 Task: Look for space in San Miguel De Abona, Spain from 2nd June, 2023 to 15th June, 2023 for 2 adults and 1 pet in price range Rs.10000 to Rs.15000. Place can be entire place with 1  bedroom having 1 bed and 1 bathroom. Property type can be house, flat, guest house, hotel. Booking option can be shelf check-in. Required host language is English.
Action: Mouse moved to (328, 180)
Screenshot: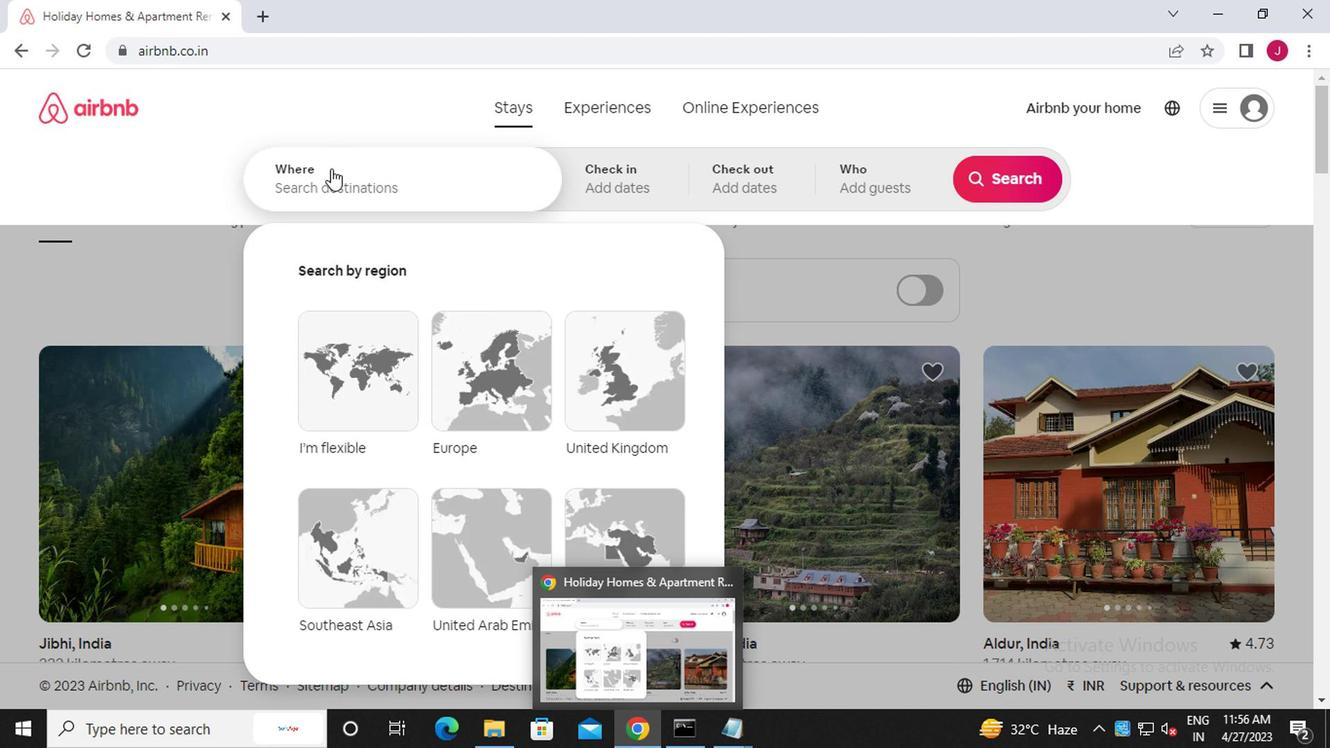 
Action: Mouse pressed left at (328, 180)
Screenshot: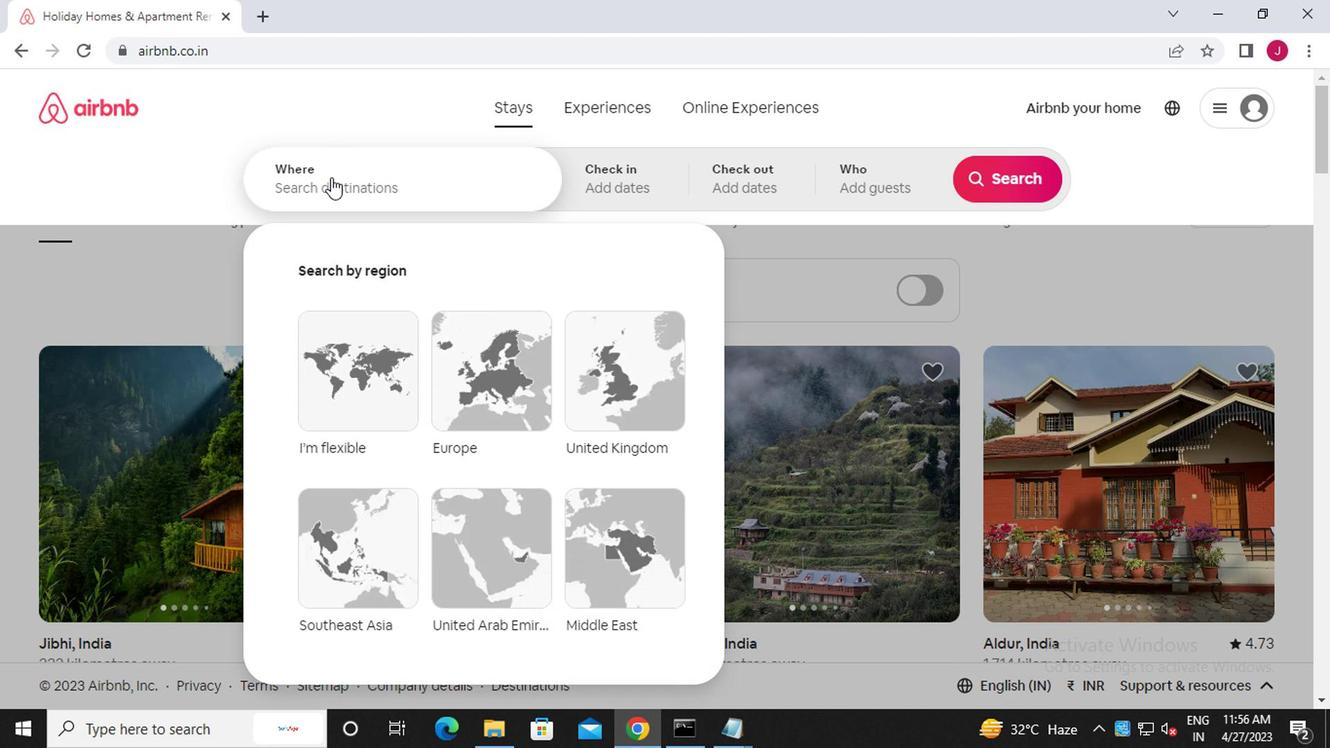 
Action: Key pressed s<Key.caps_lock>an<Key.space>miguel
Screenshot: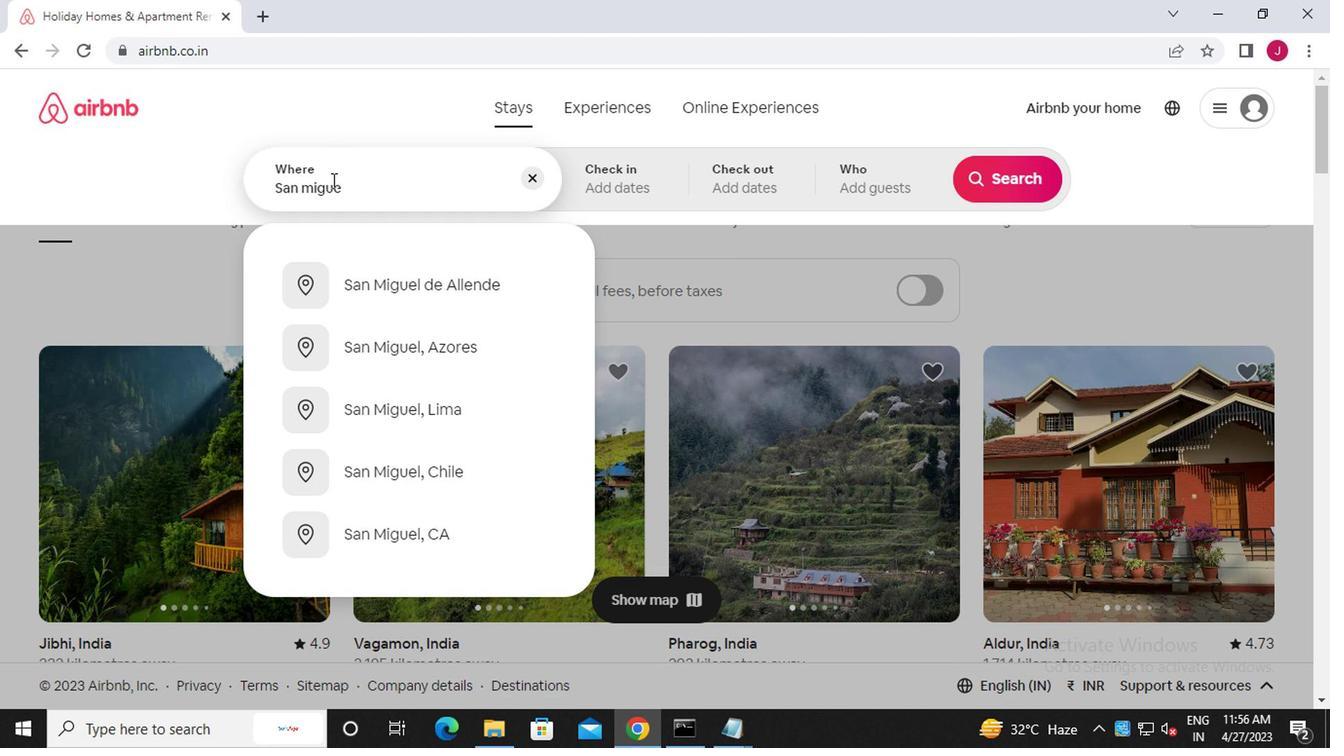 
Action: Mouse moved to (433, 283)
Screenshot: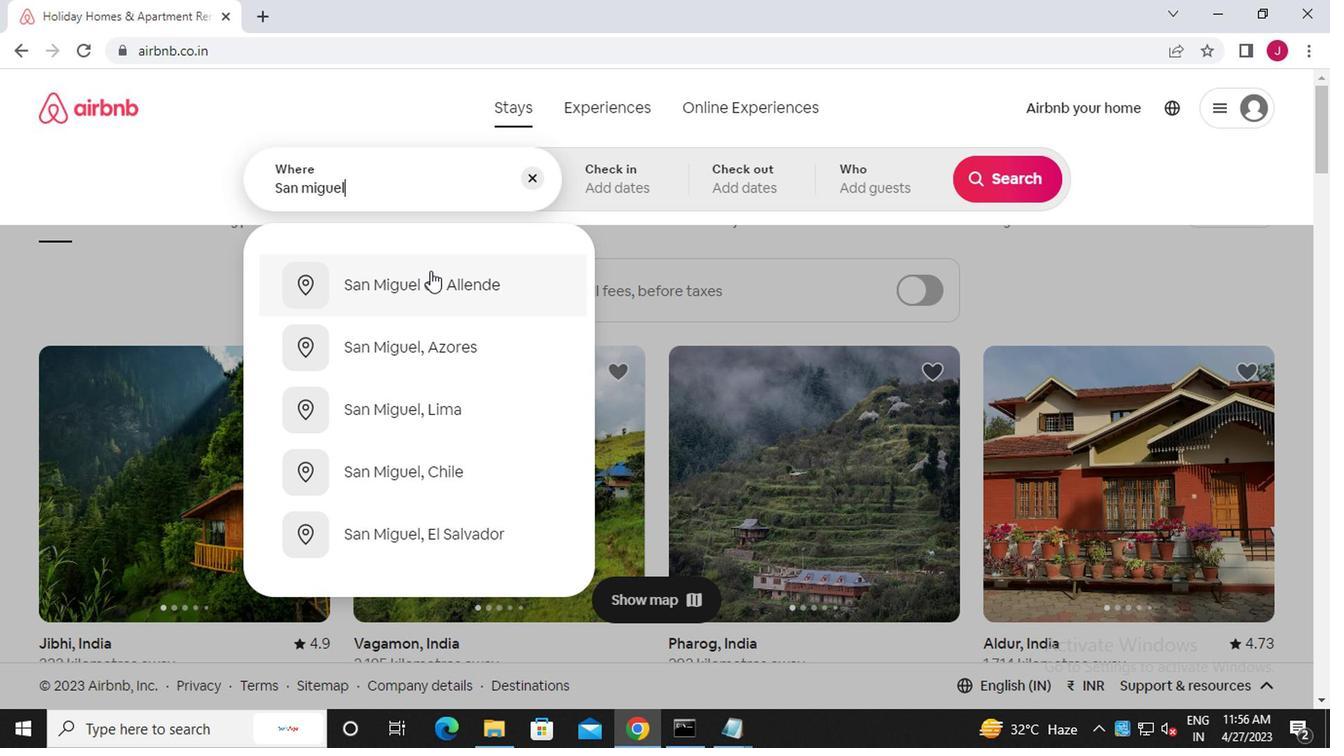 
Action: Mouse pressed left at (433, 283)
Screenshot: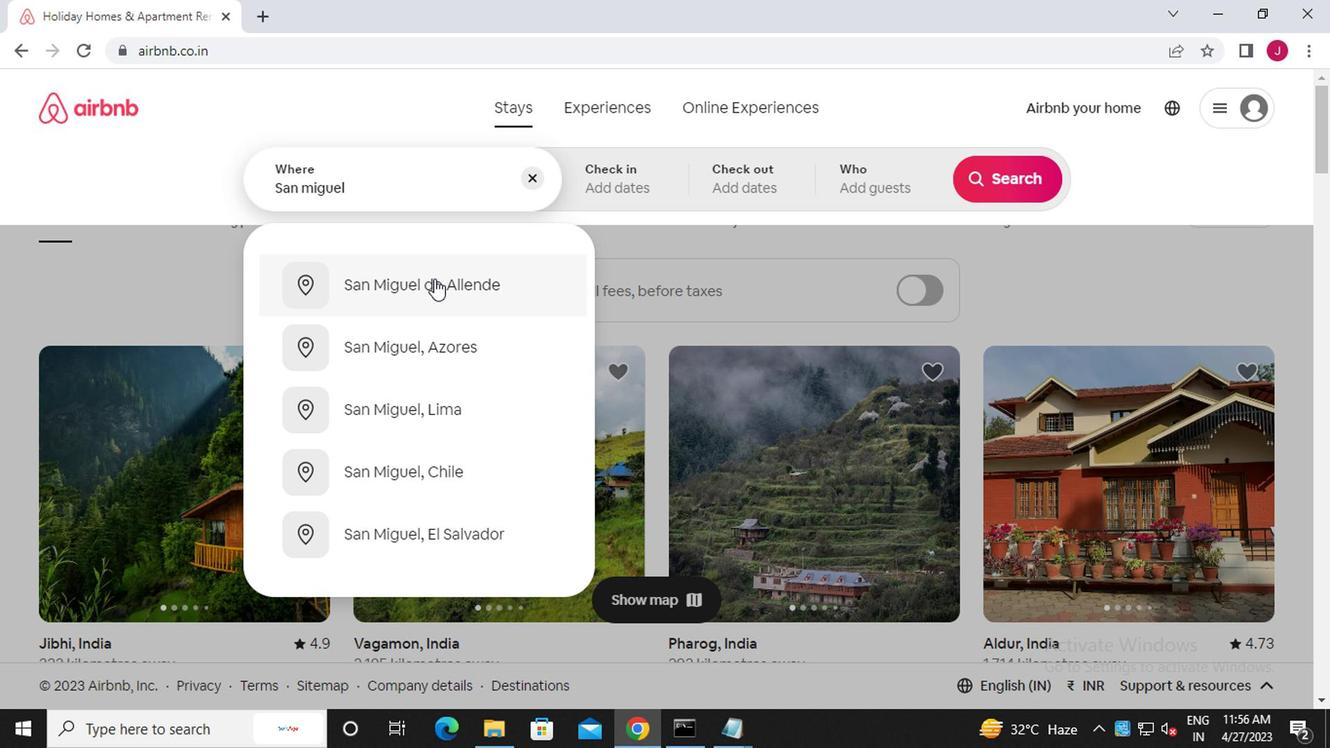 
Action: Mouse moved to (427, 192)
Screenshot: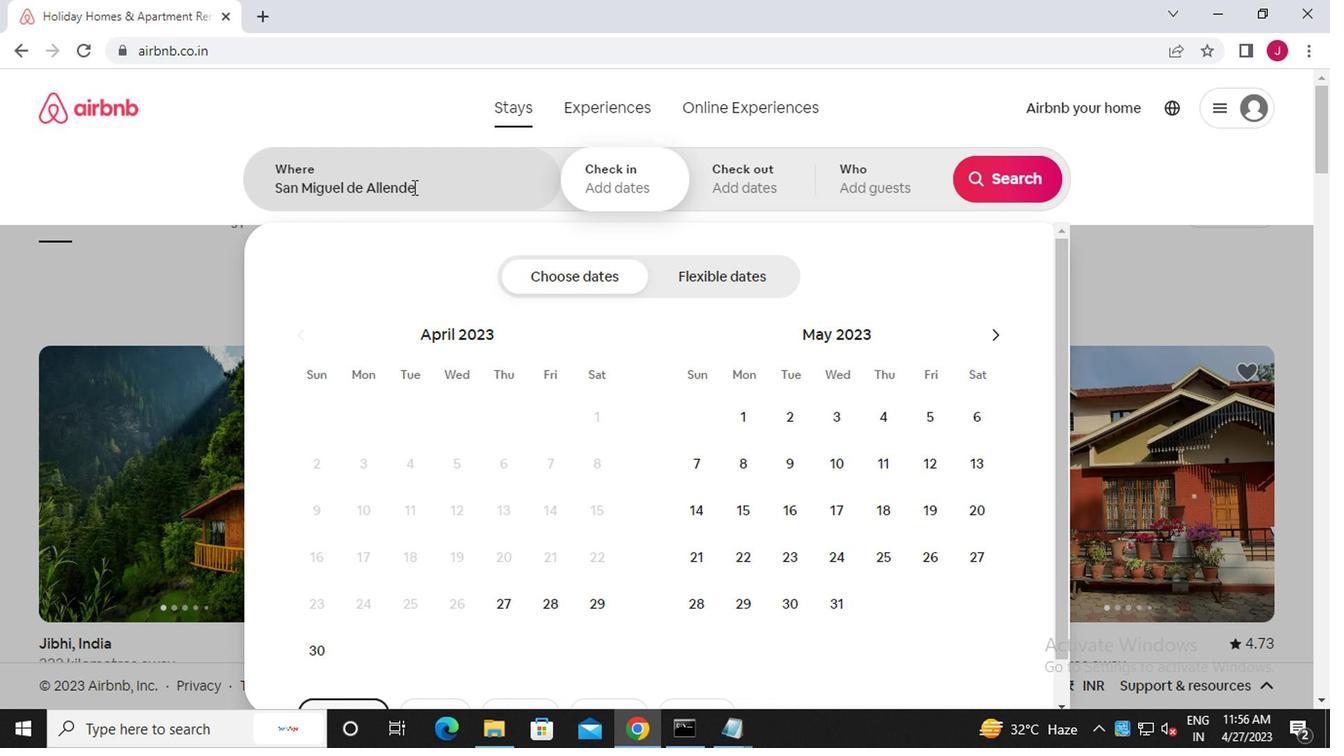 
Action: Mouse pressed left at (427, 192)
Screenshot: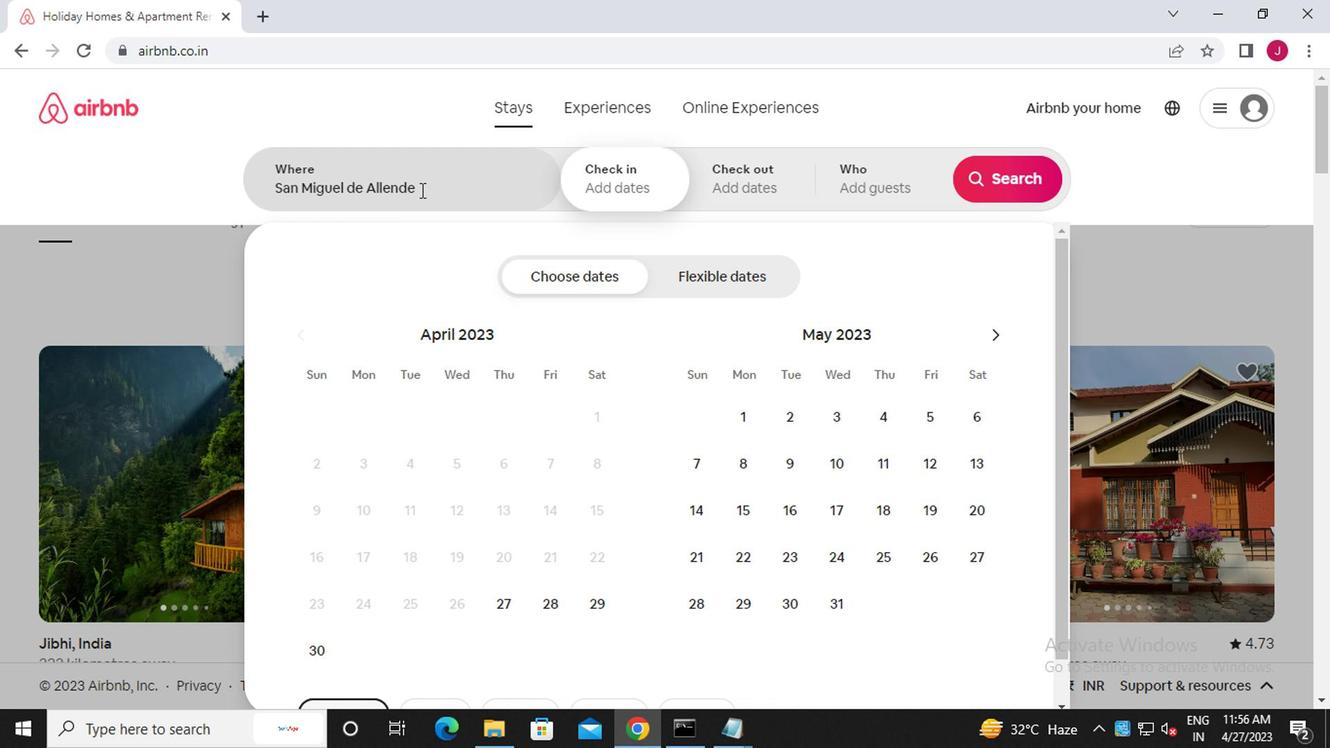 
Action: Mouse moved to (429, 193)
Screenshot: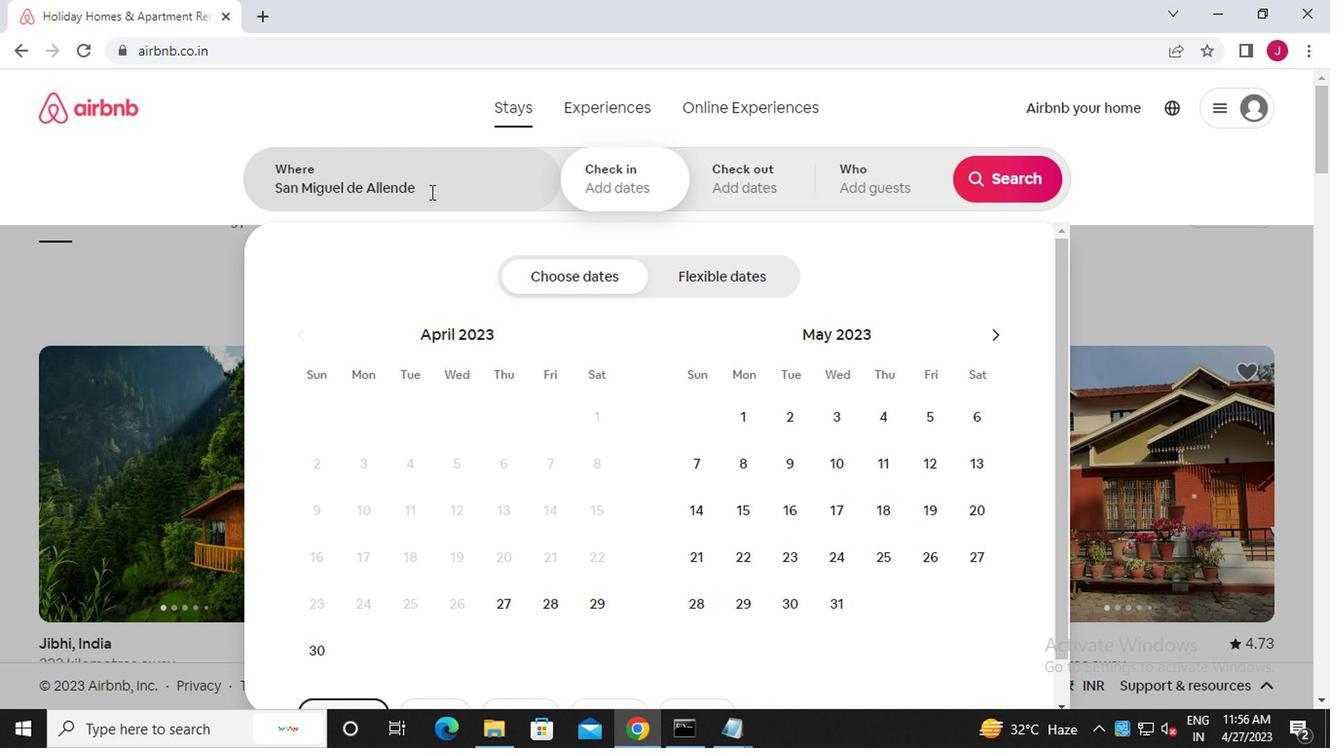 
Action: Key pressed <Key.backspace><Key.backspace><Key.backspace><Key.backspace><Key.backspace><Key.backspace><Key.backspace><Key.space><Key.caps_lock>a<Key.caps_lock>bona,<Key.caps_lock>s<Key.caps_lock>pain
Screenshot: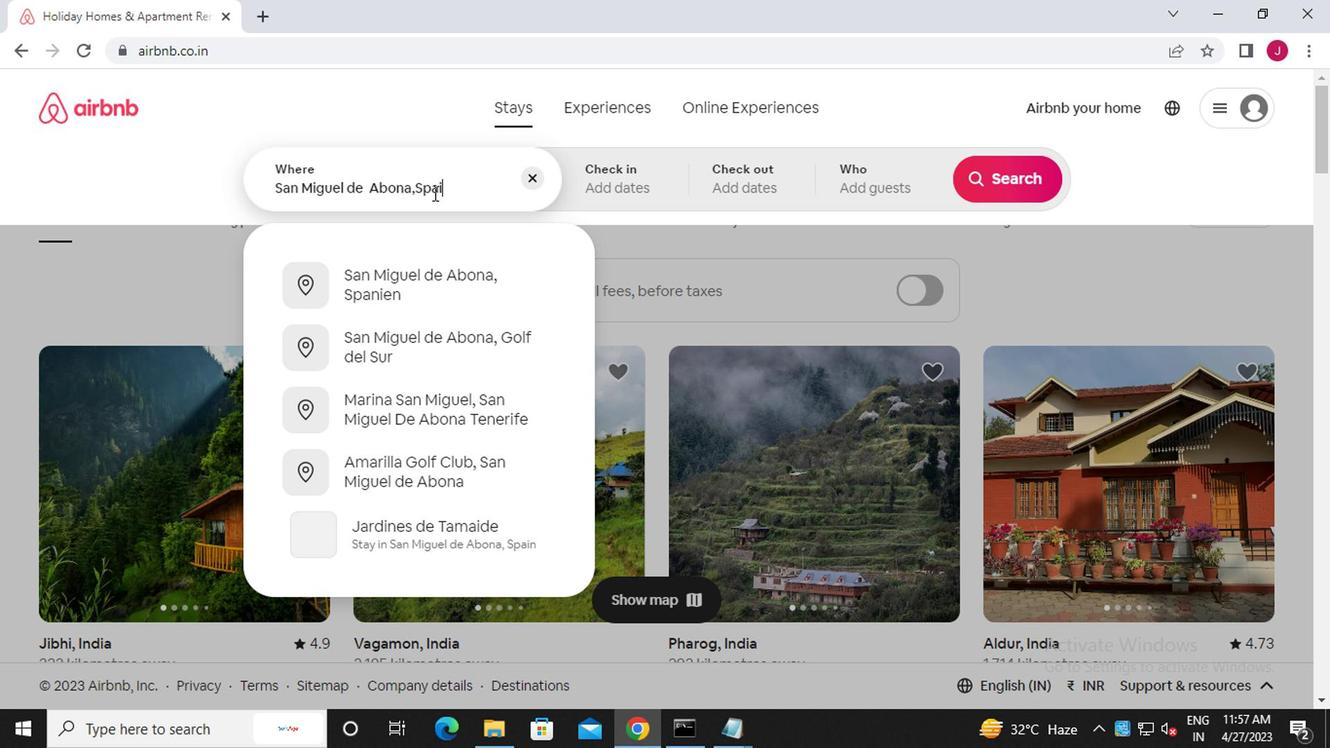 
Action: Mouse moved to (619, 177)
Screenshot: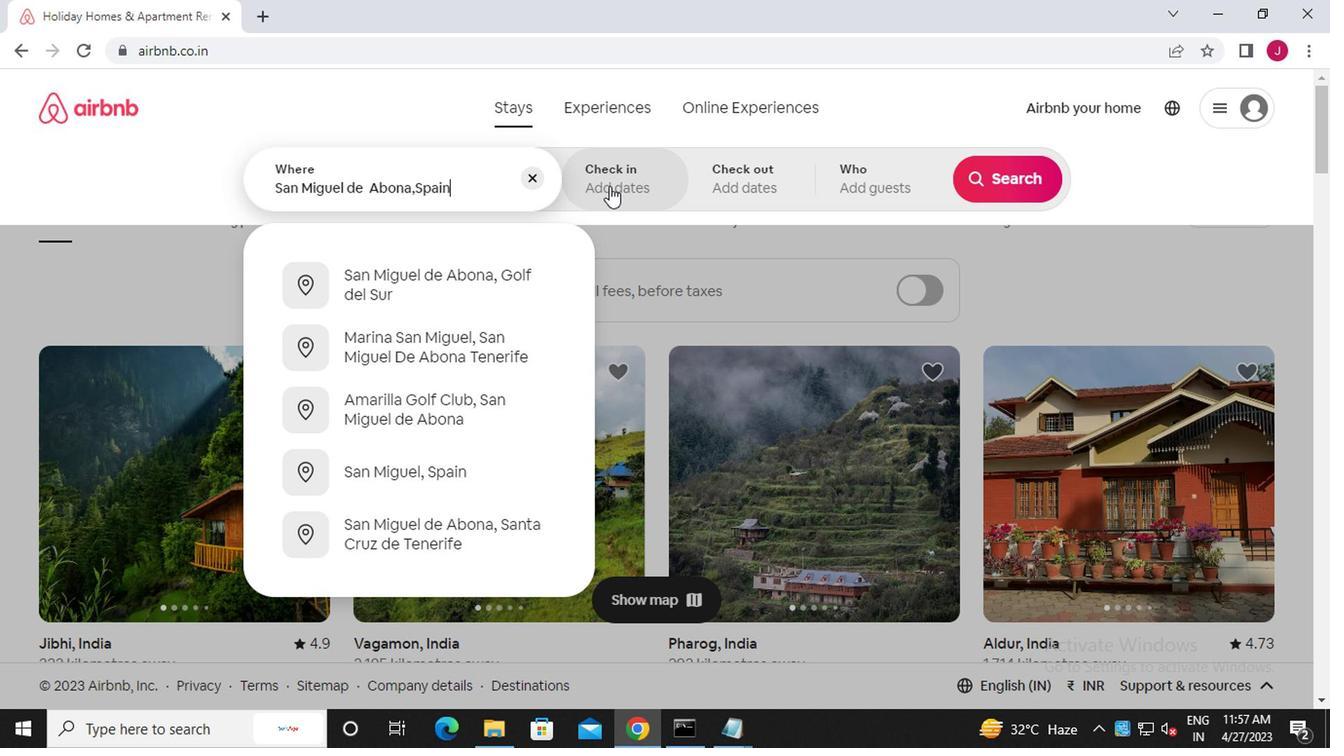 
Action: Mouse pressed left at (619, 177)
Screenshot: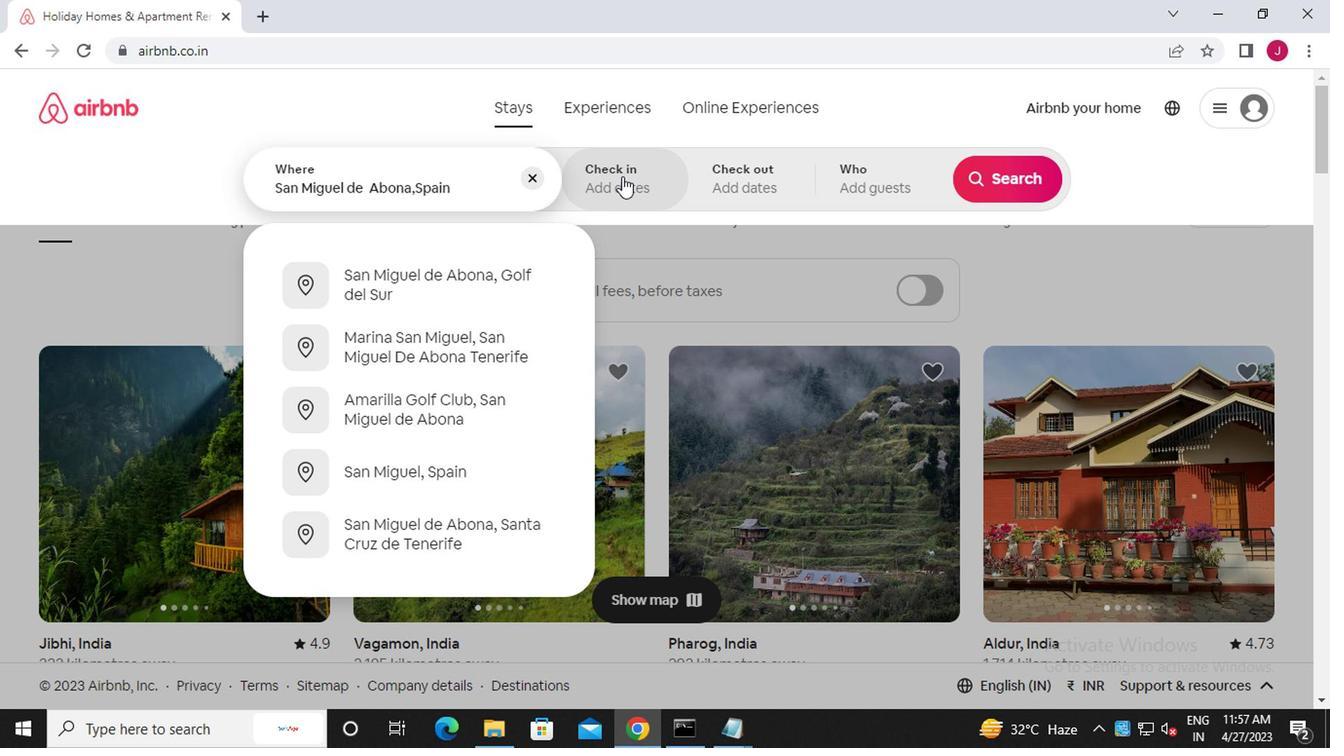 
Action: Mouse moved to (971, 338)
Screenshot: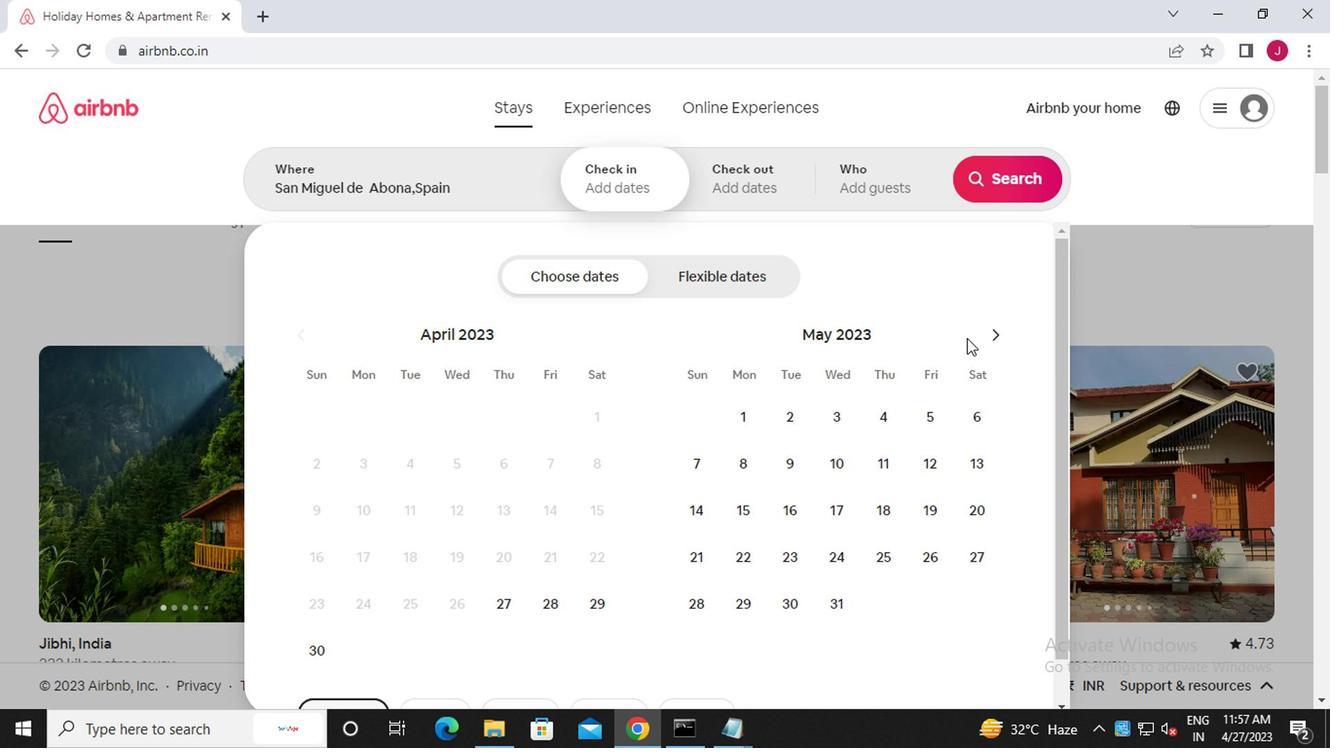 
Action: Mouse pressed left at (971, 338)
Screenshot: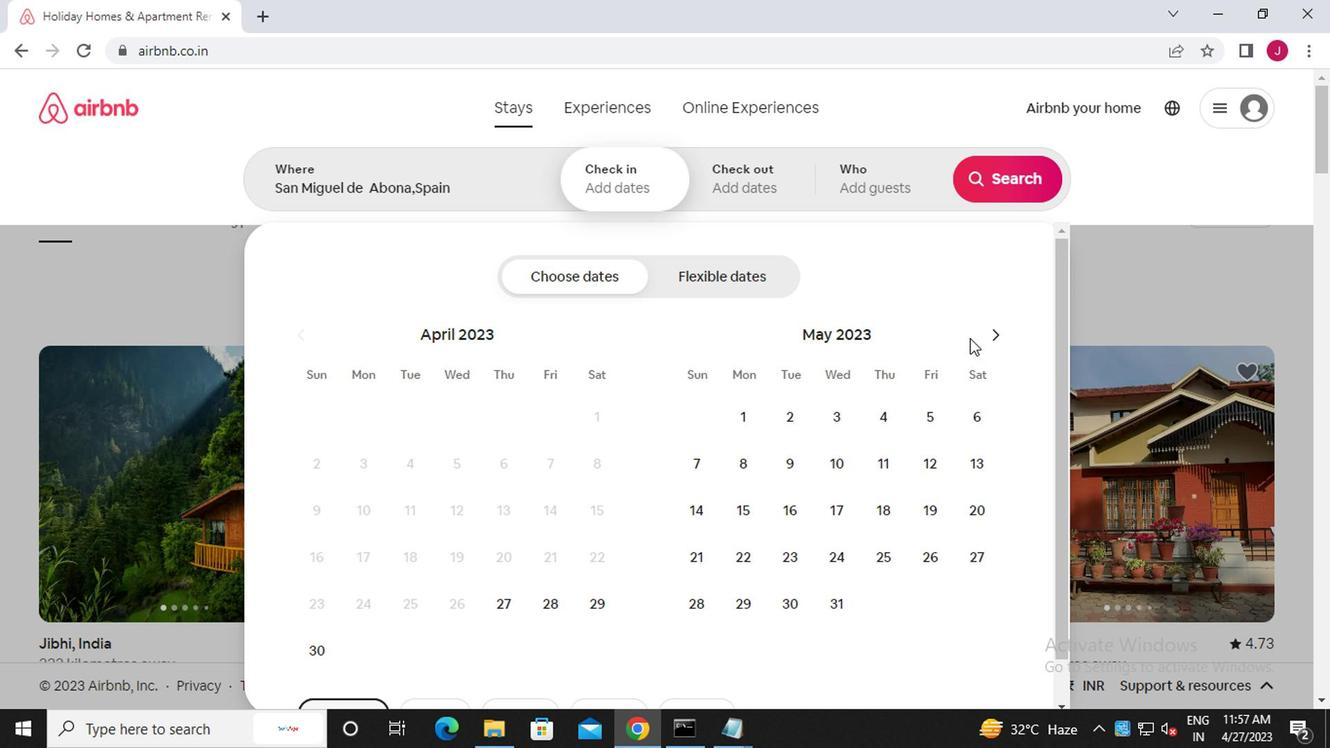 
Action: Mouse moved to (995, 343)
Screenshot: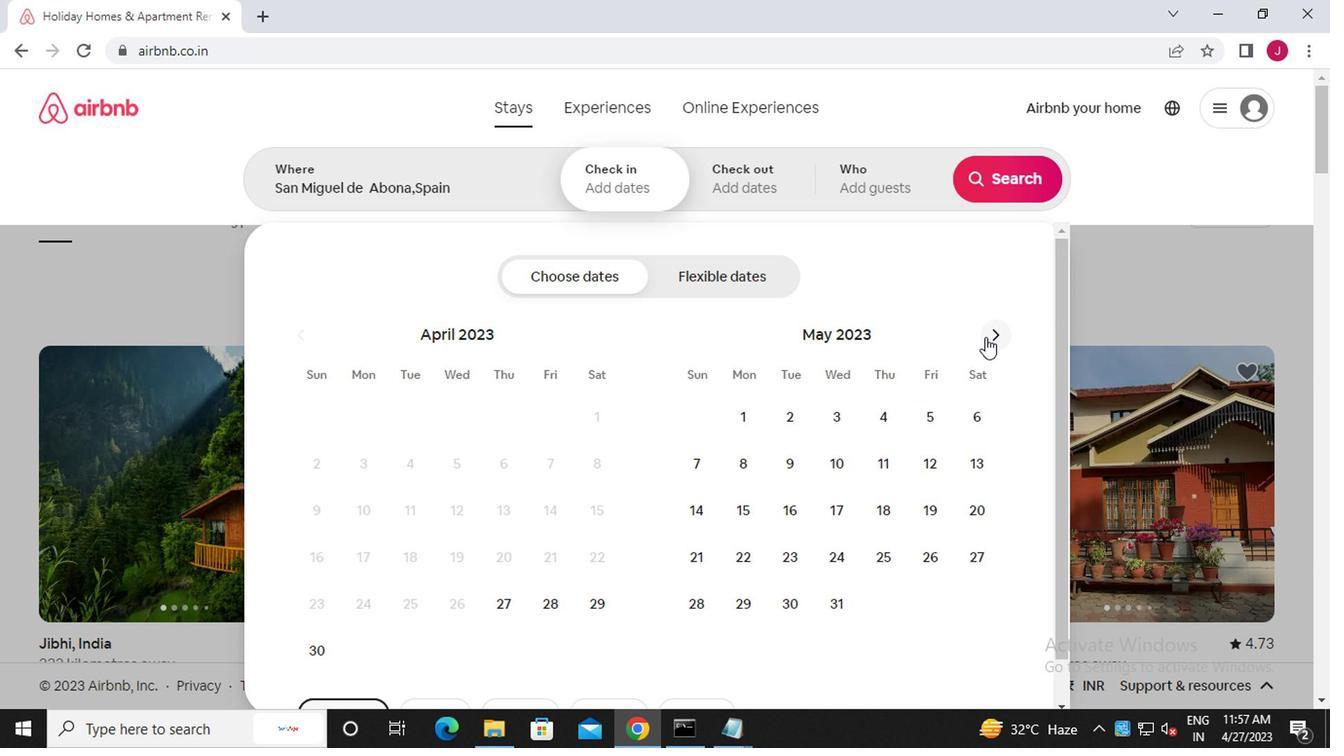 
Action: Mouse pressed left at (995, 343)
Screenshot: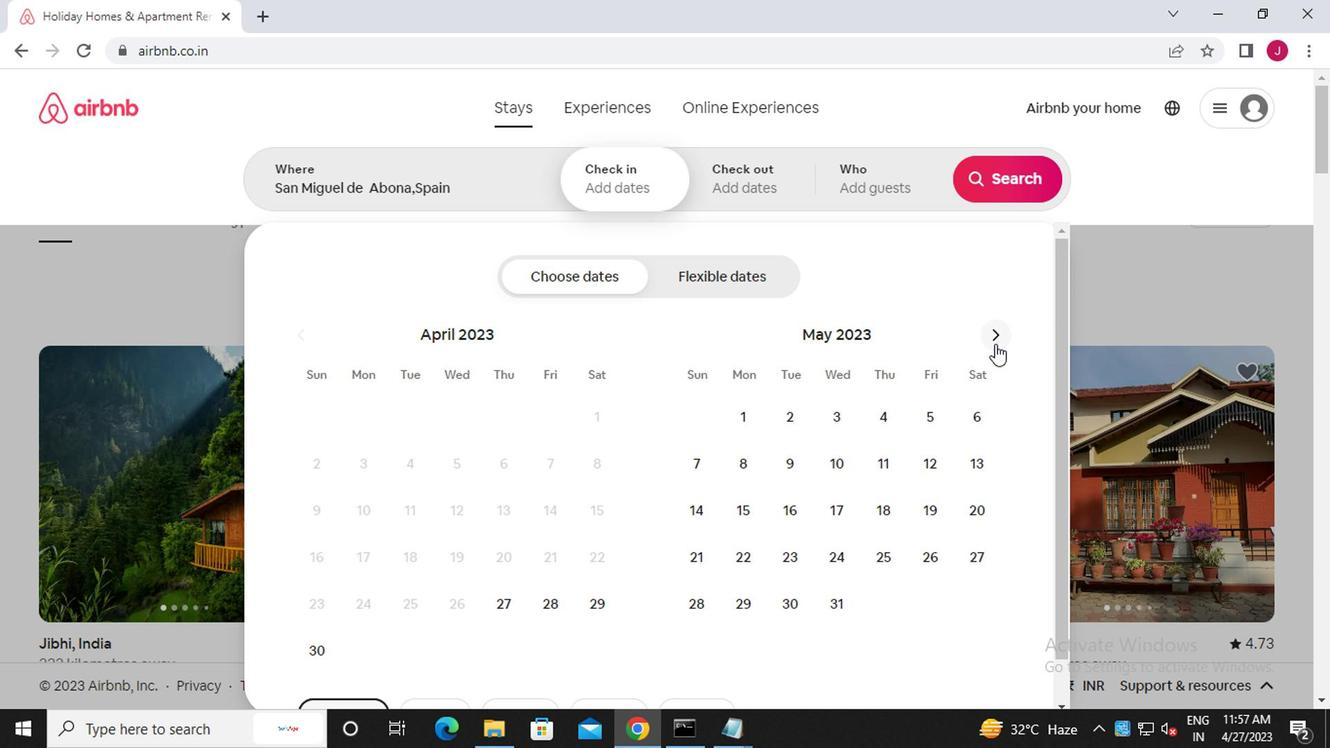 
Action: Mouse moved to (928, 418)
Screenshot: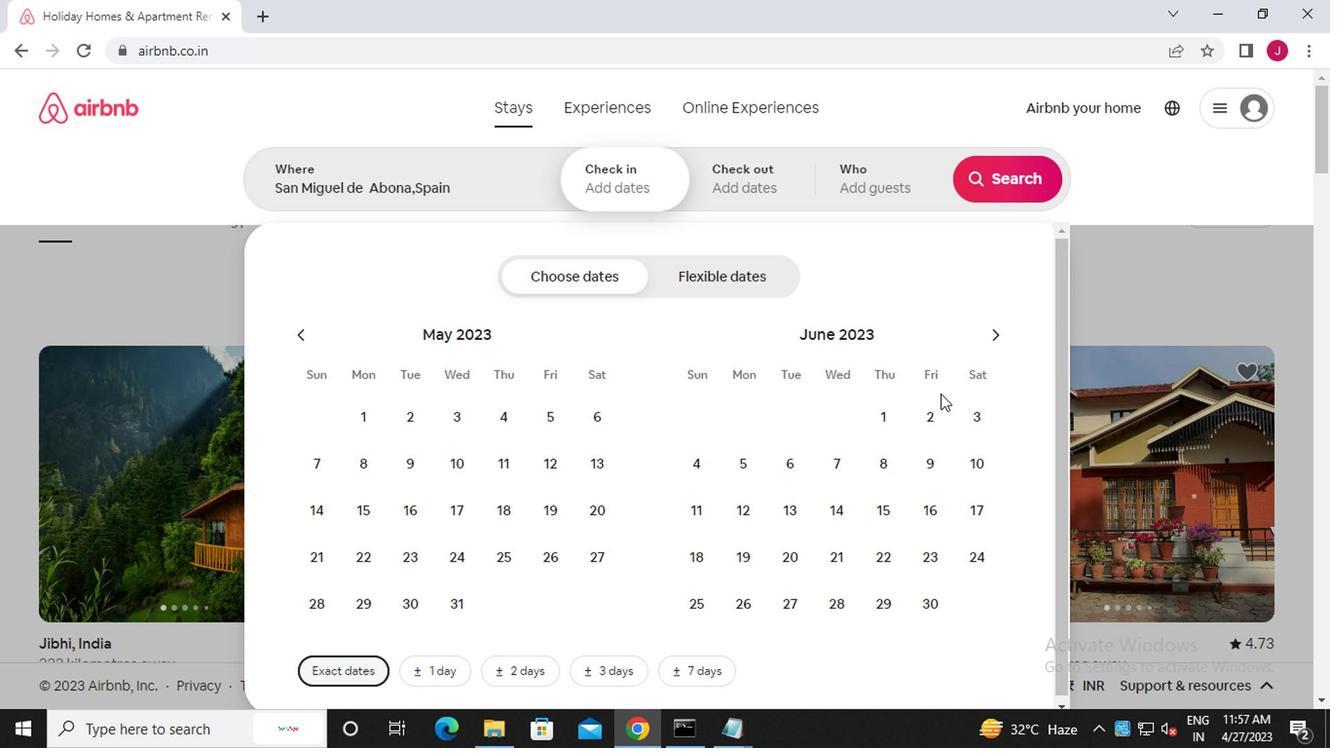 
Action: Mouse pressed left at (928, 418)
Screenshot: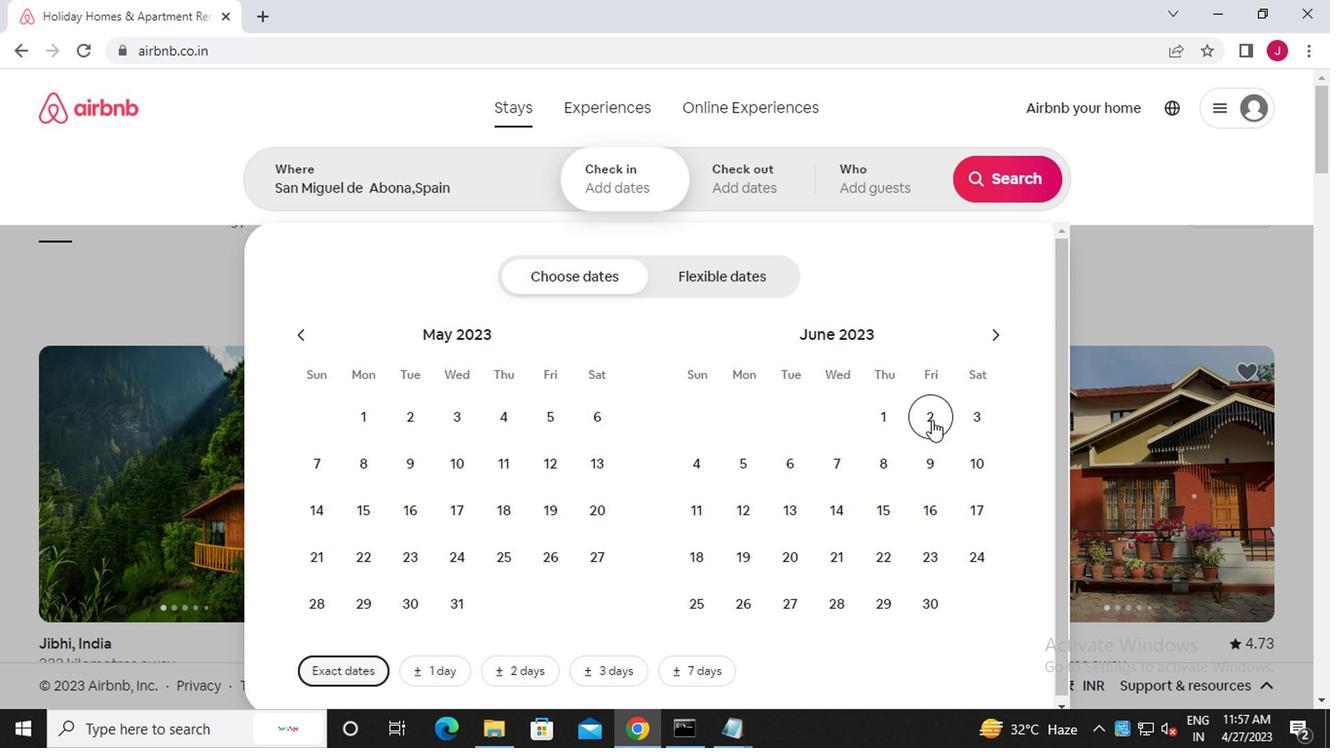 
Action: Mouse moved to (874, 506)
Screenshot: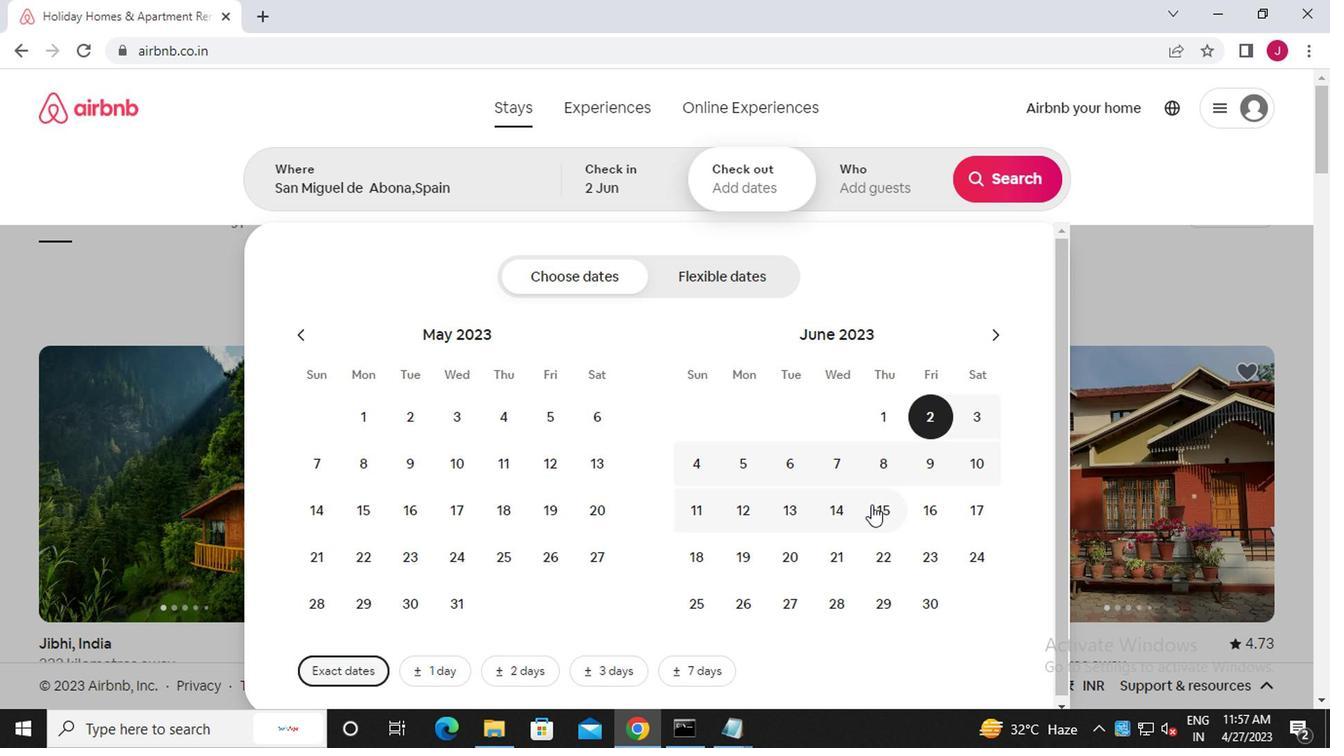 
Action: Mouse pressed left at (874, 506)
Screenshot: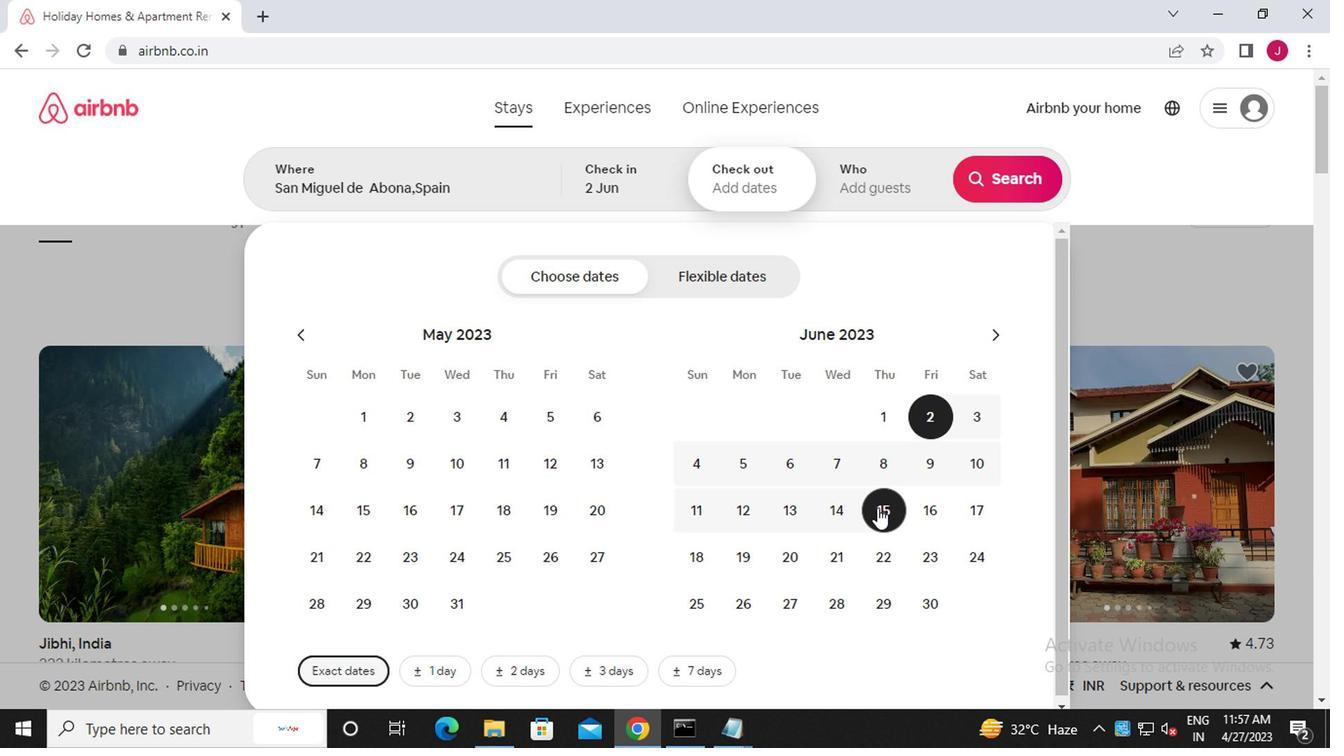 
Action: Mouse moved to (887, 188)
Screenshot: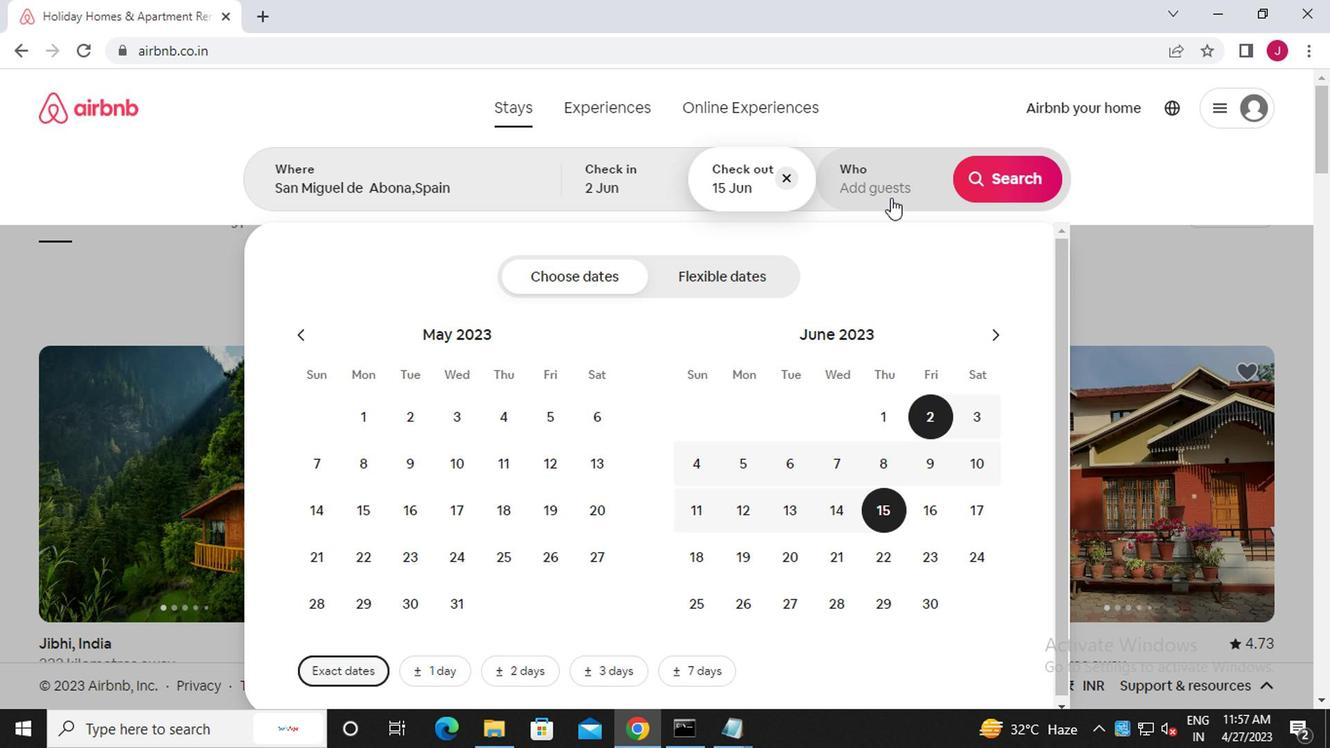 
Action: Mouse pressed left at (887, 188)
Screenshot: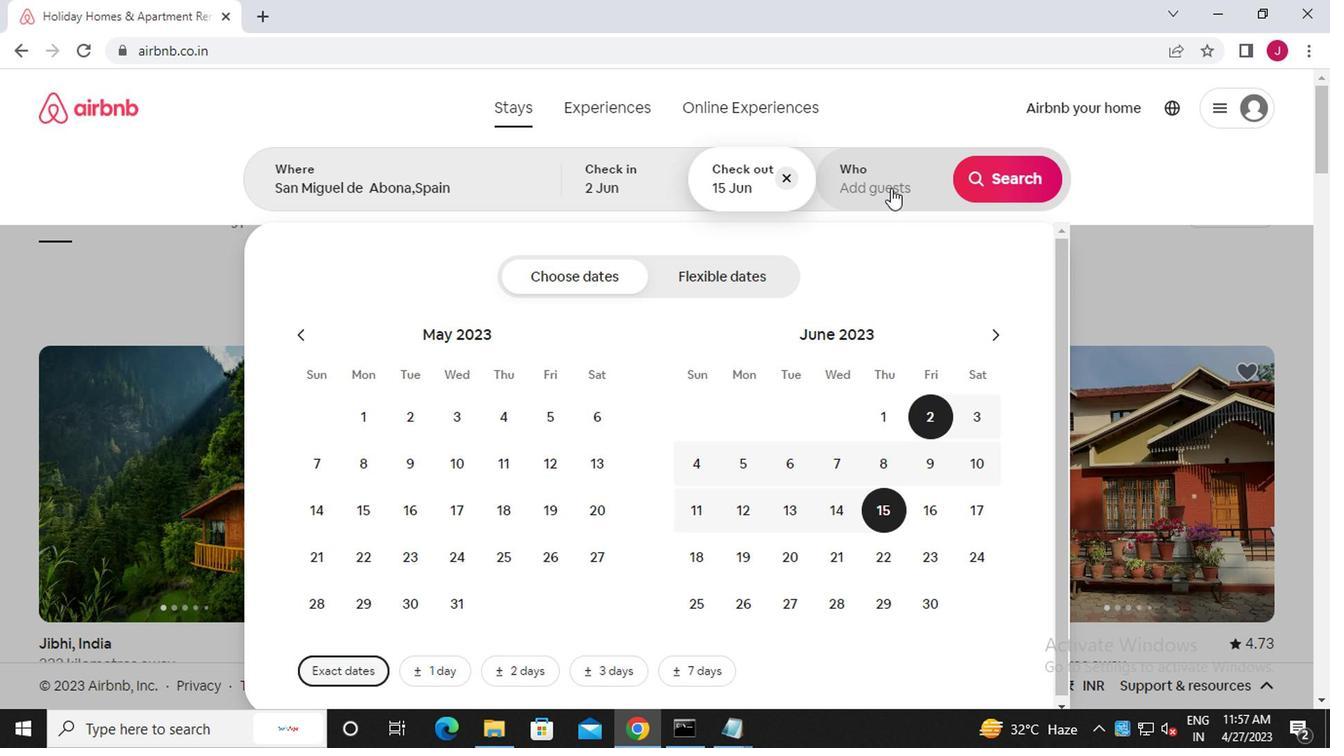 
Action: Mouse moved to (1017, 285)
Screenshot: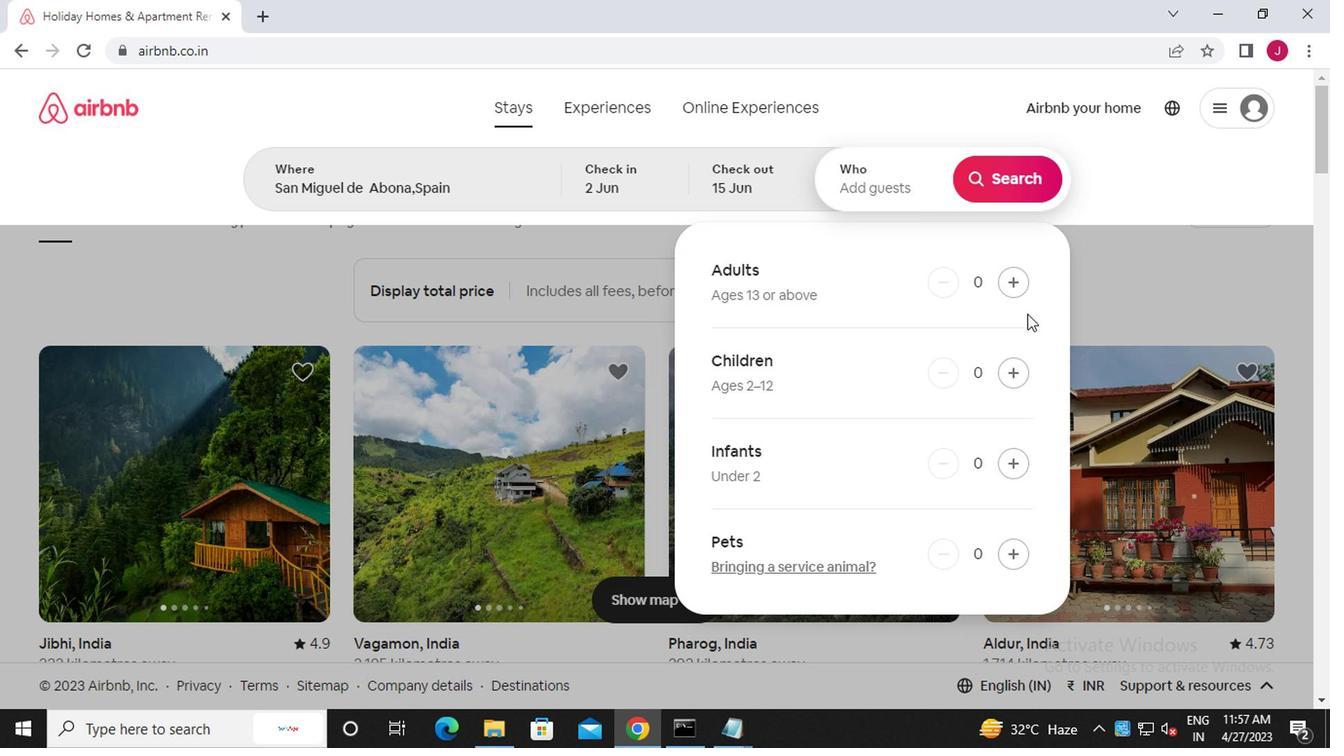 
Action: Mouse pressed left at (1017, 285)
Screenshot: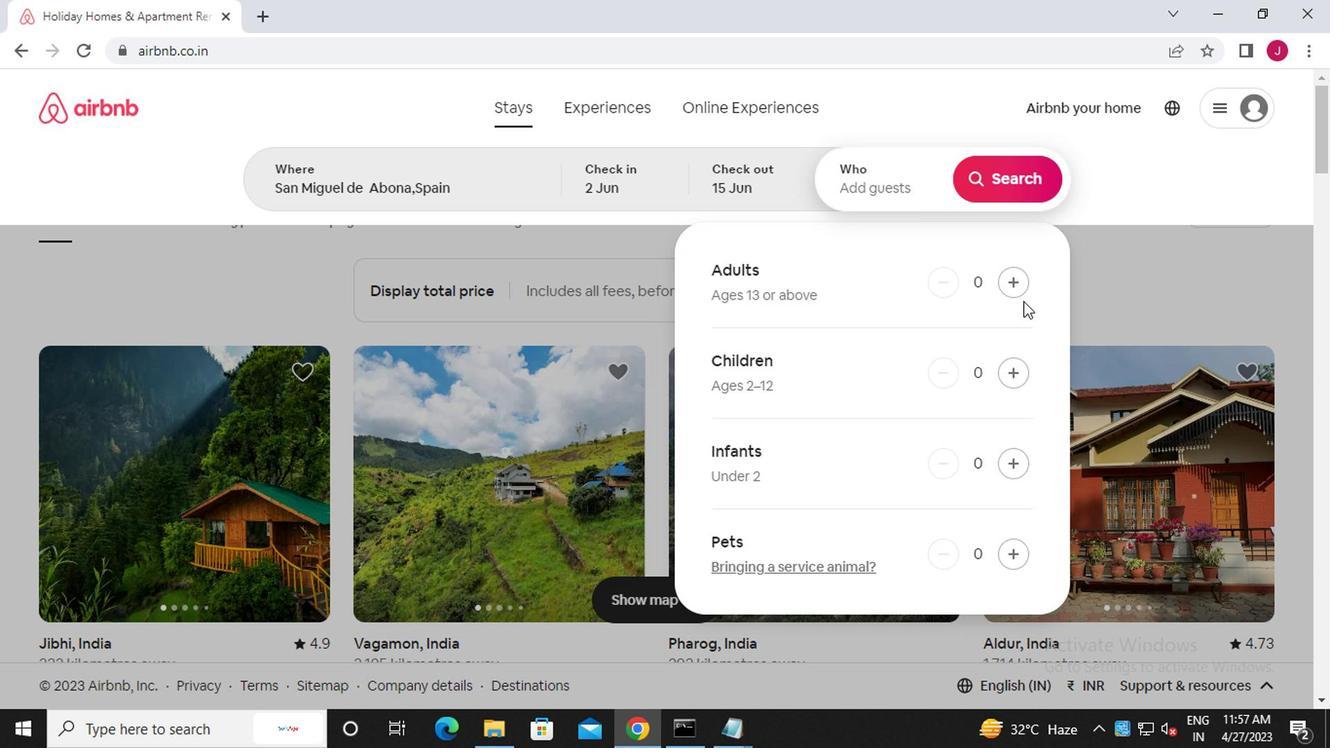 
Action: Mouse pressed left at (1017, 285)
Screenshot: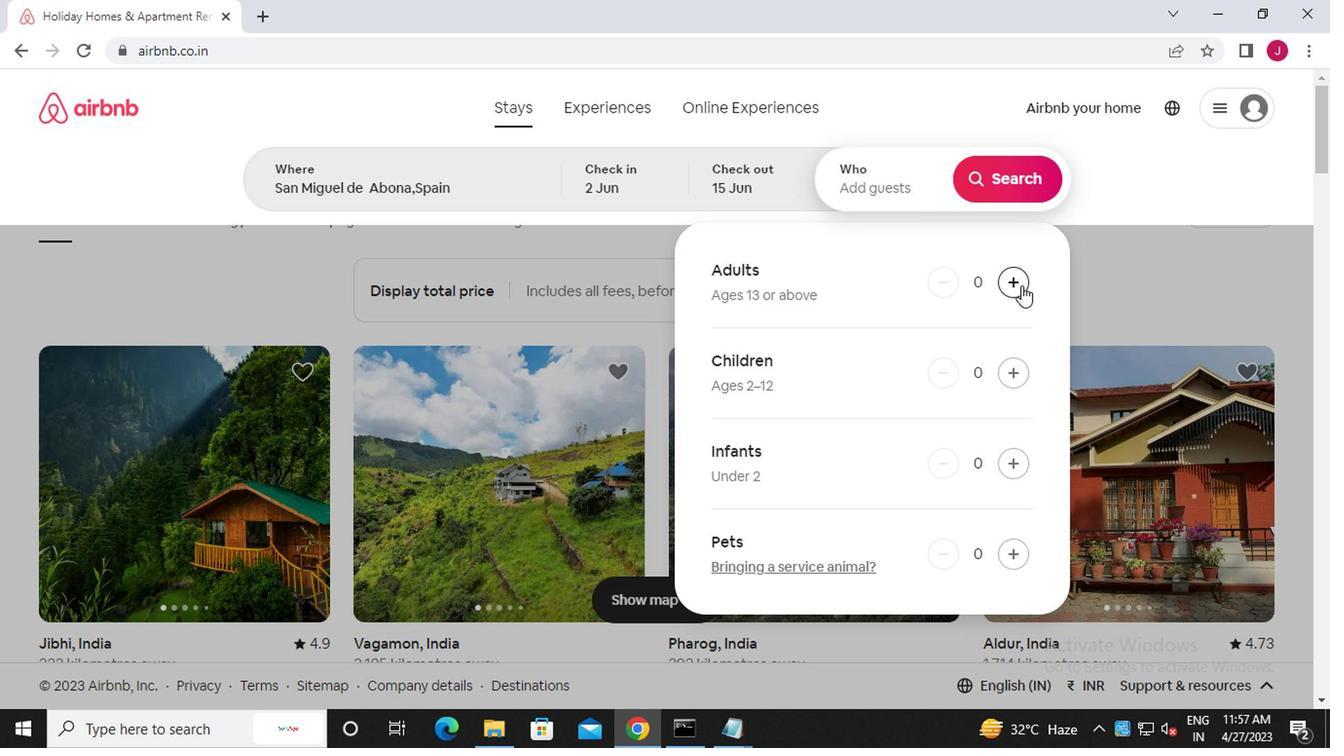 
Action: Mouse moved to (1002, 560)
Screenshot: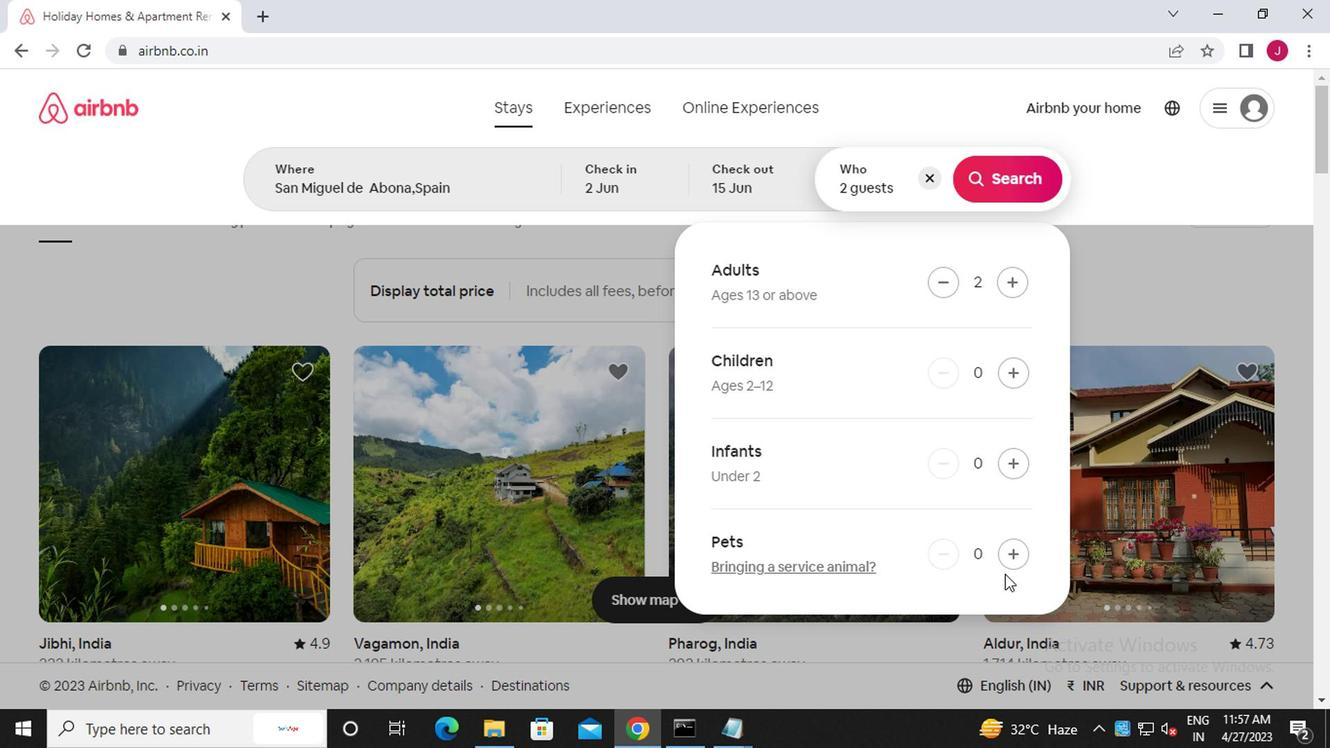 
Action: Mouse pressed left at (1002, 560)
Screenshot: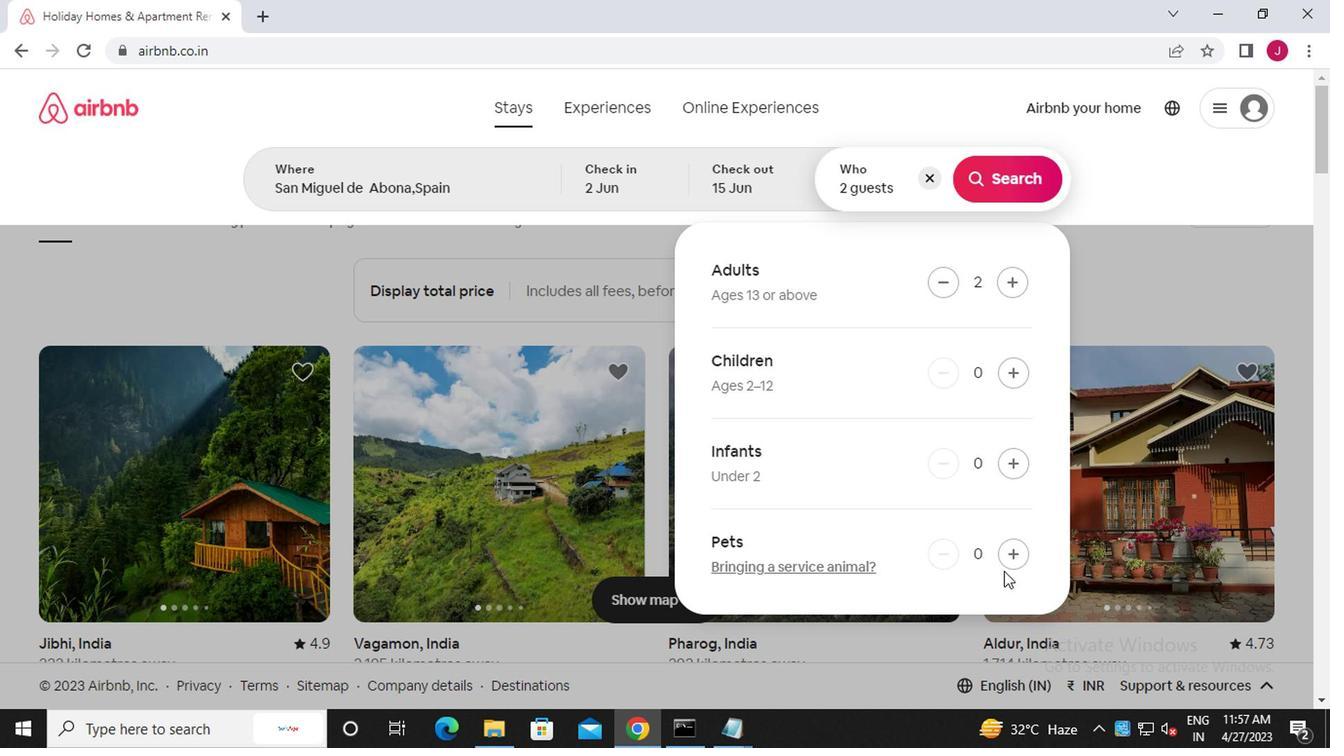 
Action: Mouse moved to (1011, 192)
Screenshot: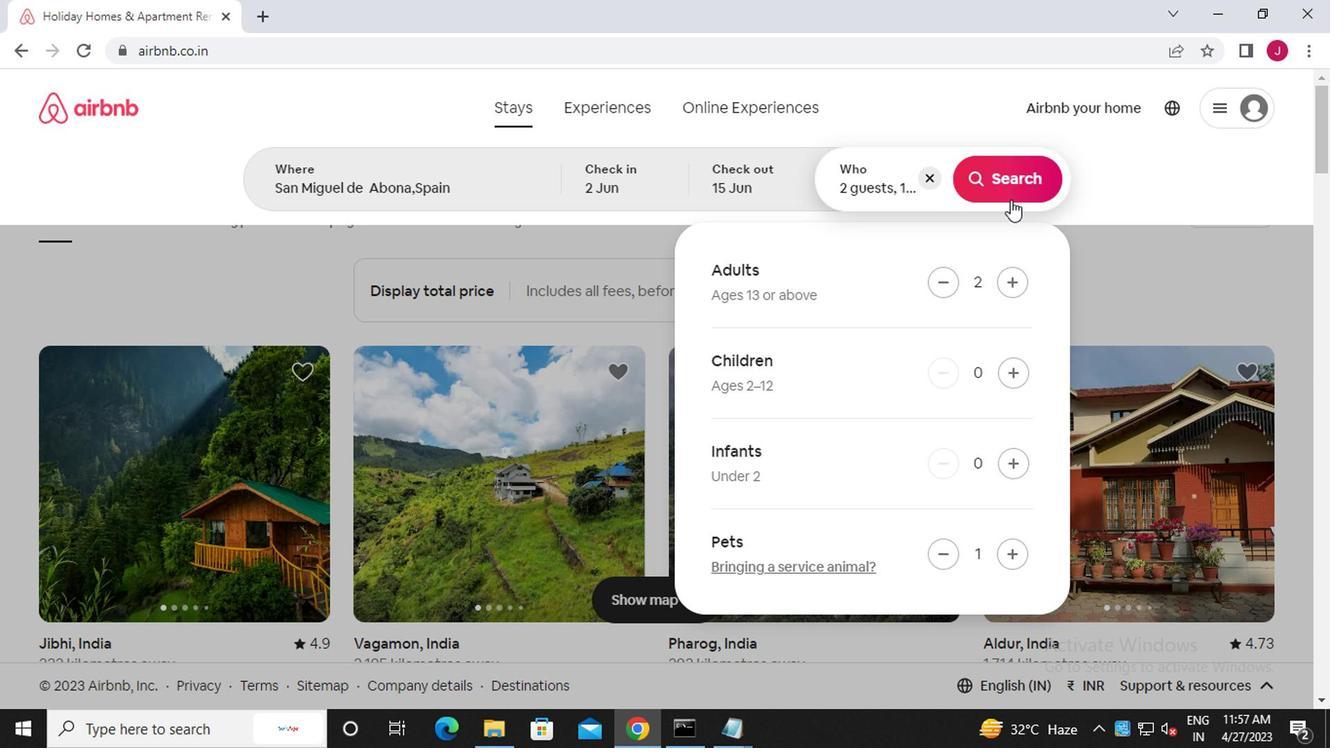 
Action: Mouse pressed left at (1011, 192)
Screenshot: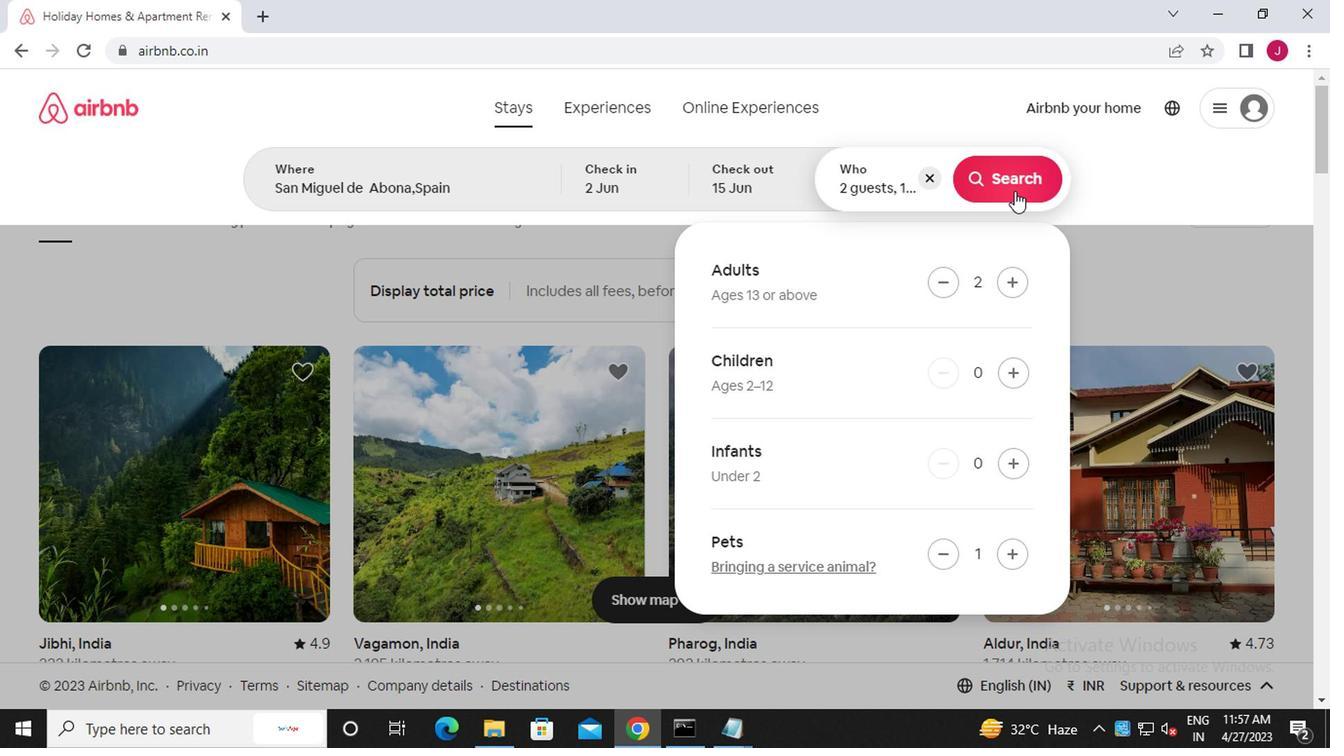 
Action: Mouse moved to (1242, 192)
Screenshot: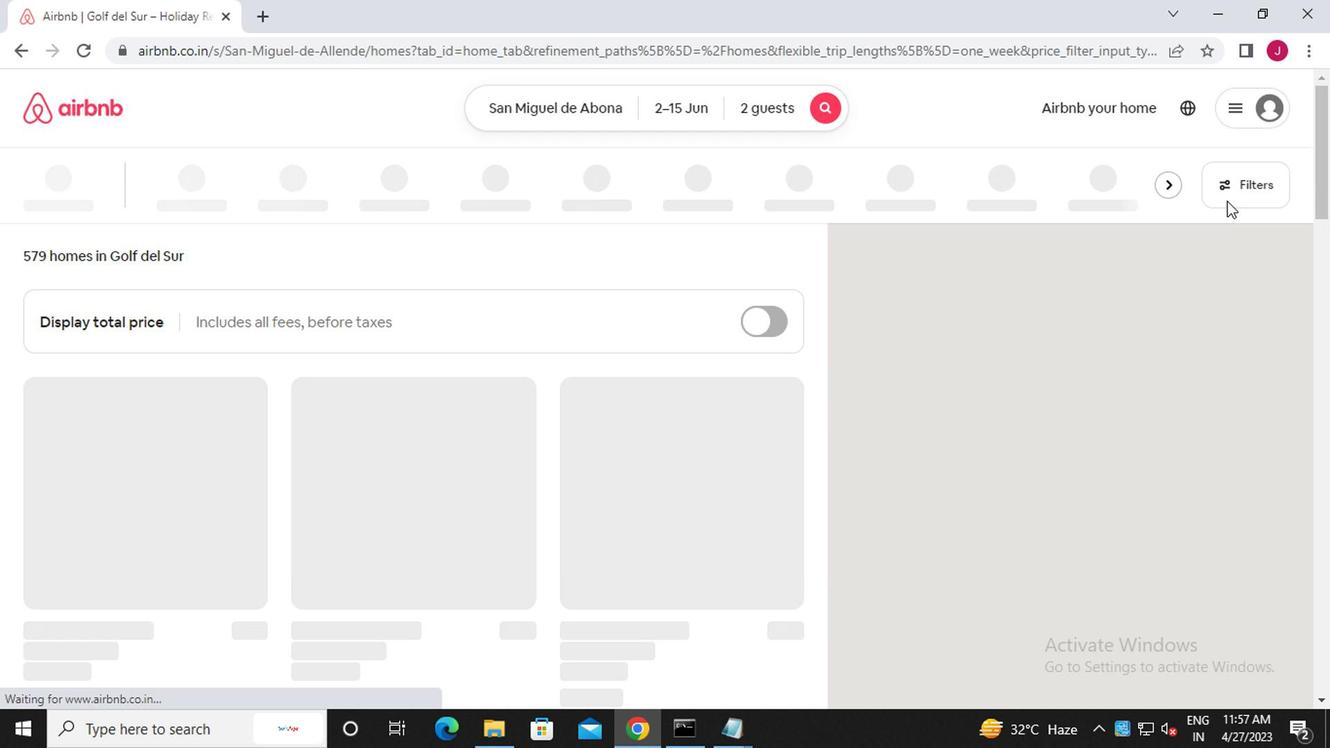 
Action: Mouse pressed left at (1242, 192)
Screenshot: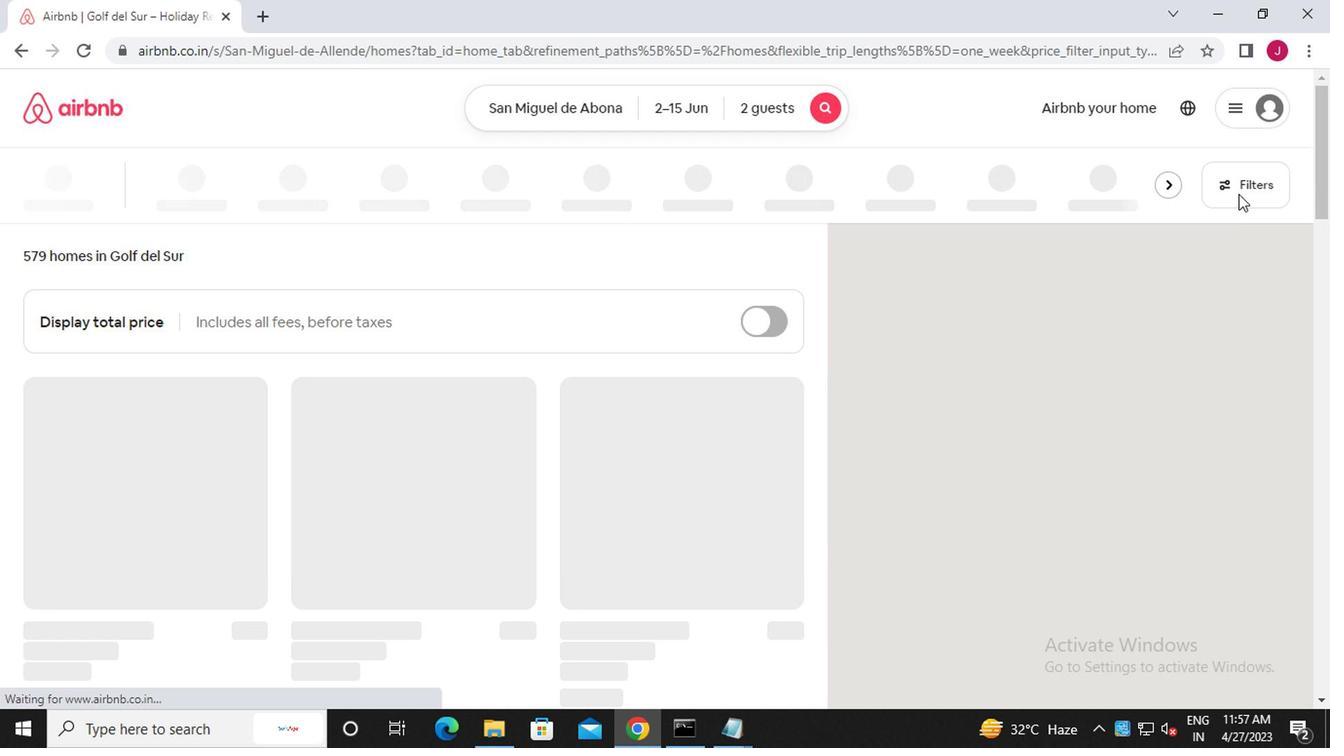 
Action: Mouse moved to (460, 435)
Screenshot: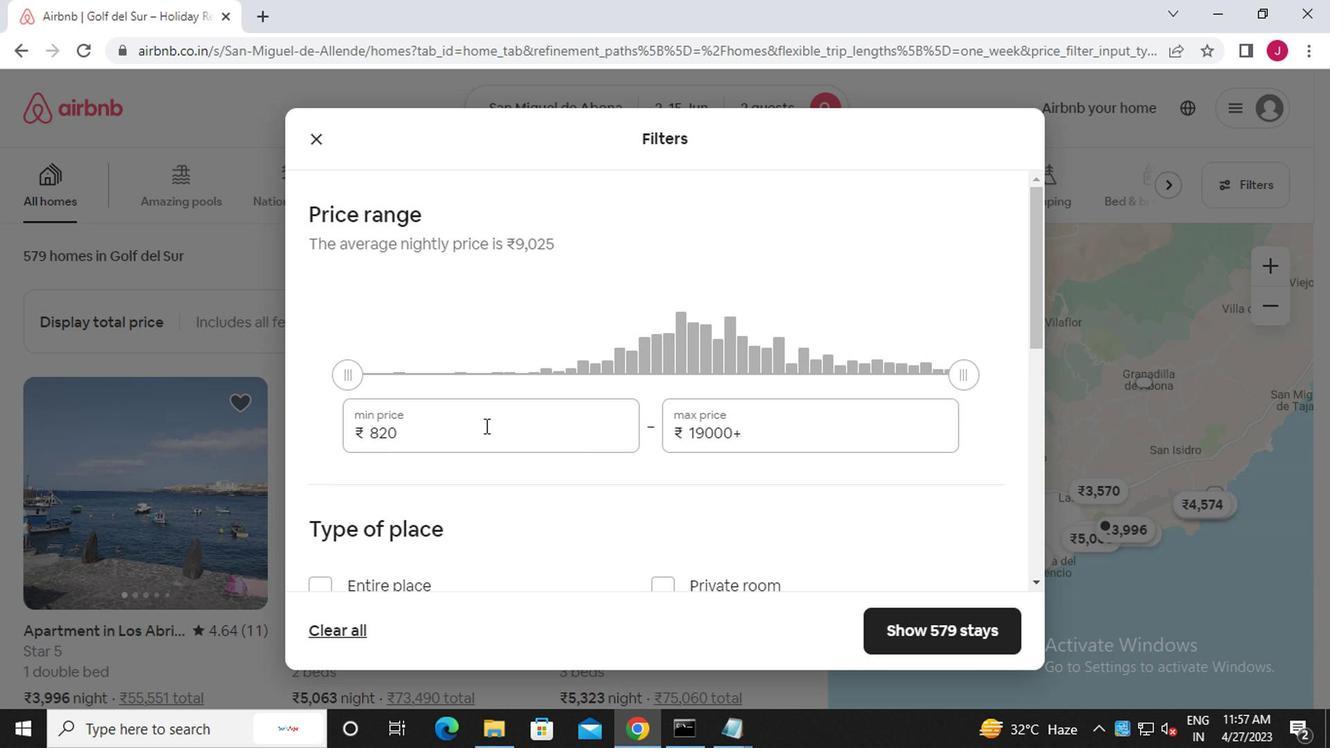 
Action: Mouse pressed left at (460, 435)
Screenshot: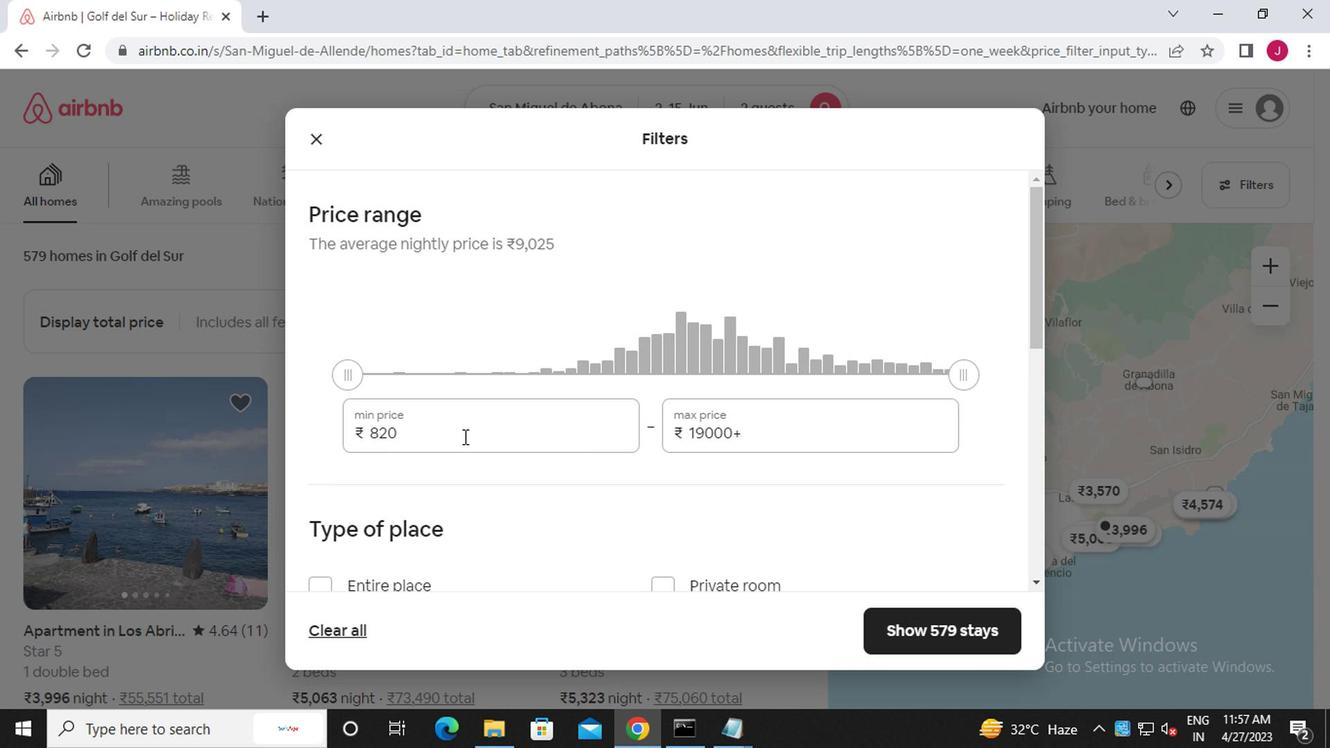 
Action: Key pressed <Key.backspace><Key.backspace><Key.backspace><<97>><<96>><<96>><<96>><<96>>
Screenshot: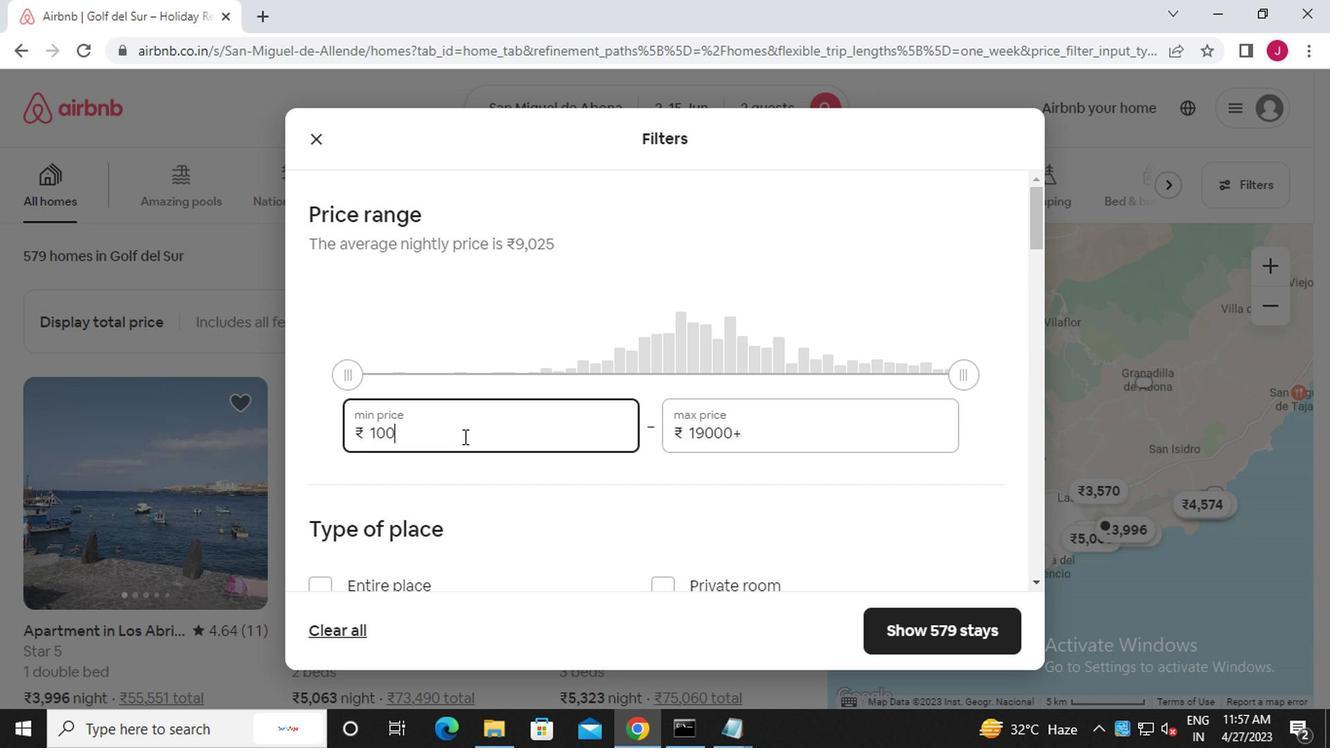
Action: Mouse moved to (756, 431)
Screenshot: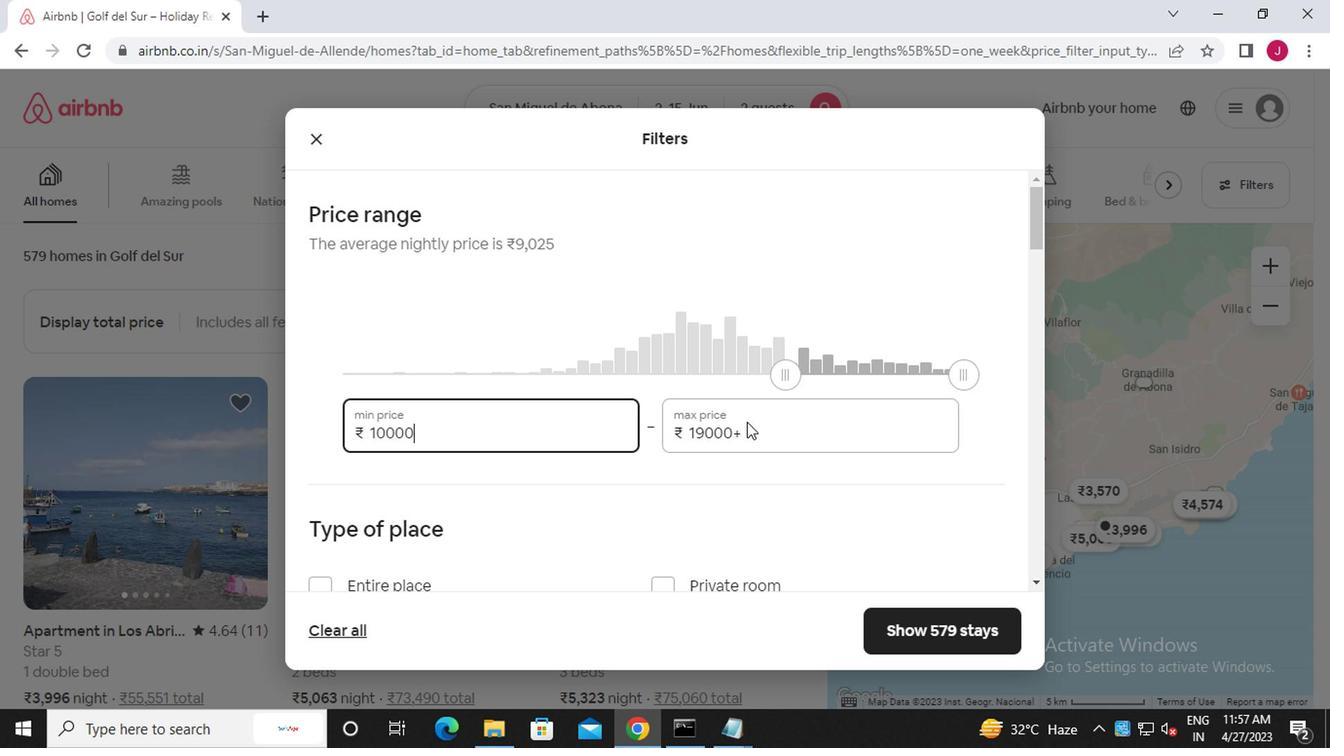 
Action: Mouse pressed left at (756, 431)
Screenshot: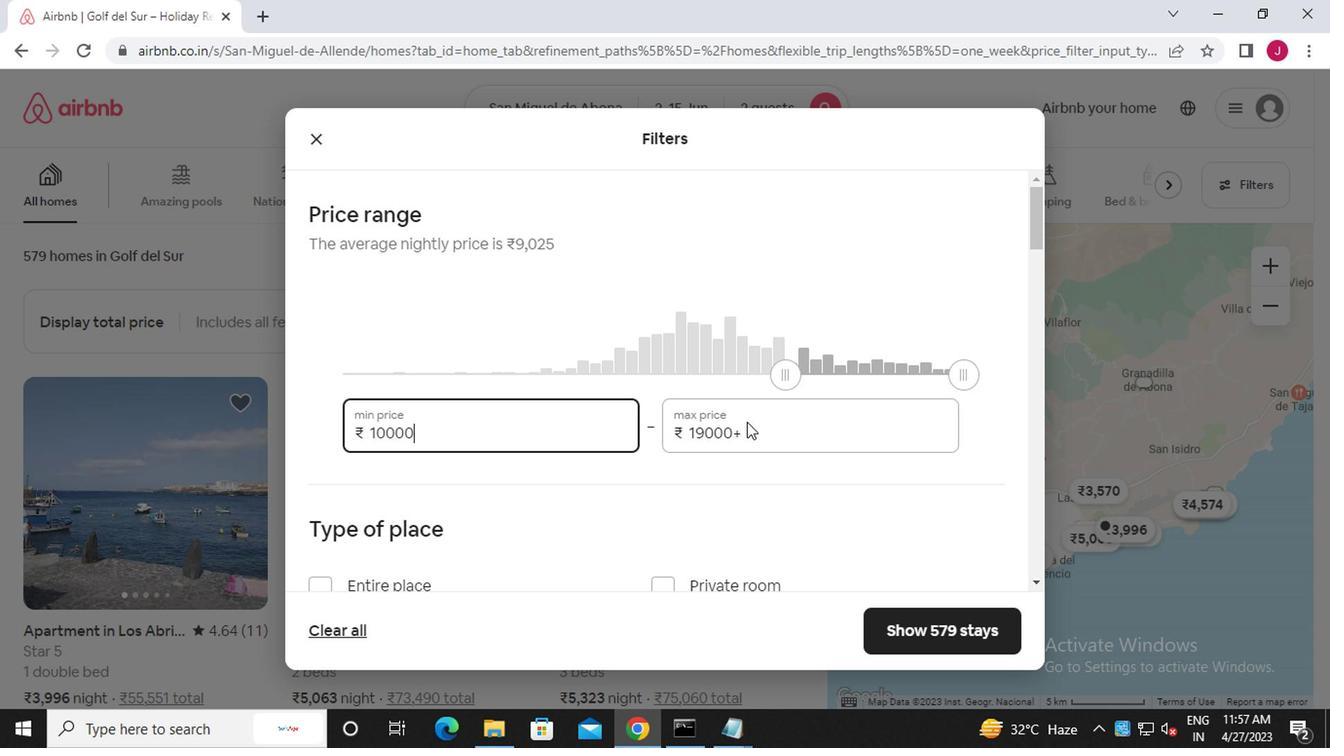 
Action: Mouse moved to (756, 431)
Screenshot: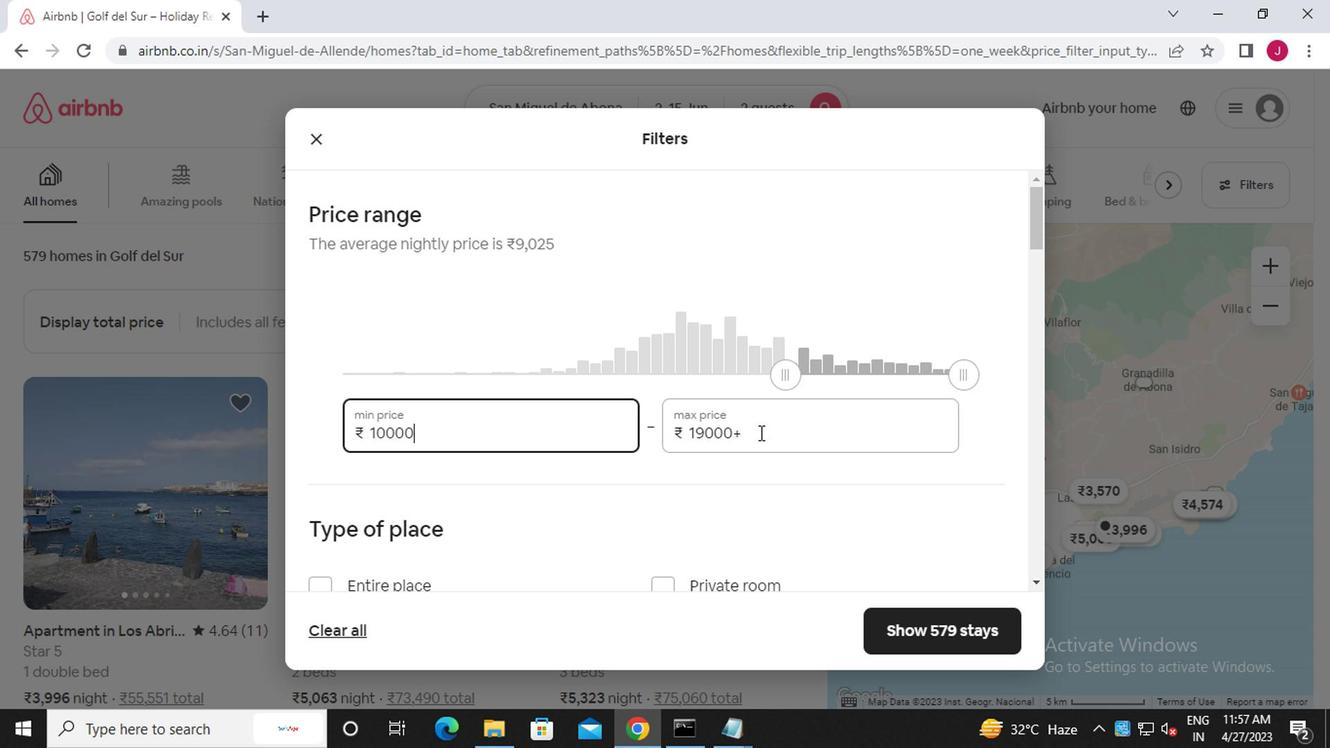 
Action: Key pressed <Key.backspace><Key.backspace><Key.backspace><Key.backspace><Key.backspace><Key.backspace><Key.backspace><Key.backspace><Key.backspace><Key.backspace><<97>><<101>><<96>><<96>><<96>>
Screenshot: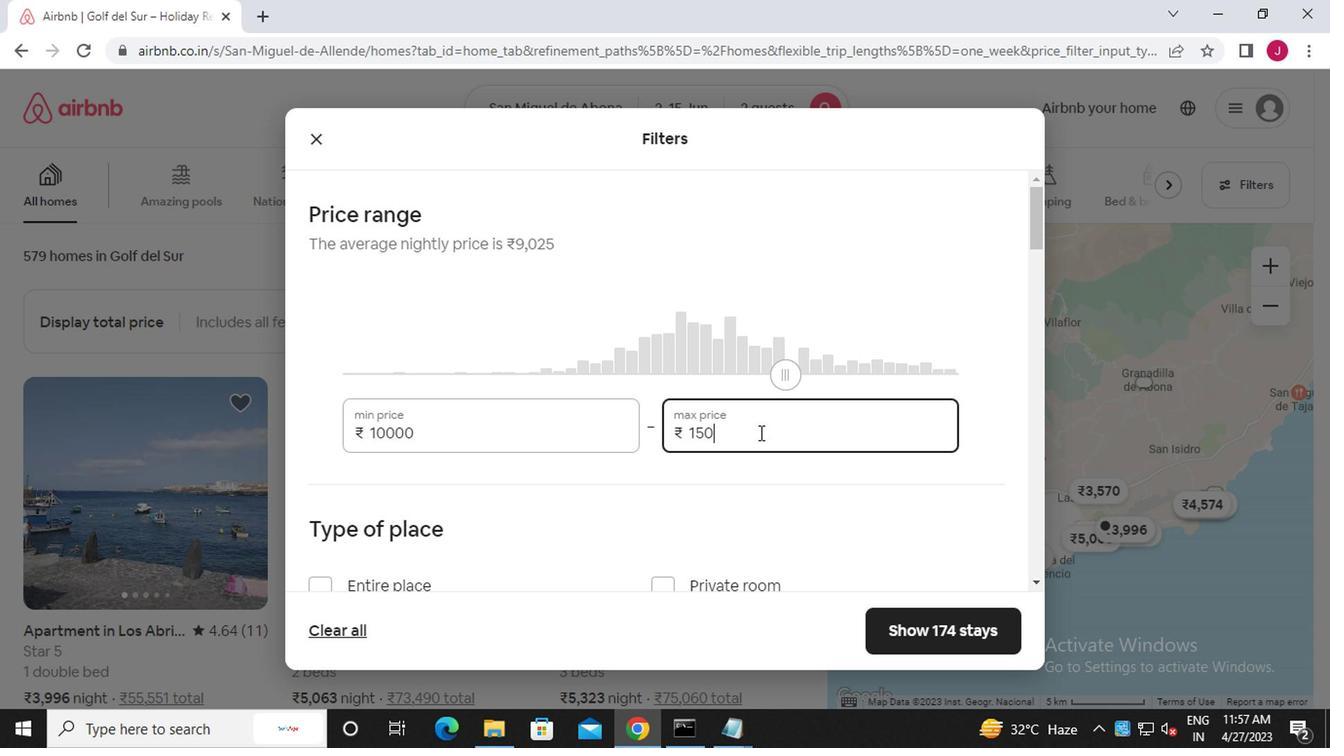 
Action: Mouse scrolled (756, 430) with delta (0, 0)
Screenshot: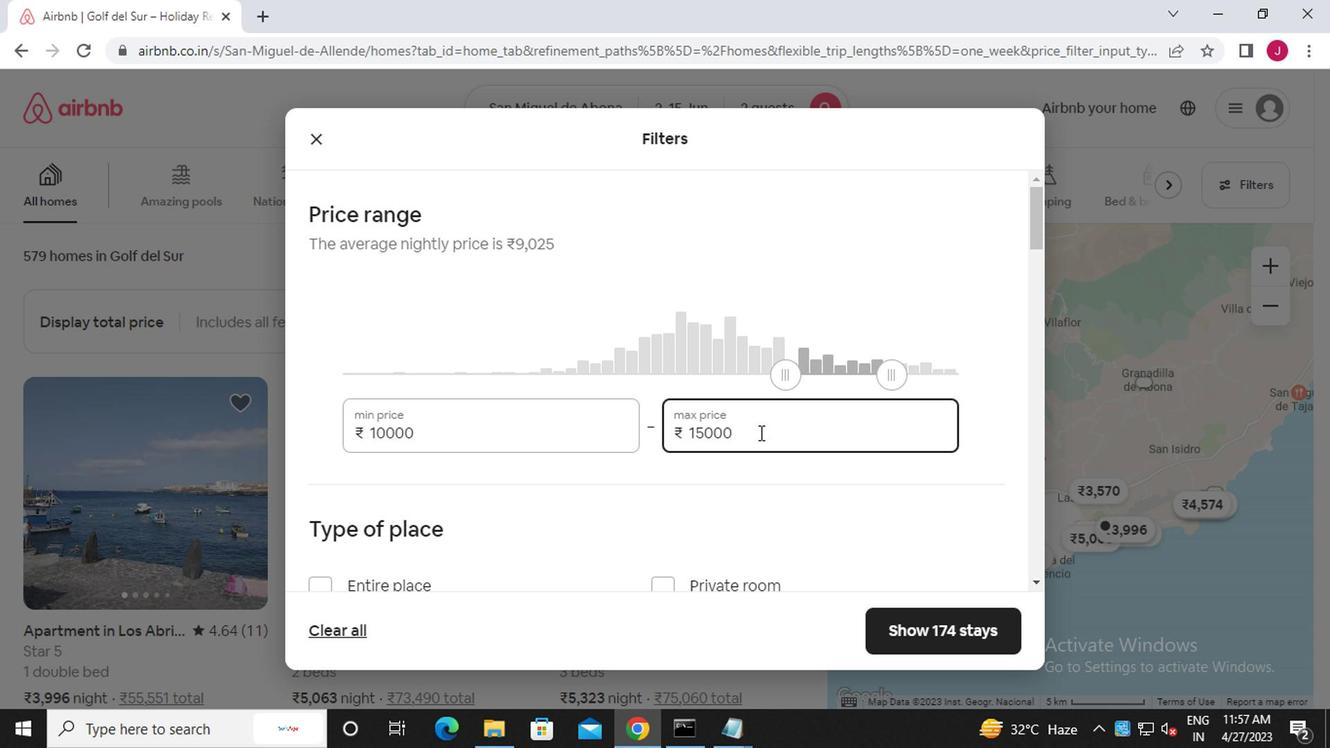 
Action: Mouse scrolled (756, 430) with delta (0, 0)
Screenshot: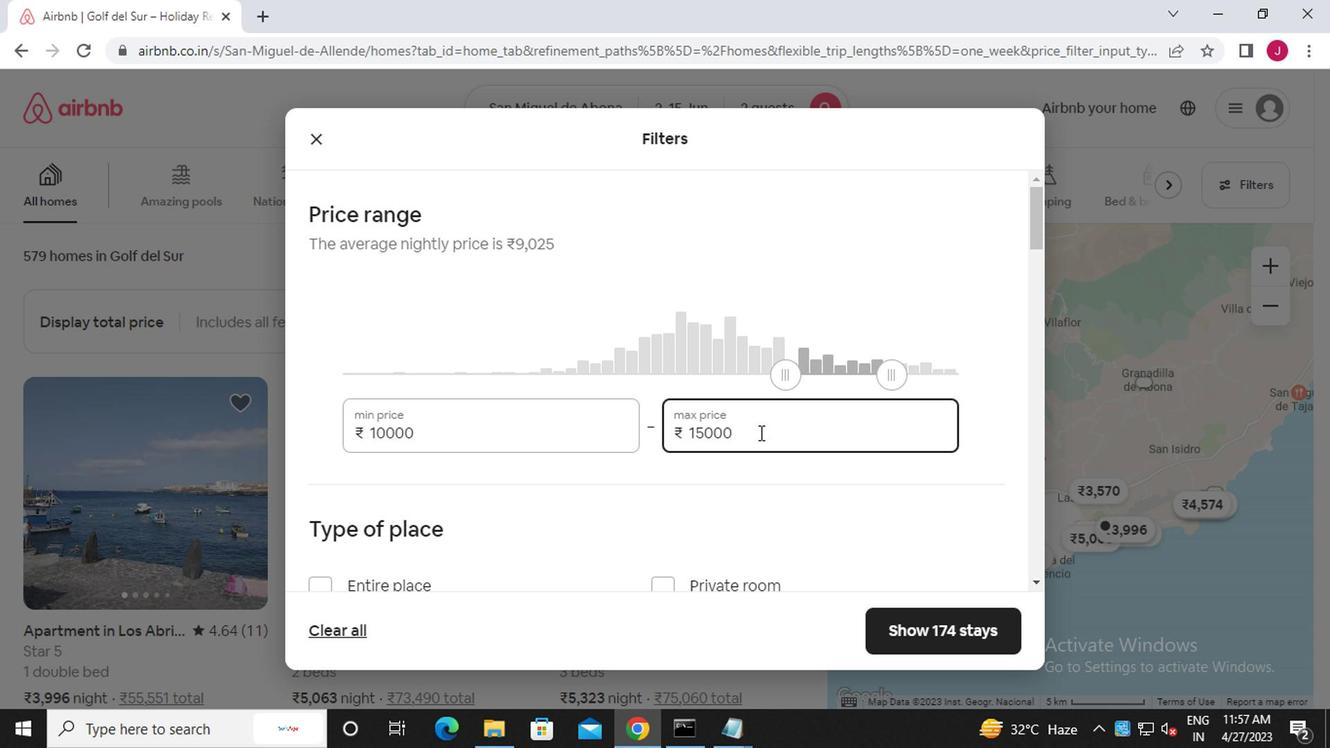 
Action: Mouse moved to (756, 432)
Screenshot: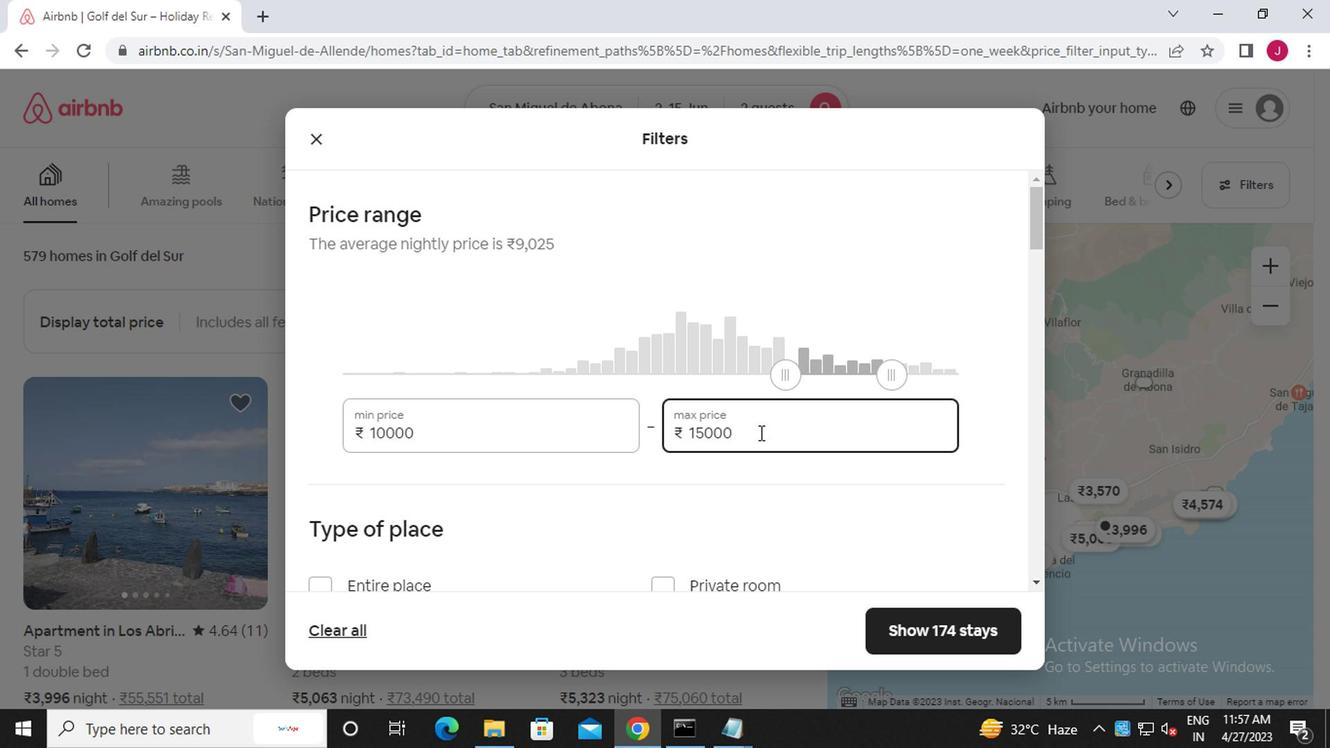 
Action: Mouse scrolled (756, 431) with delta (0, -1)
Screenshot: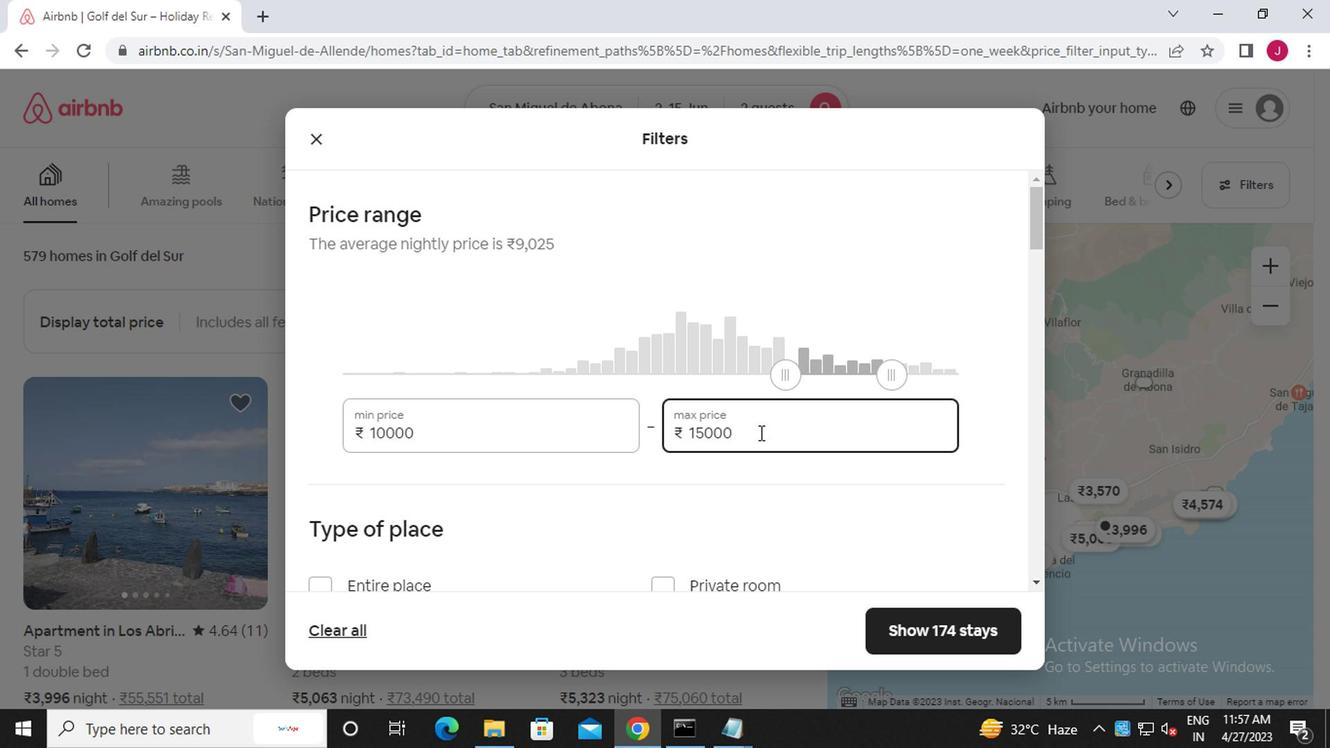 
Action: Mouse moved to (311, 302)
Screenshot: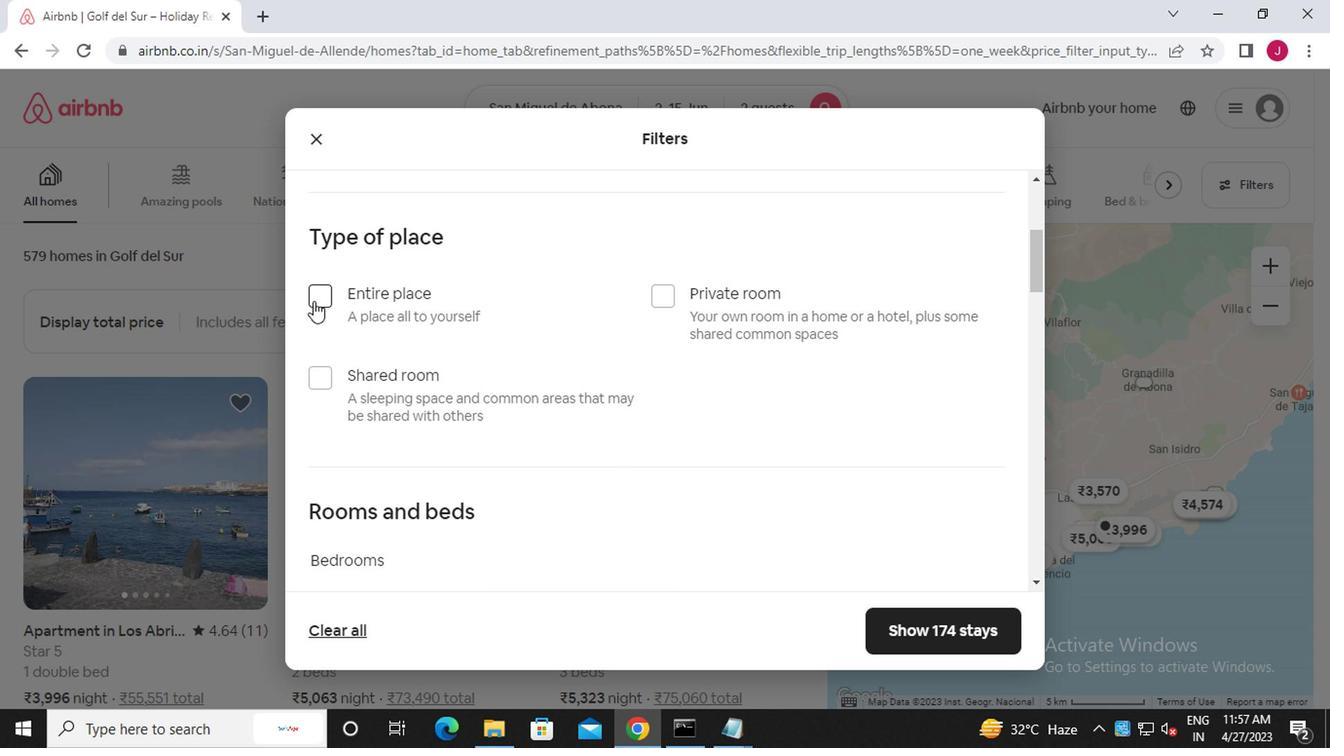 
Action: Mouse pressed left at (311, 302)
Screenshot: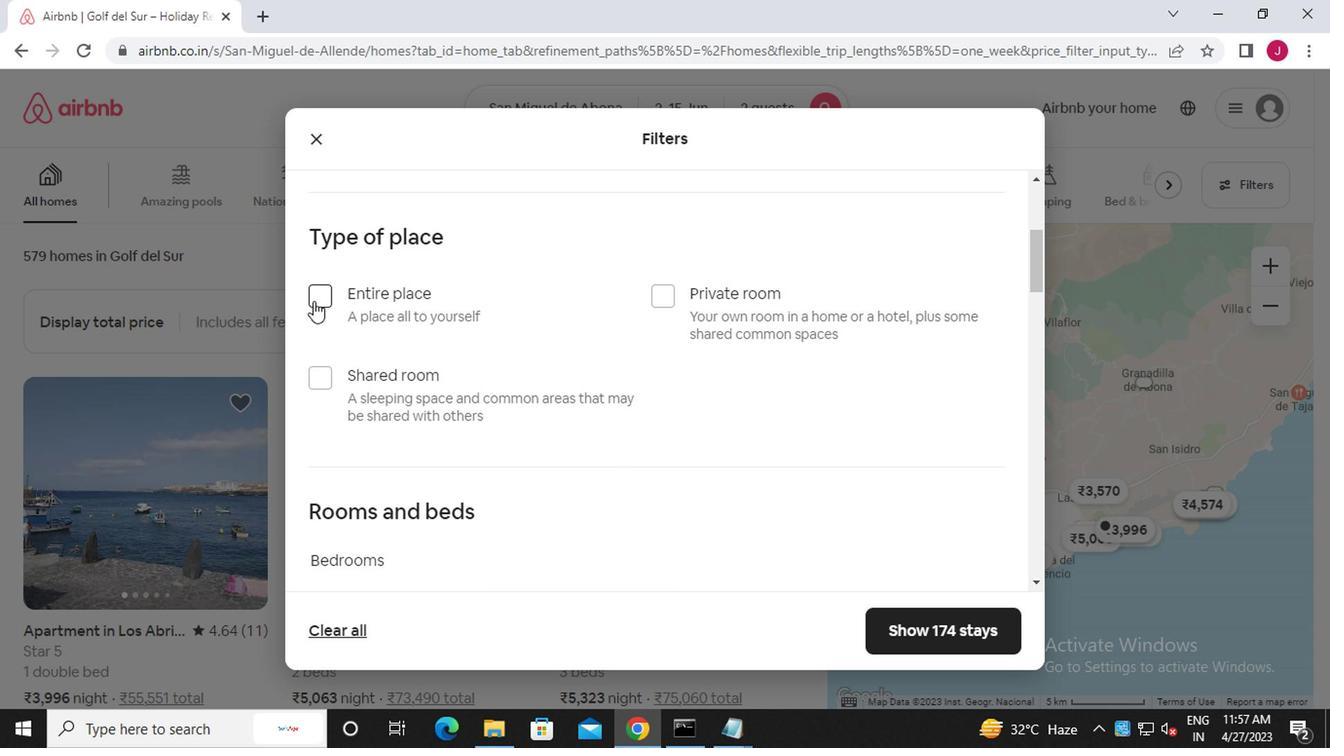 
Action: Mouse moved to (335, 343)
Screenshot: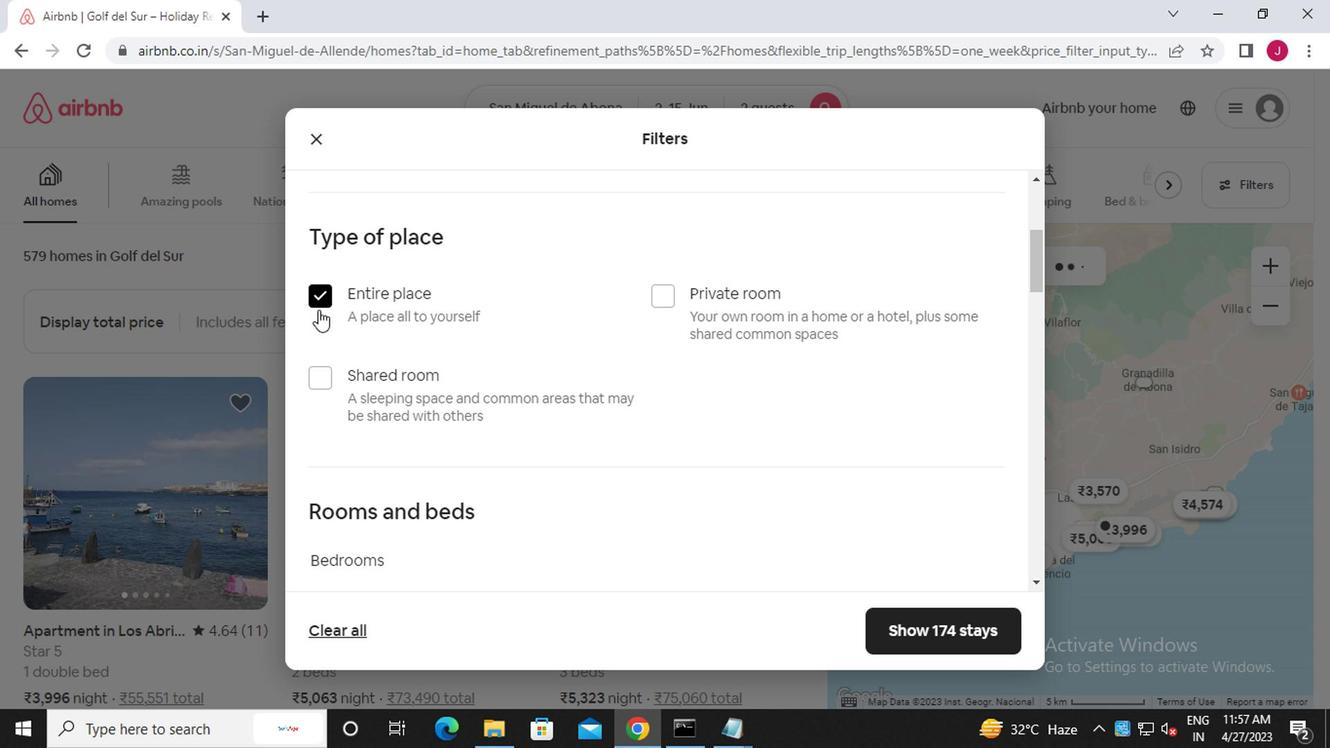 
Action: Mouse scrolled (335, 342) with delta (0, 0)
Screenshot: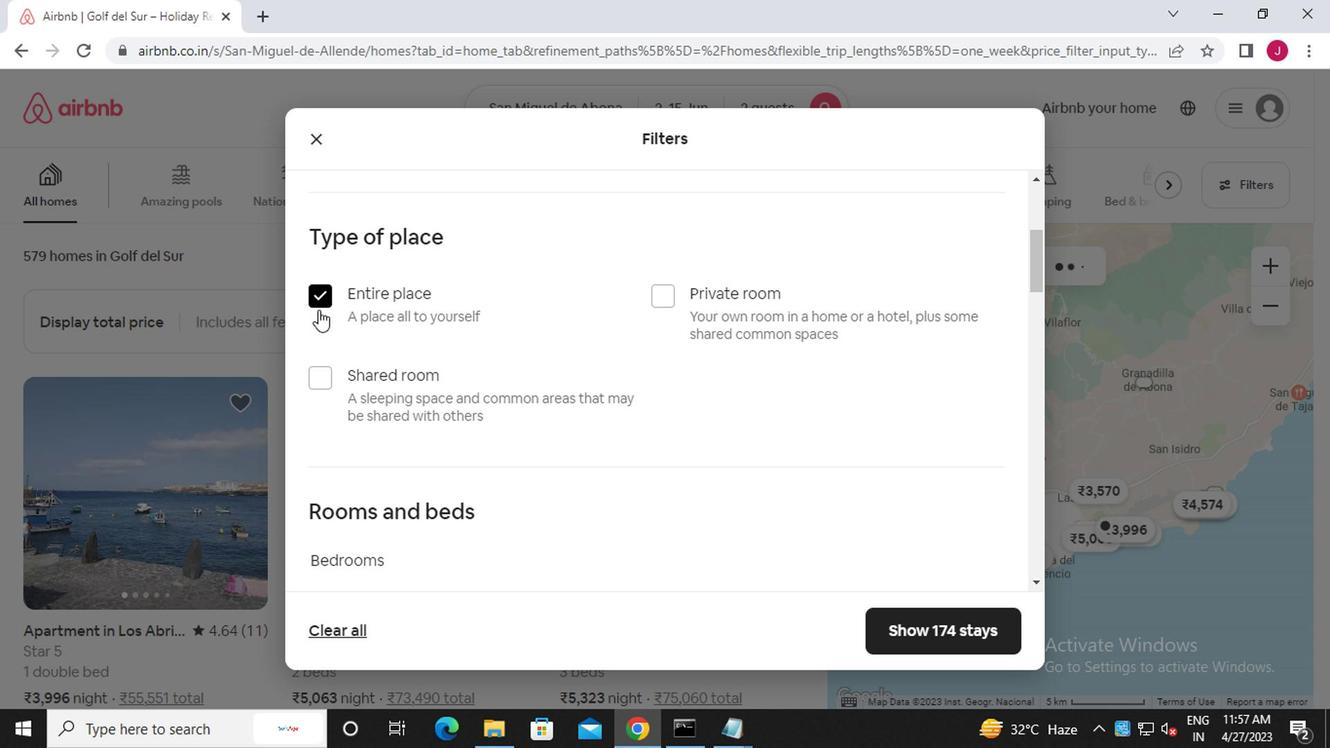 
Action: Mouse moved to (335, 344)
Screenshot: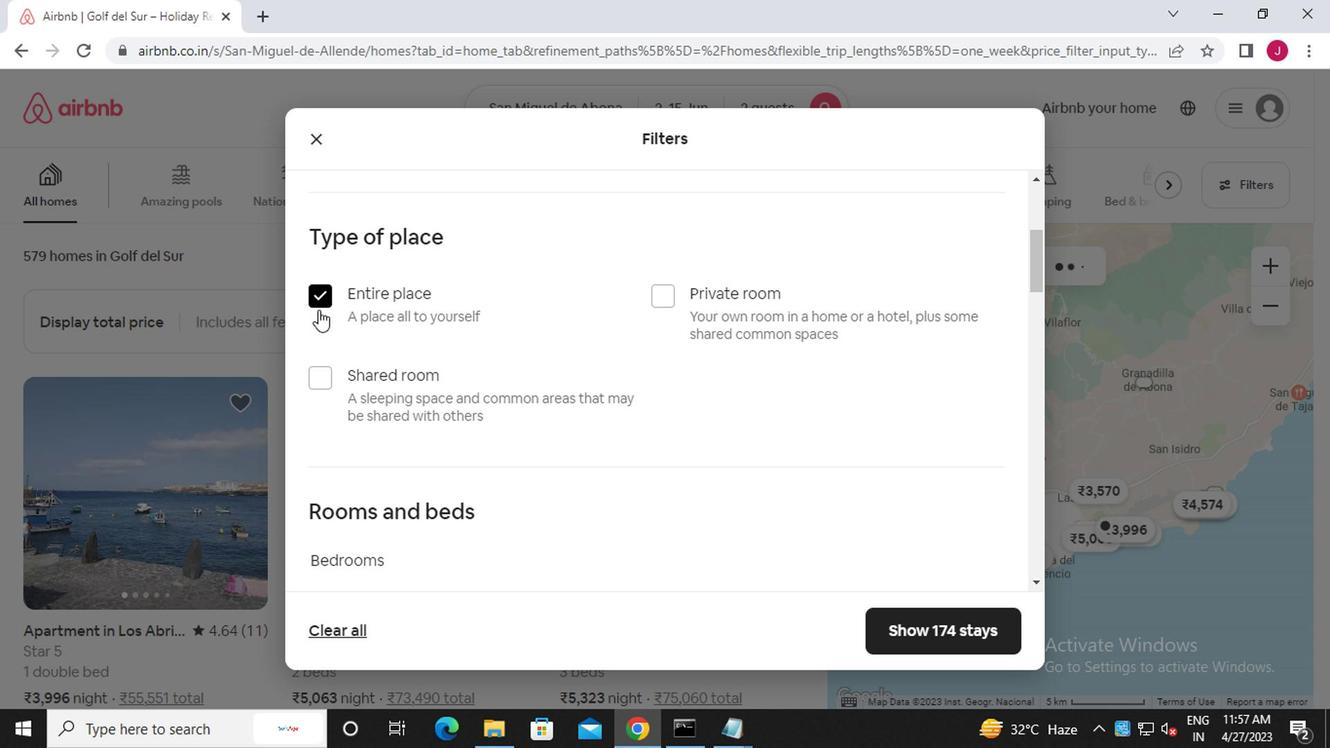 
Action: Mouse scrolled (335, 343) with delta (0, -1)
Screenshot: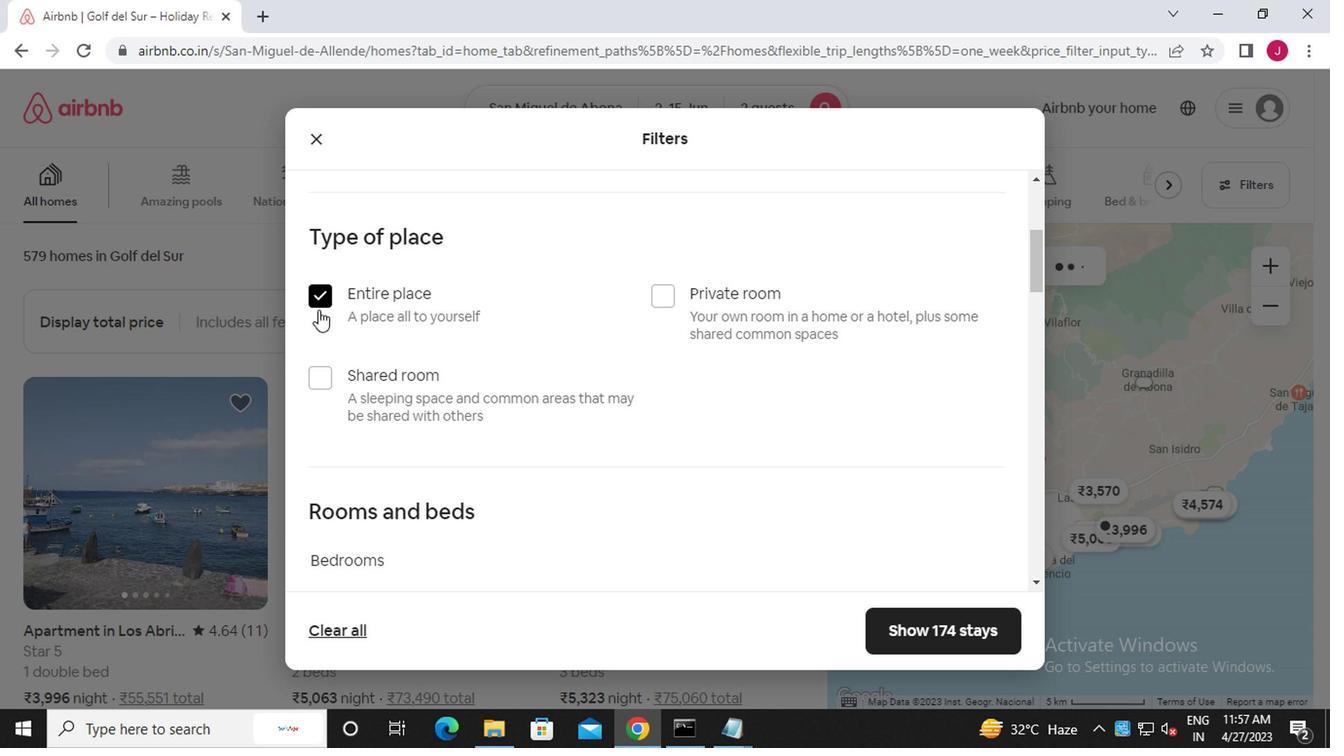 
Action: Mouse scrolled (335, 343) with delta (0, -1)
Screenshot: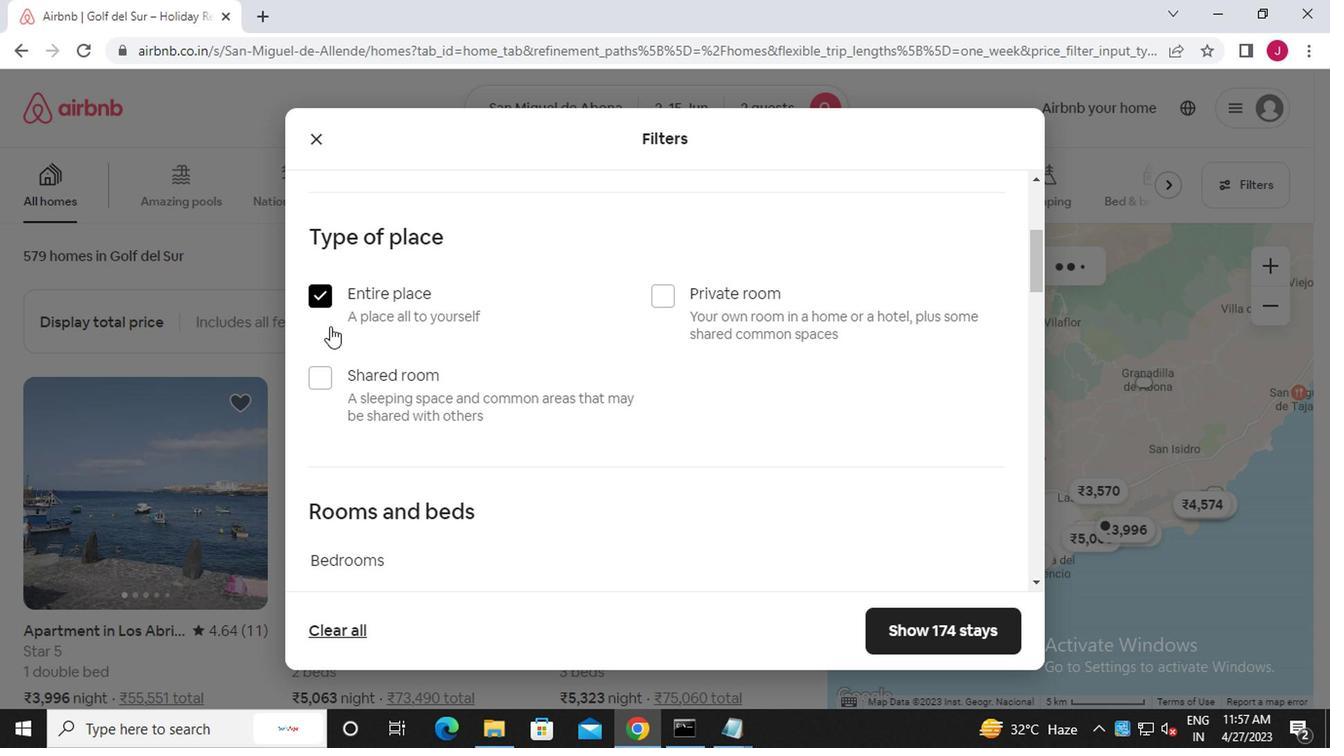 
Action: Mouse moved to (335, 347)
Screenshot: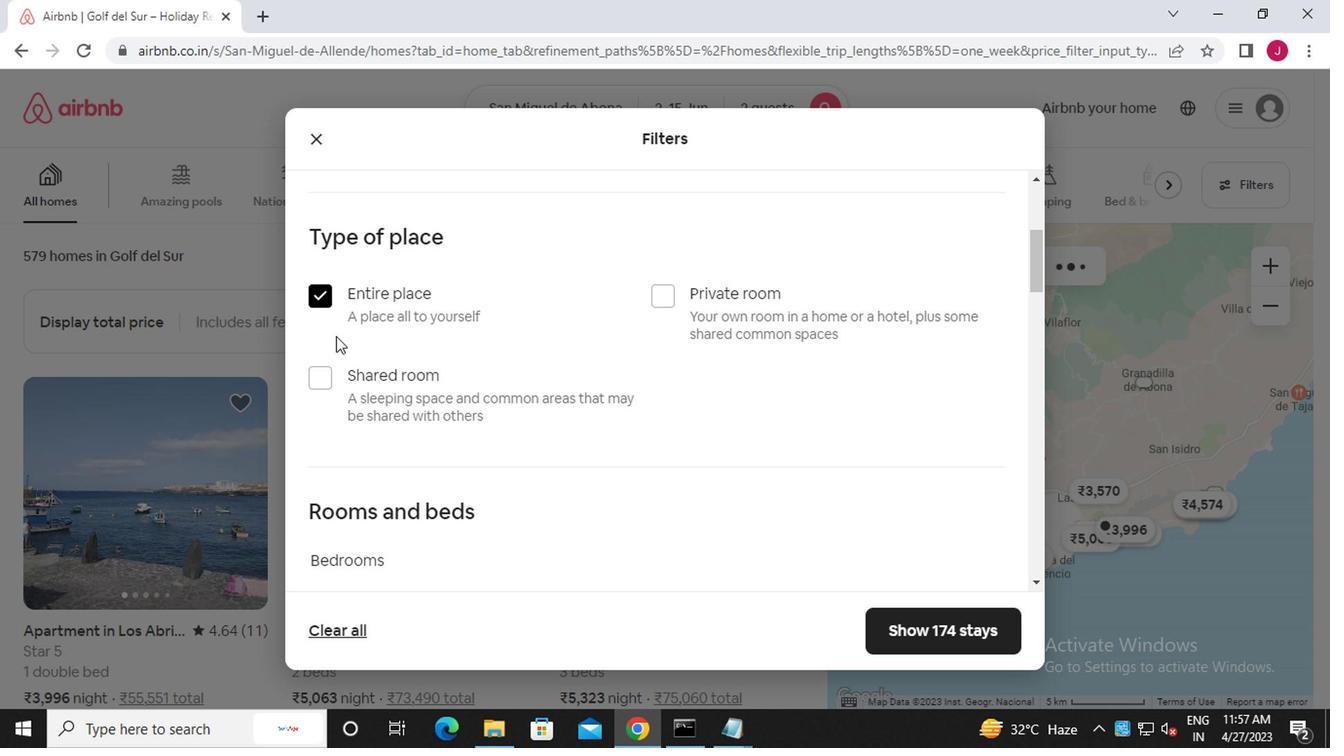 
Action: Mouse scrolled (335, 346) with delta (0, 0)
Screenshot: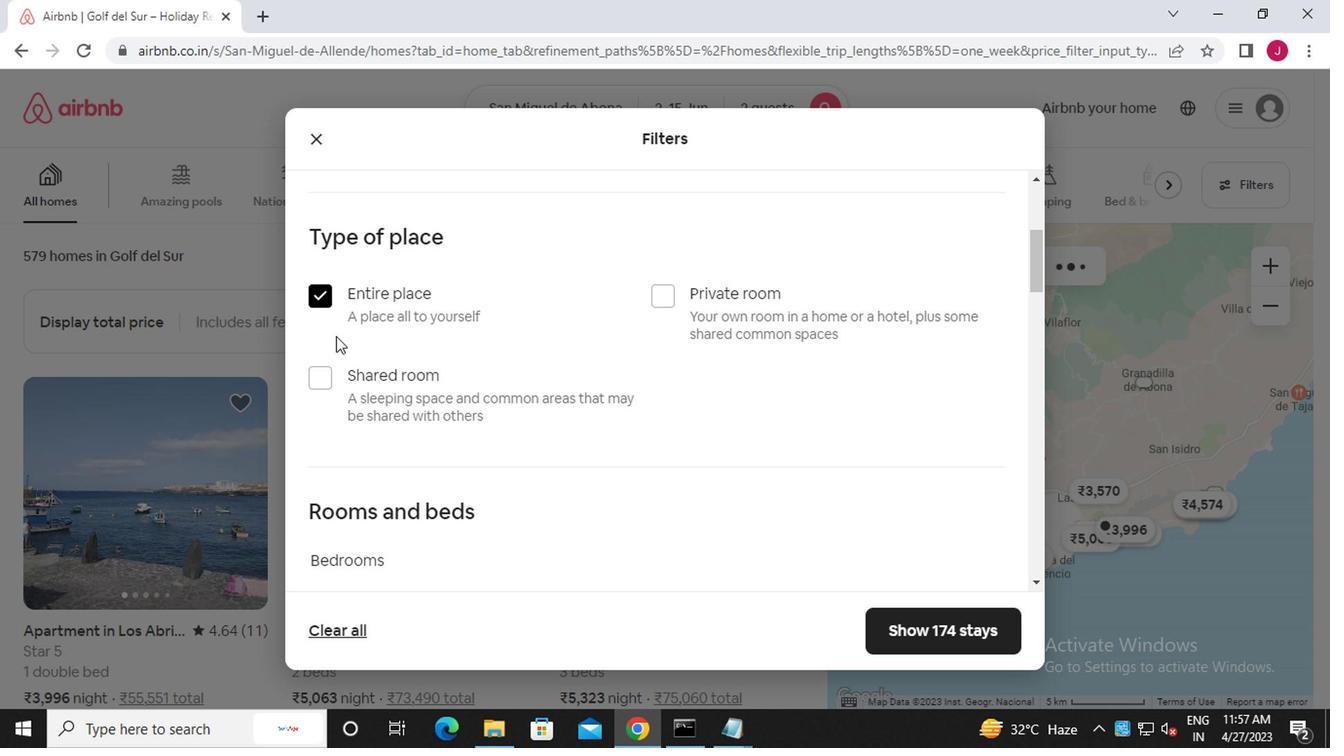 
Action: Mouse moved to (418, 232)
Screenshot: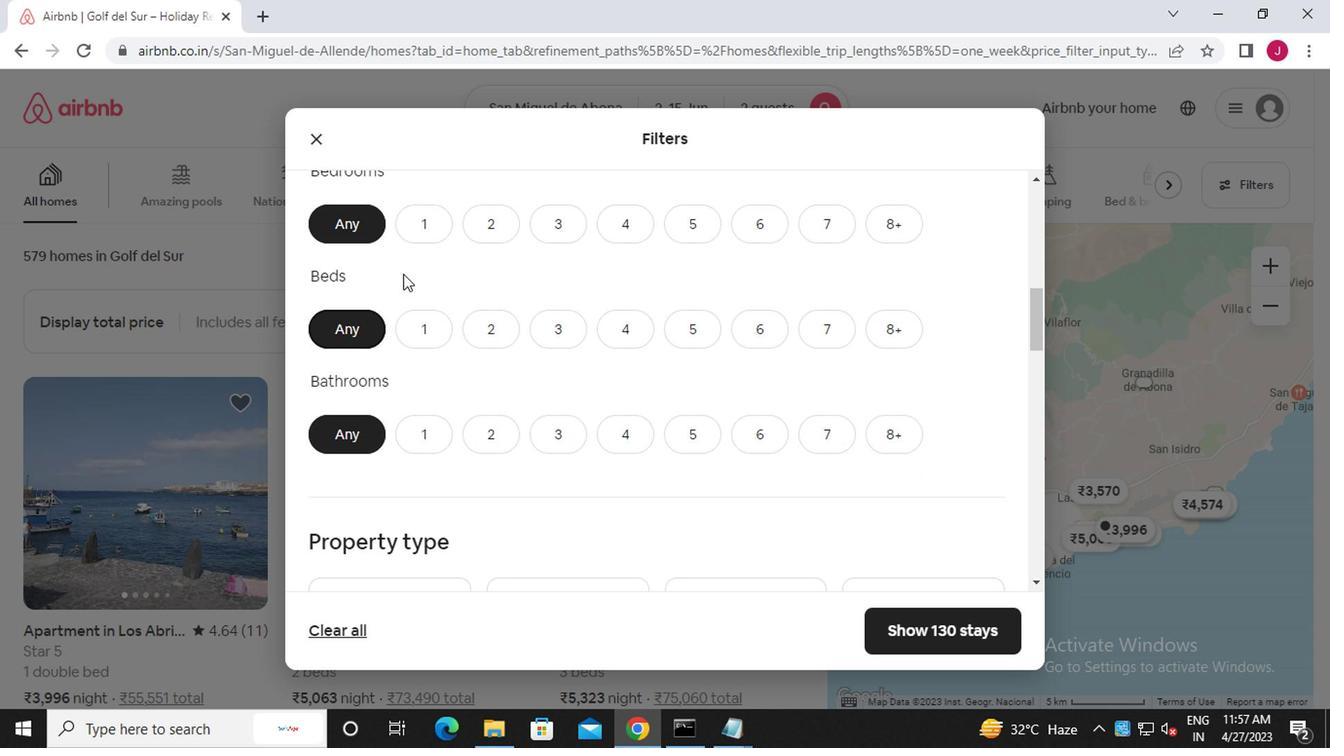
Action: Mouse pressed left at (418, 232)
Screenshot: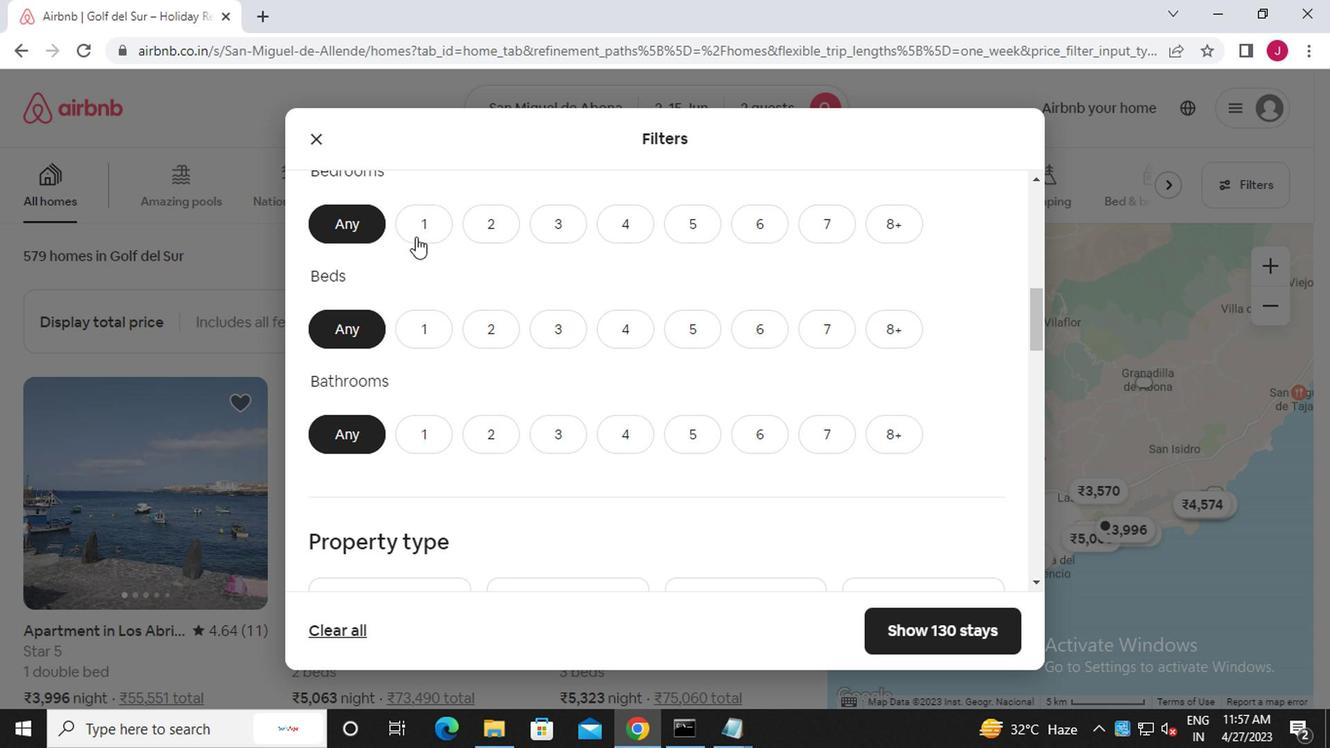 
Action: Mouse moved to (429, 322)
Screenshot: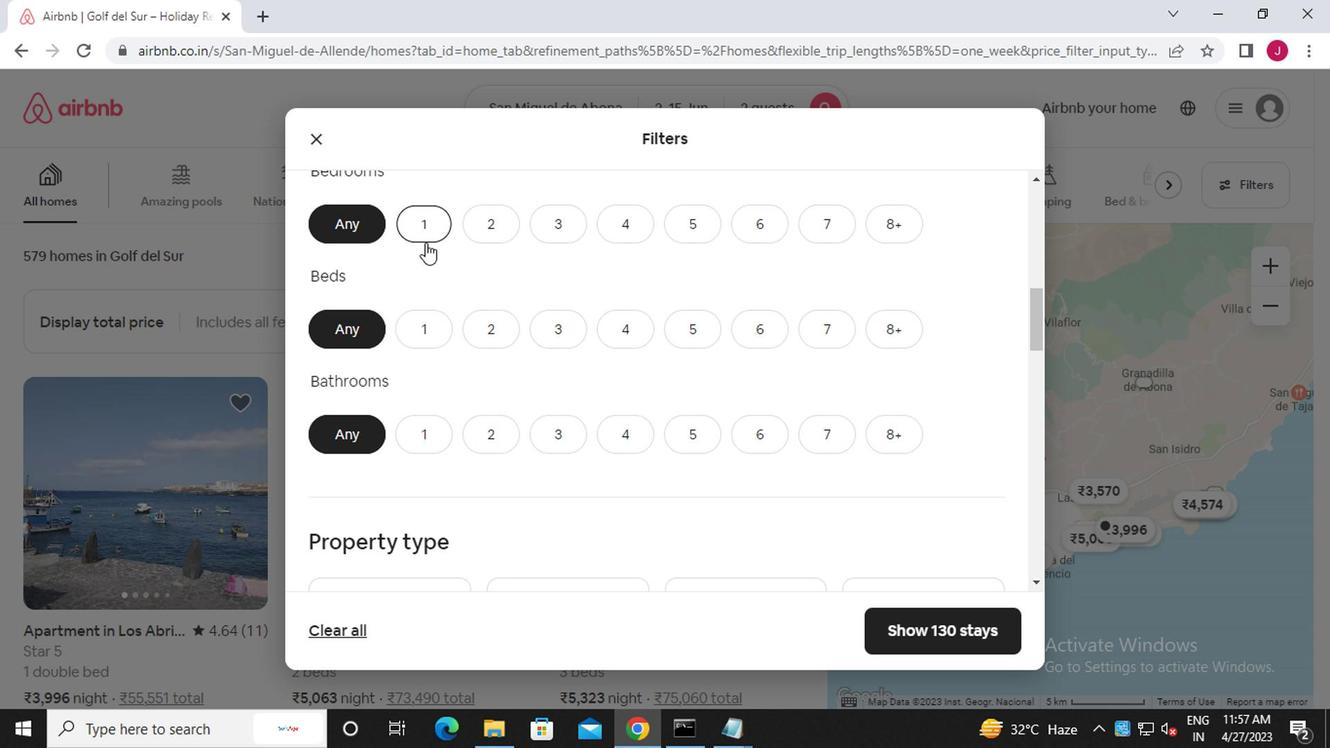 
Action: Mouse pressed left at (429, 322)
Screenshot: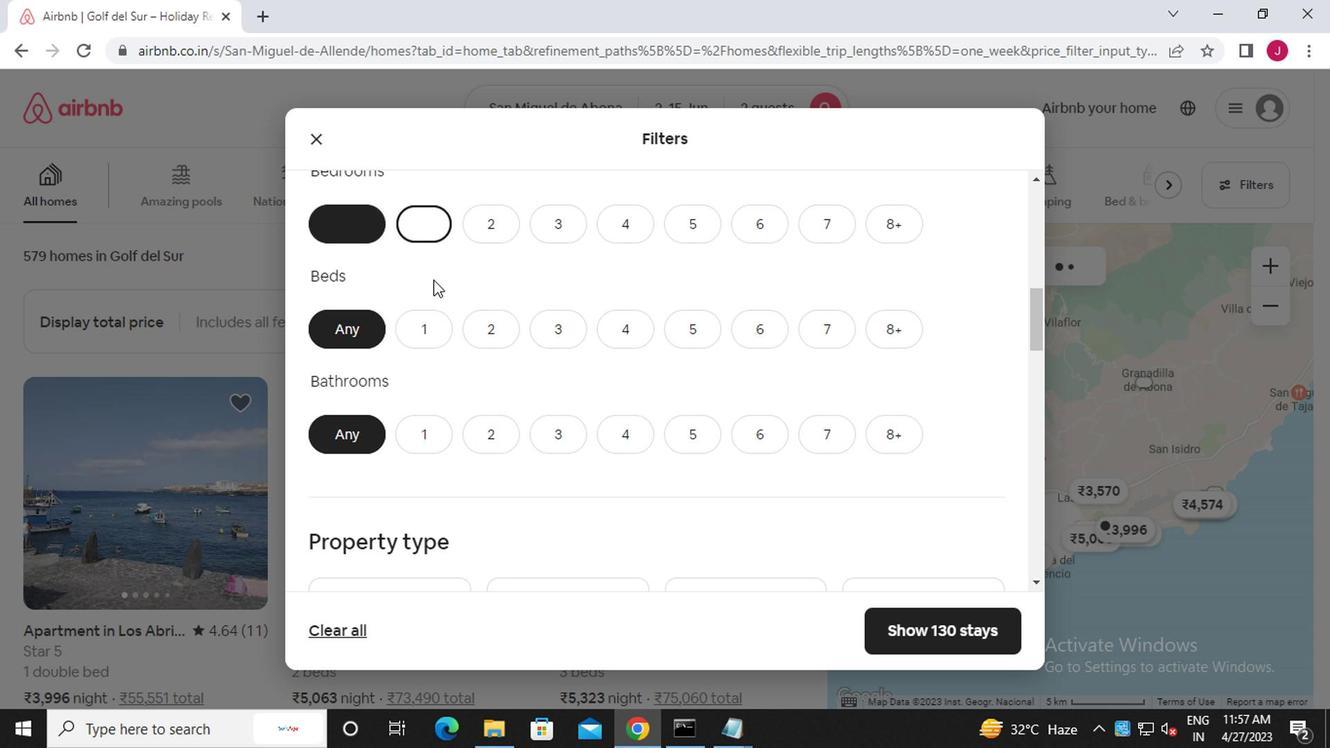 
Action: Mouse moved to (432, 433)
Screenshot: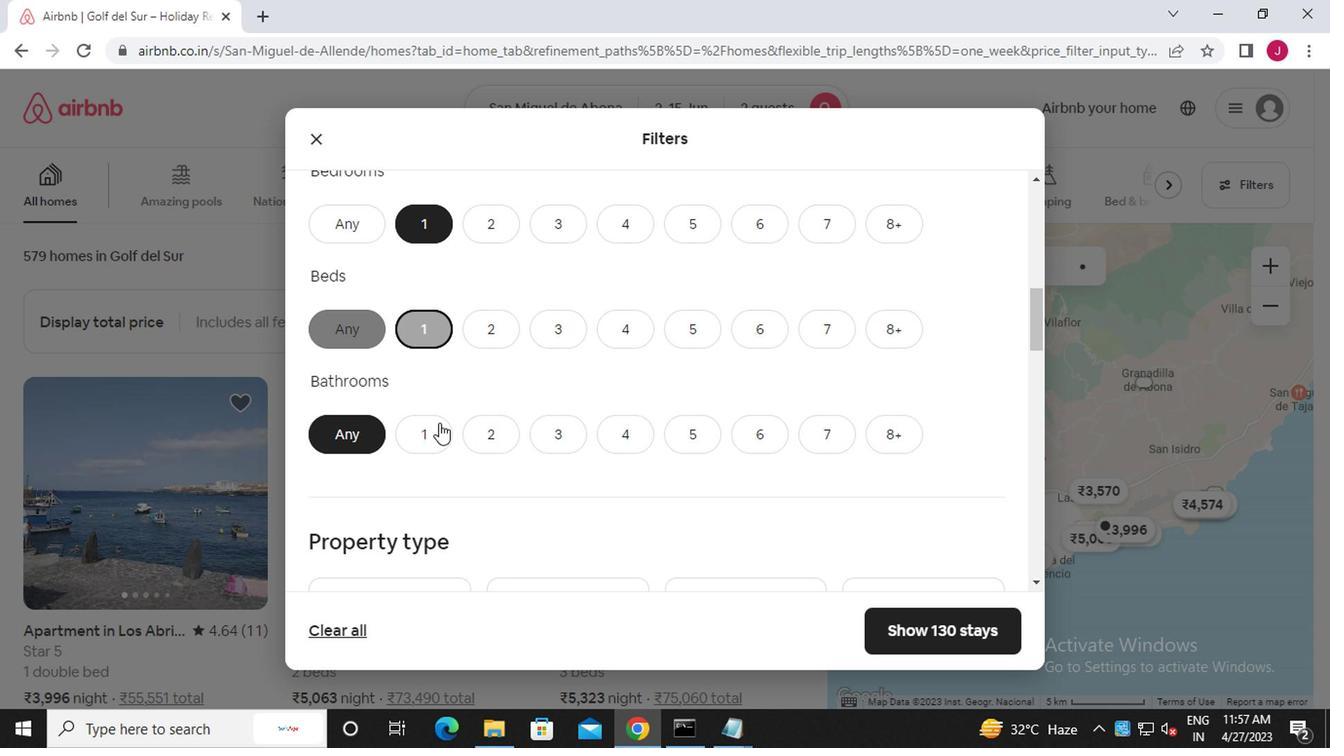 
Action: Mouse pressed left at (432, 433)
Screenshot: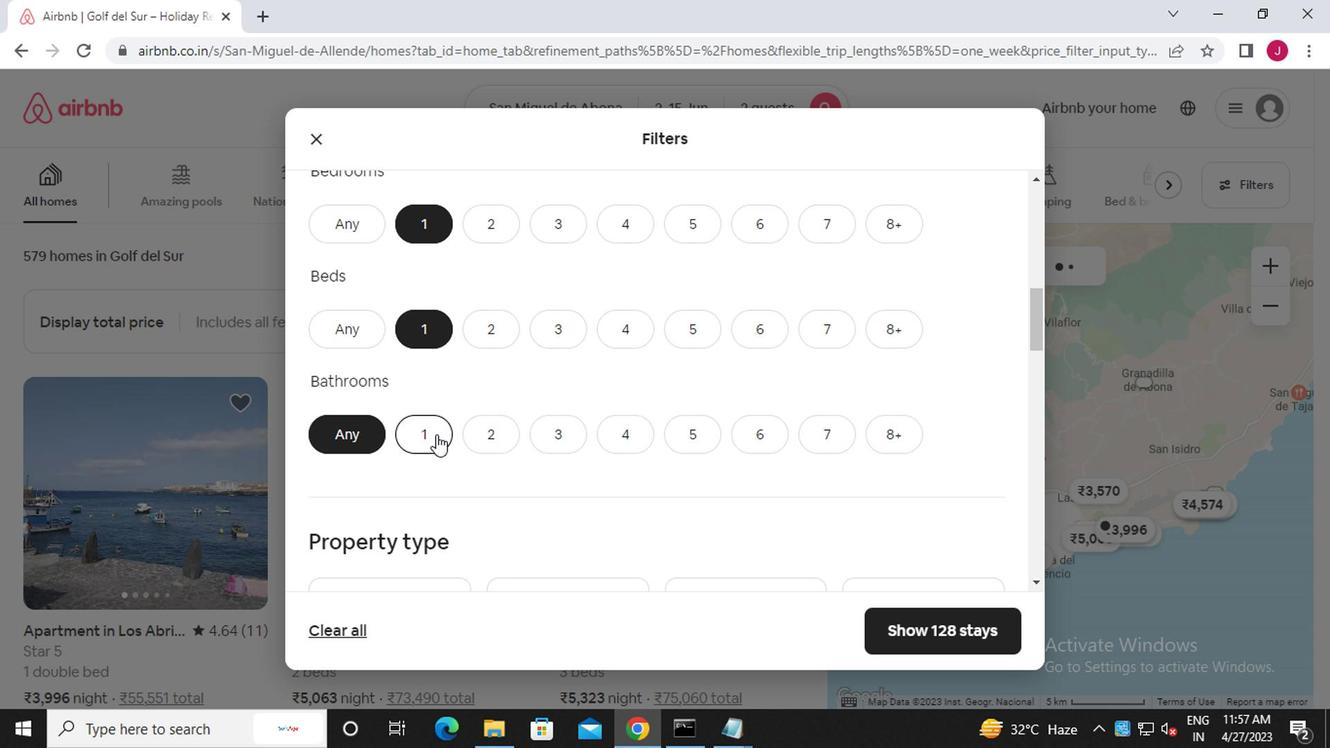 
Action: Mouse moved to (429, 433)
Screenshot: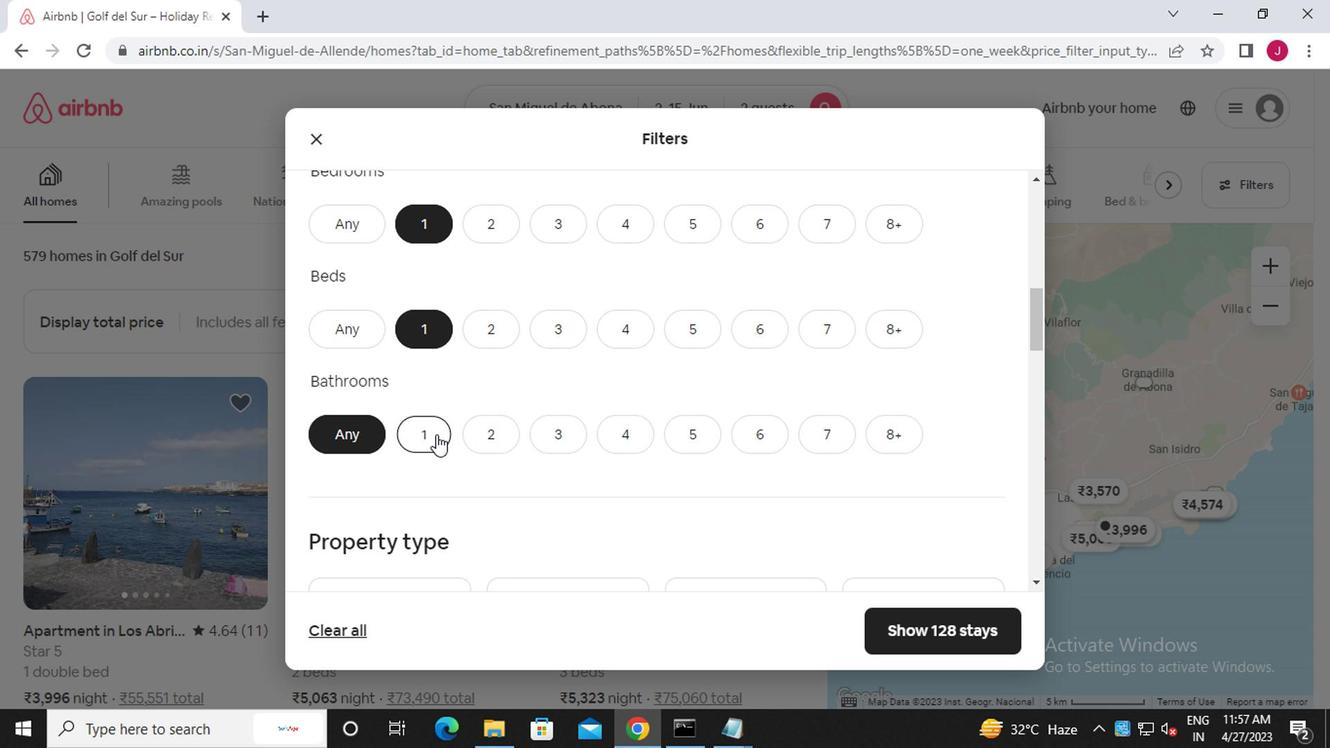 
Action: Mouse scrolled (429, 432) with delta (0, 0)
Screenshot: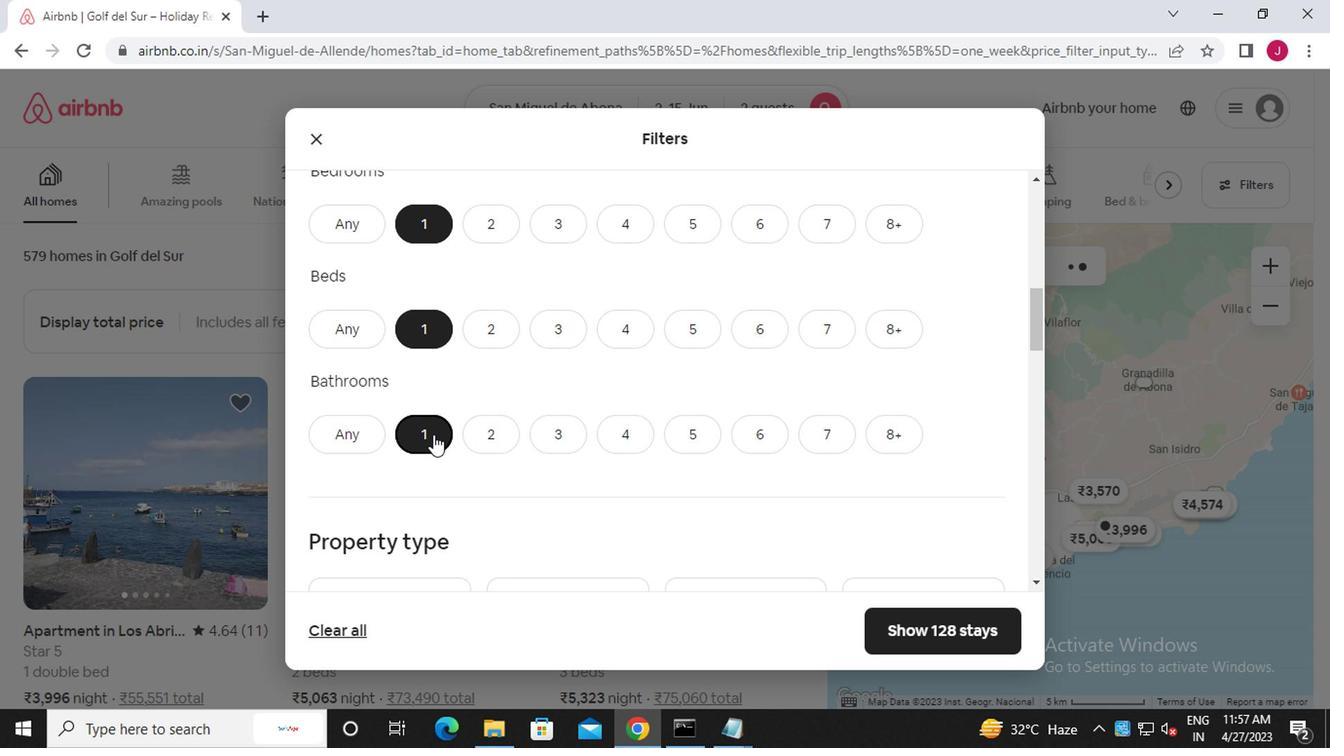 
Action: Mouse scrolled (429, 432) with delta (0, 0)
Screenshot: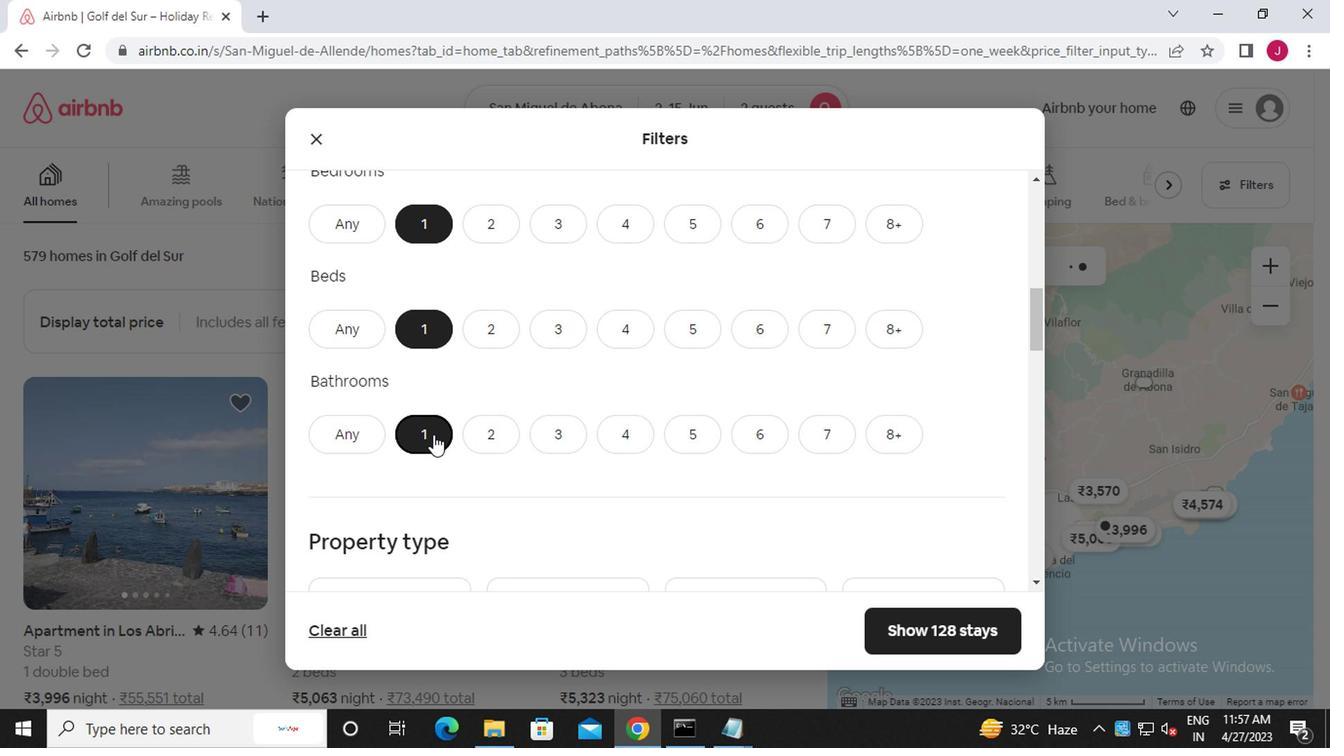 
Action: Mouse scrolled (429, 432) with delta (0, 0)
Screenshot: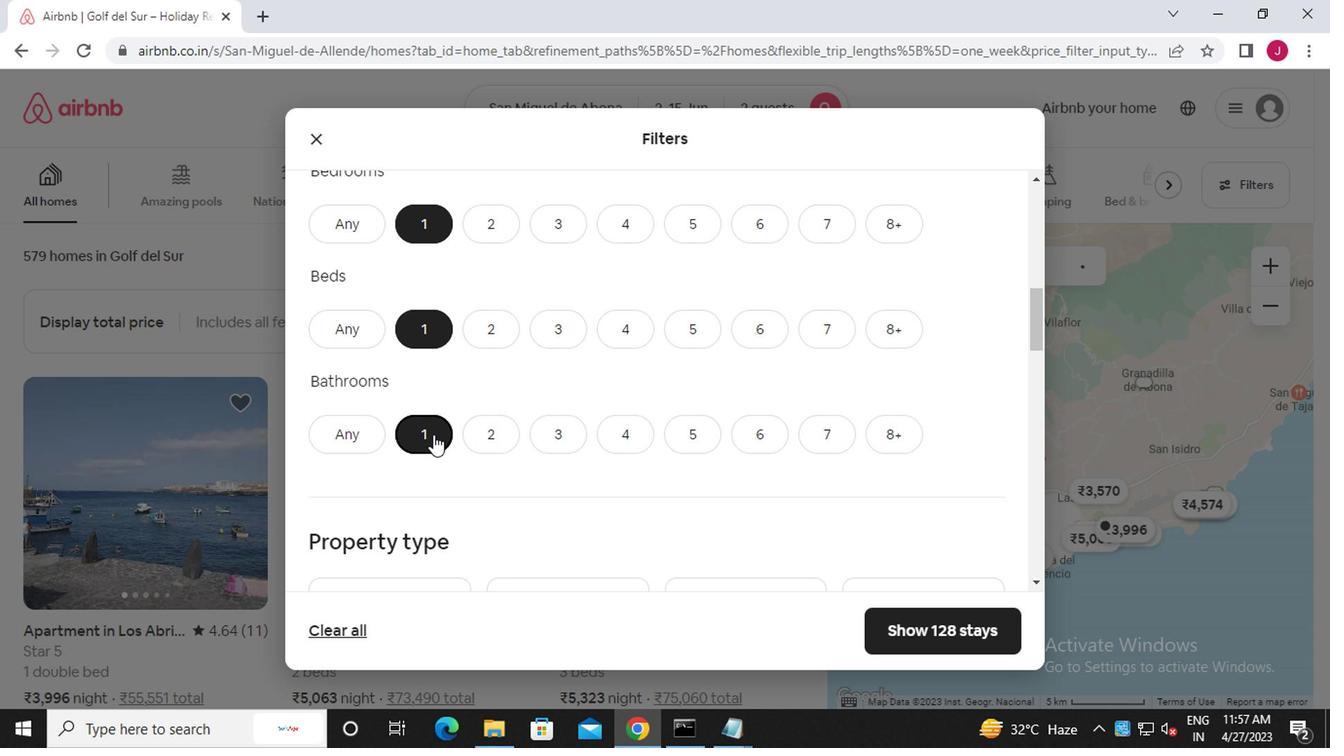 
Action: Mouse moved to (393, 357)
Screenshot: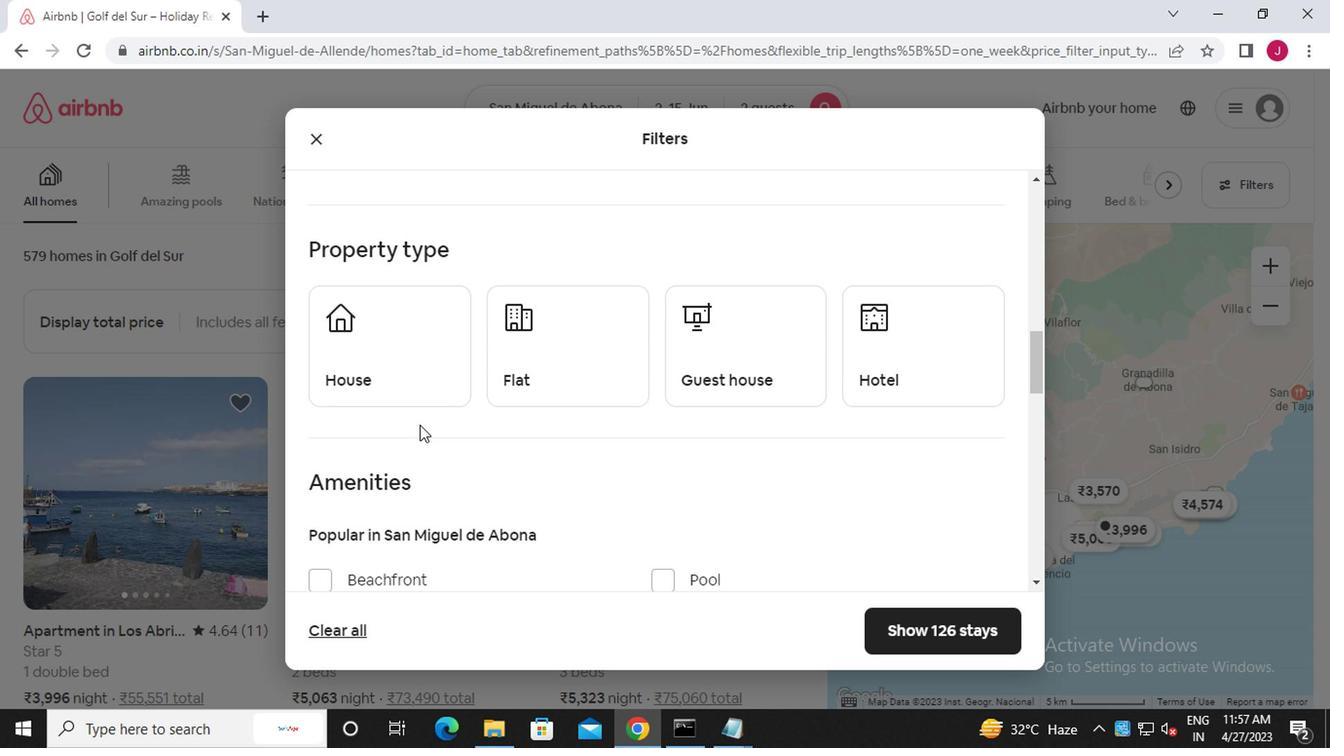 
Action: Mouse pressed left at (393, 357)
Screenshot: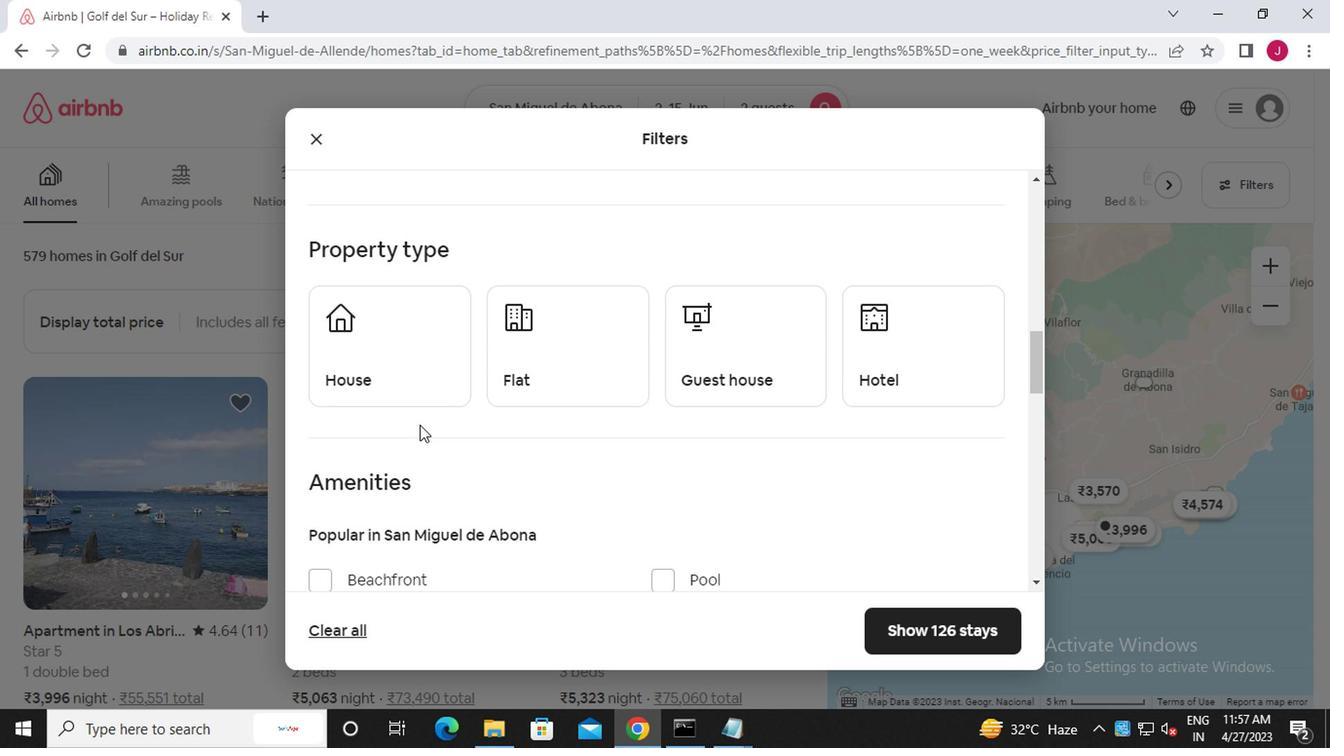 
Action: Mouse moved to (515, 377)
Screenshot: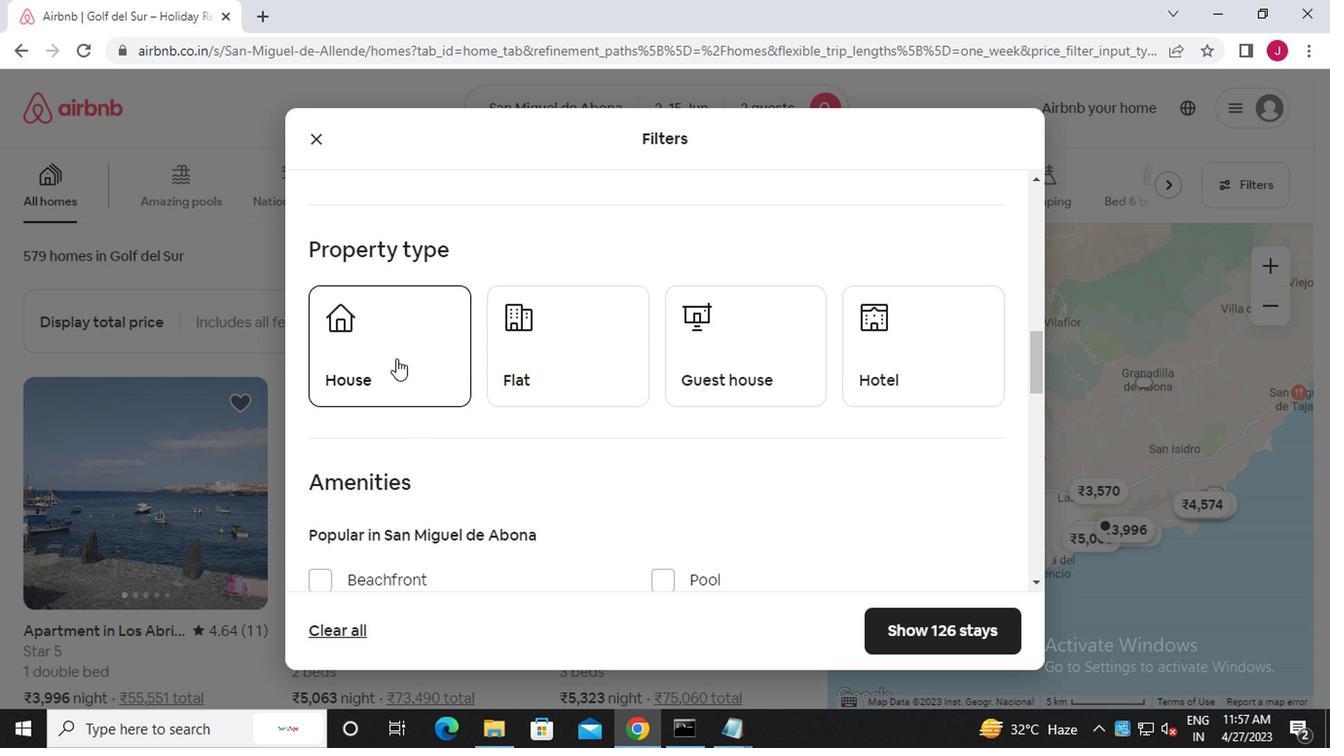 
Action: Mouse pressed left at (515, 377)
Screenshot: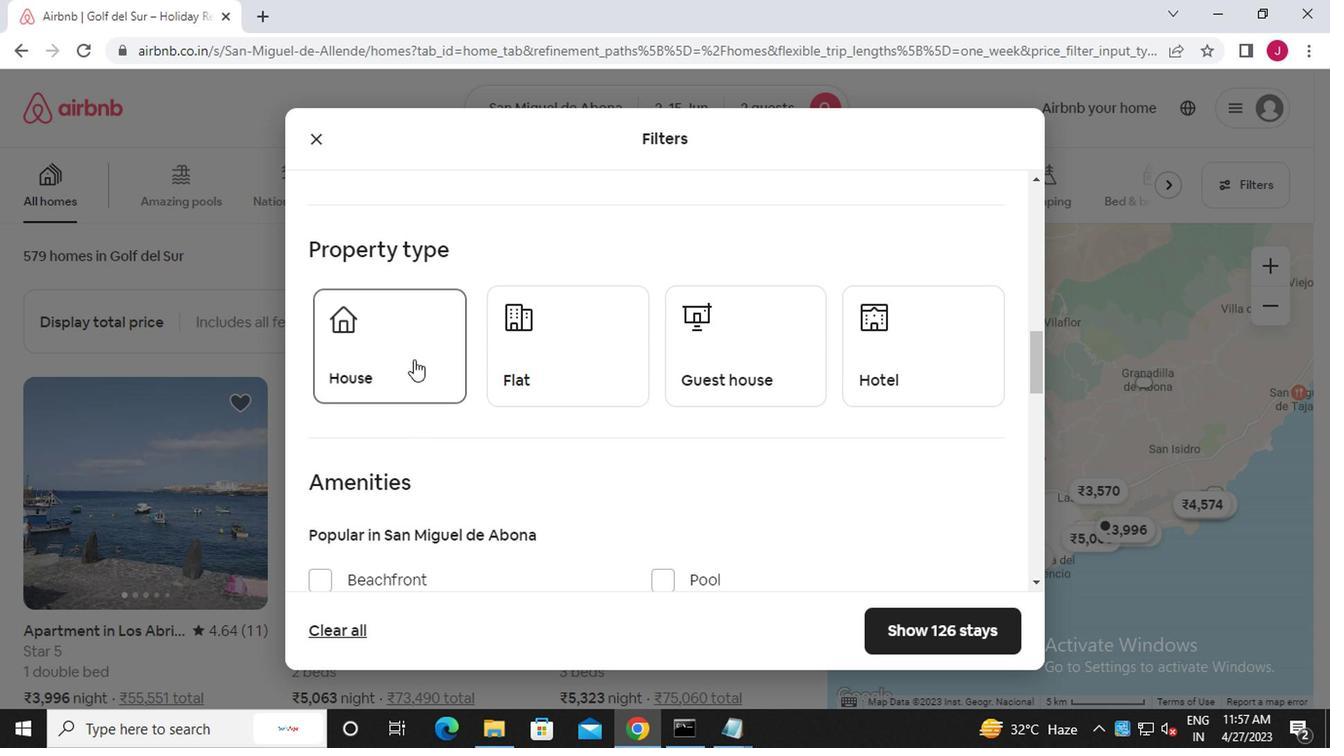 
Action: Mouse moved to (713, 372)
Screenshot: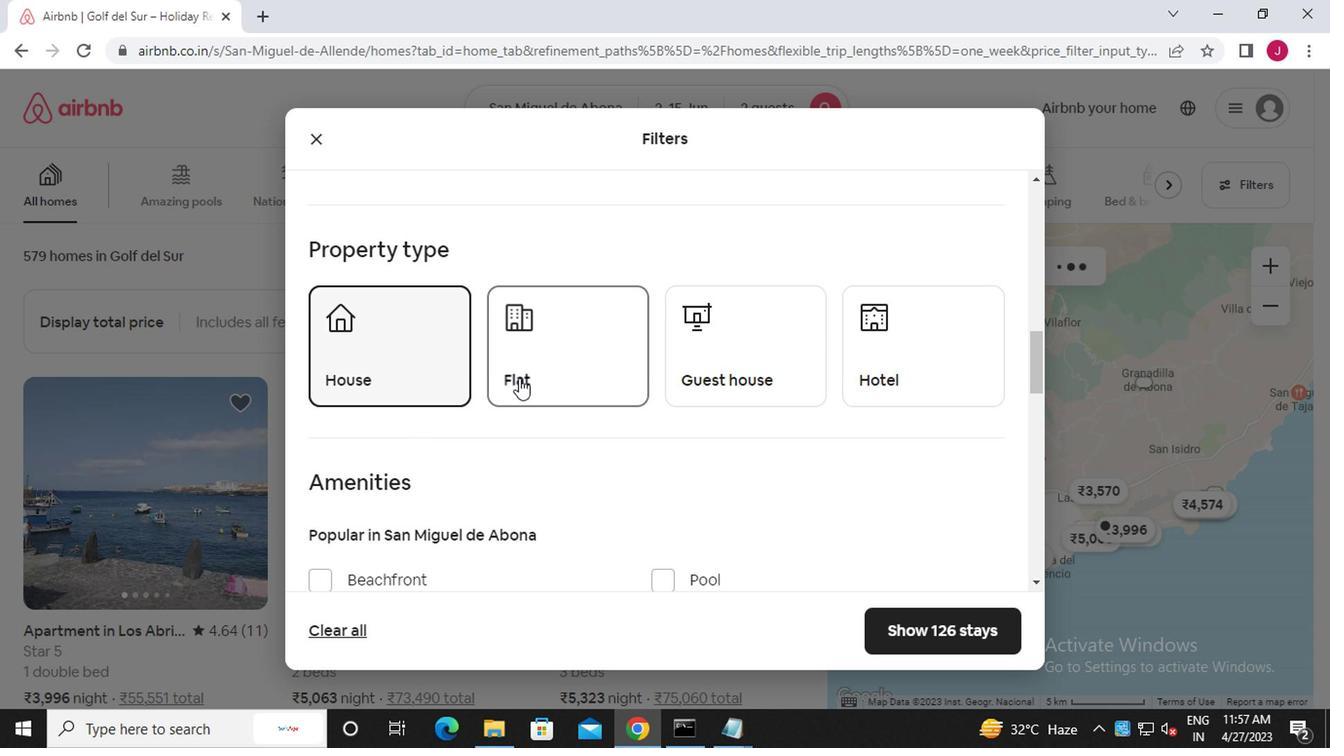 
Action: Mouse pressed left at (713, 372)
Screenshot: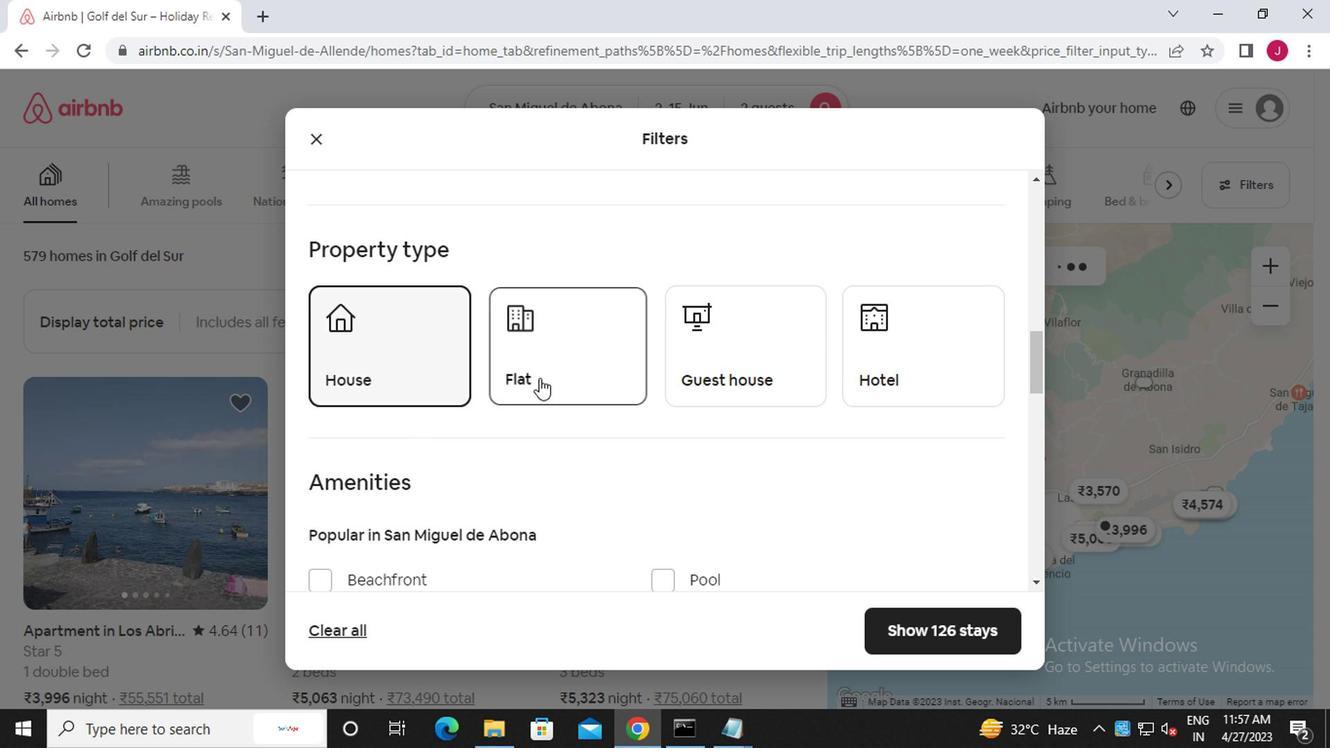 
Action: Mouse moved to (874, 369)
Screenshot: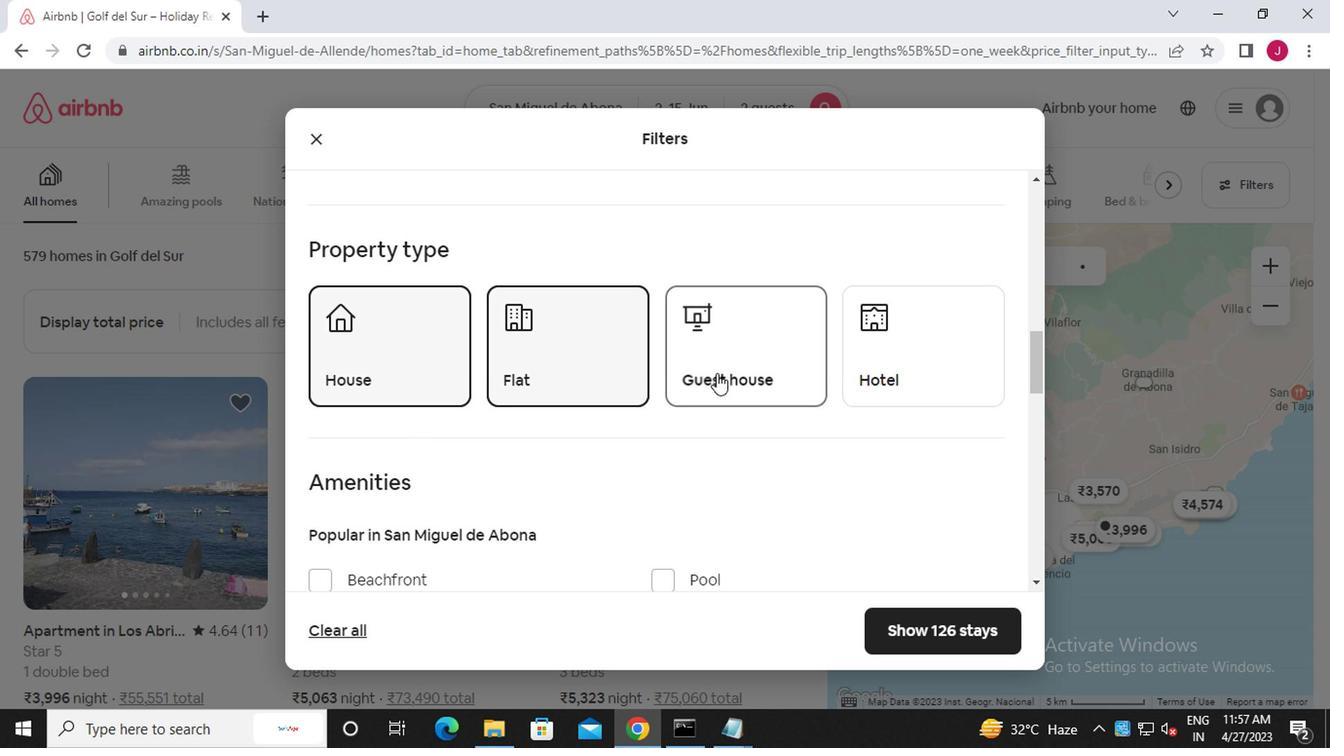 
Action: Mouse pressed left at (874, 369)
Screenshot: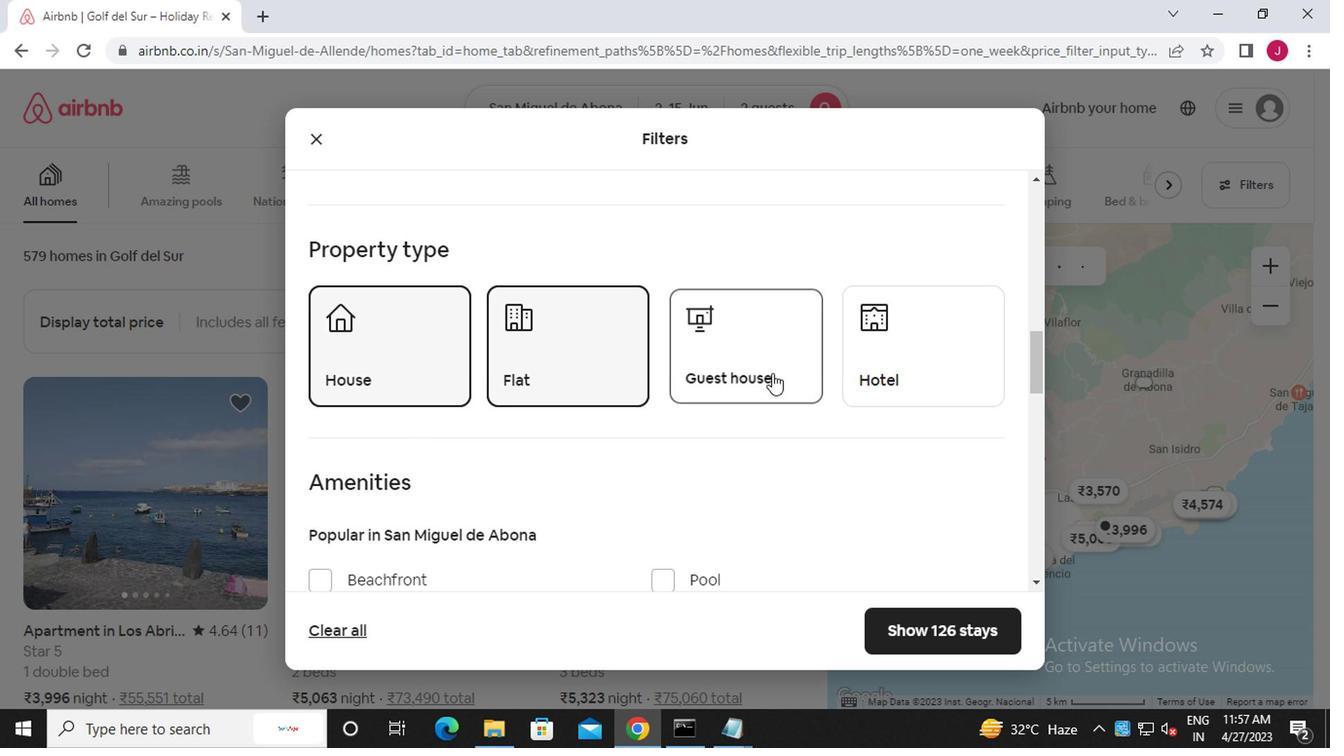 
Action: Mouse moved to (856, 367)
Screenshot: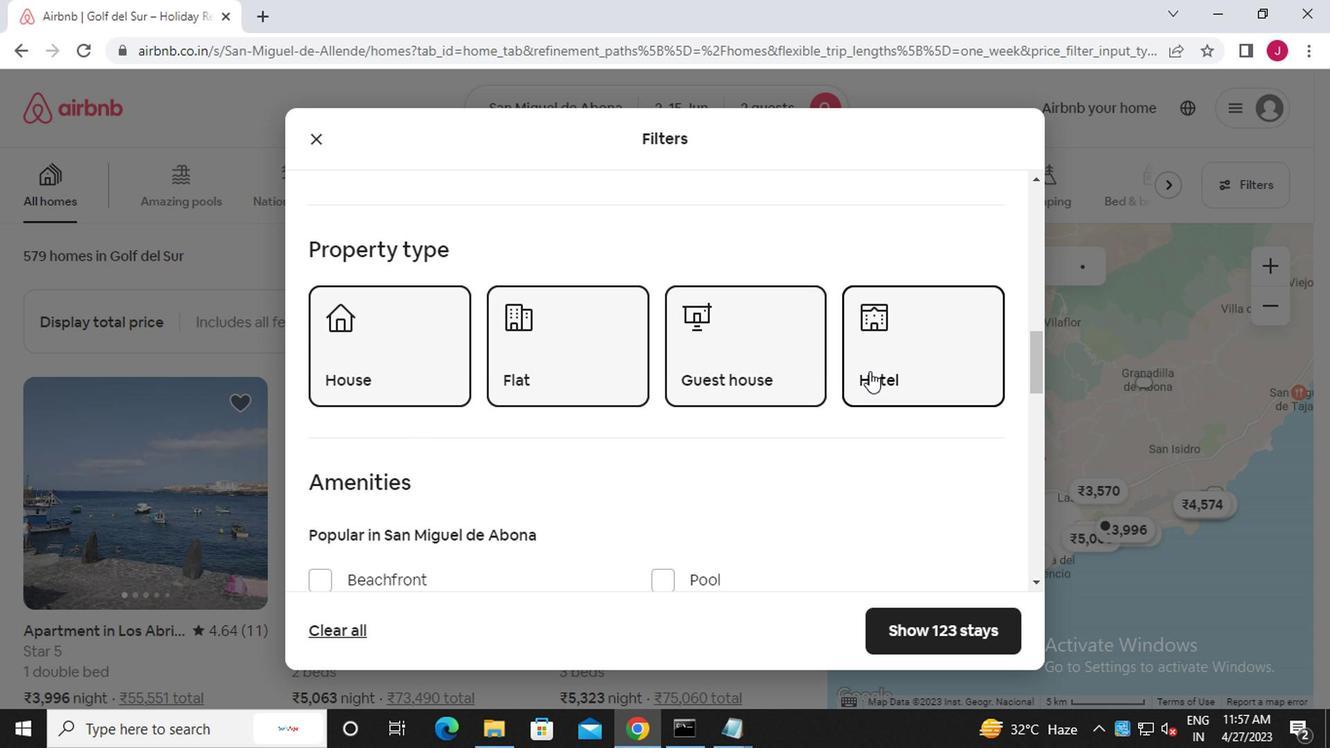 
Action: Mouse scrolled (856, 366) with delta (0, 0)
Screenshot: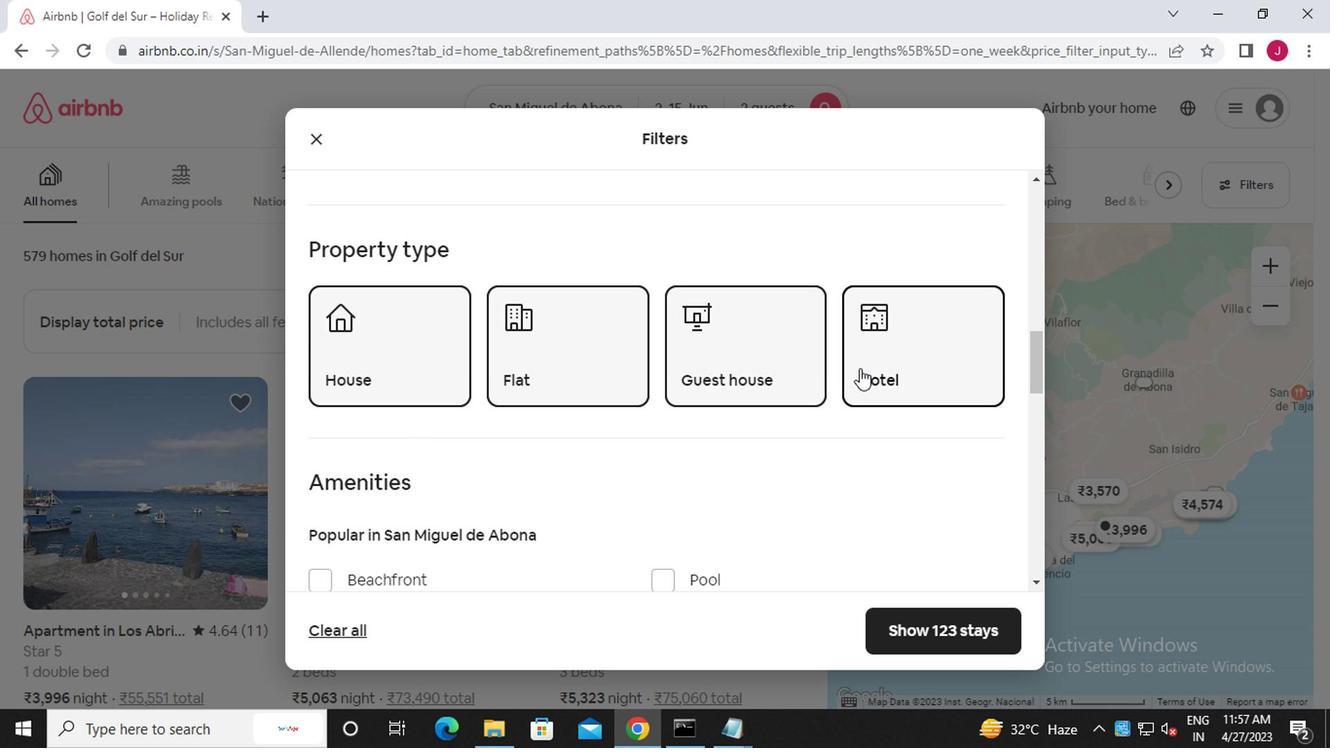 
Action: Mouse scrolled (856, 366) with delta (0, 0)
Screenshot: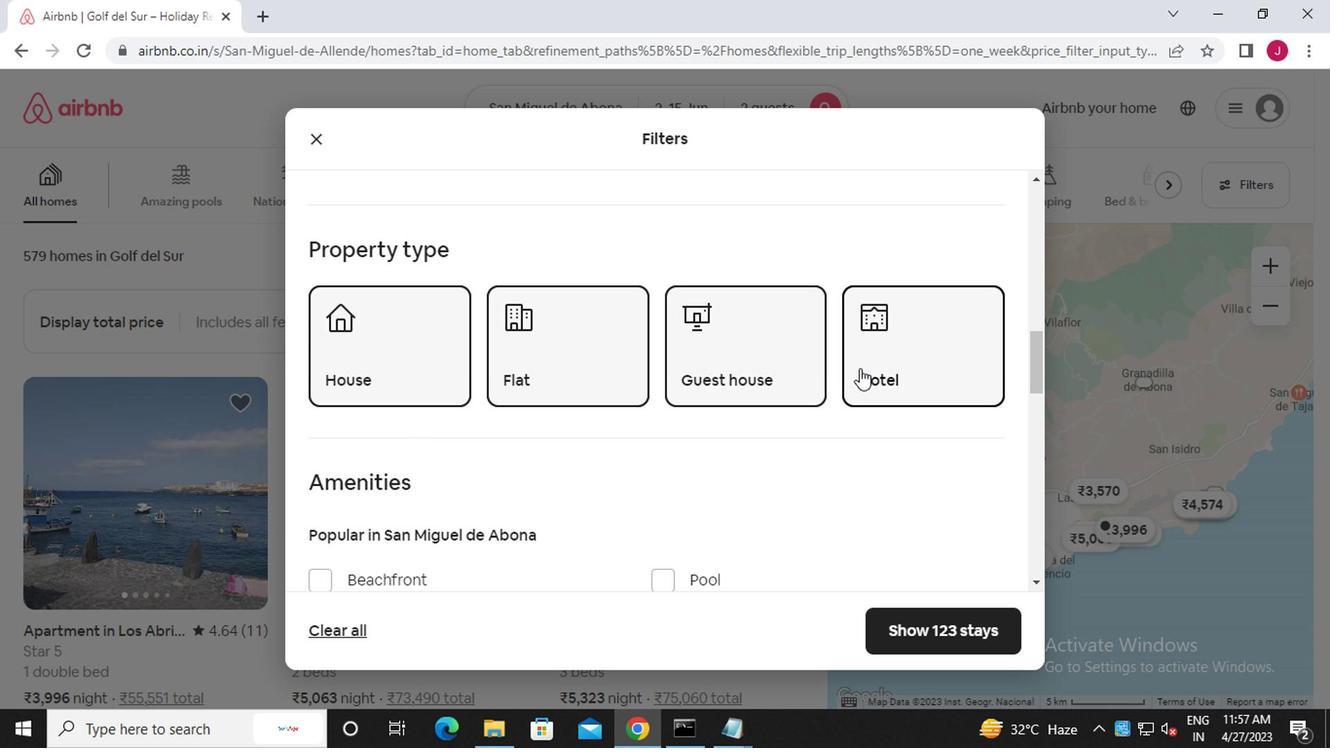 
Action: Mouse scrolled (856, 366) with delta (0, 0)
Screenshot: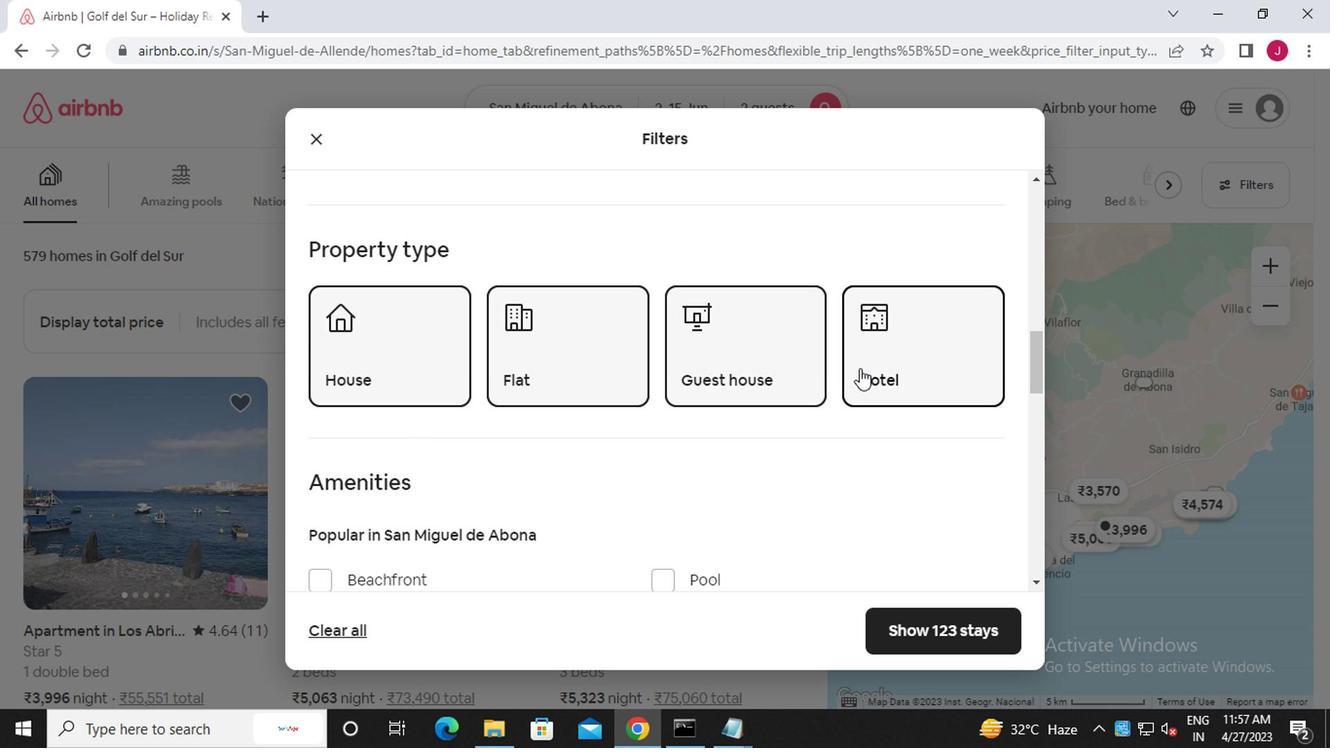
Action: Mouse scrolled (856, 366) with delta (0, 0)
Screenshot: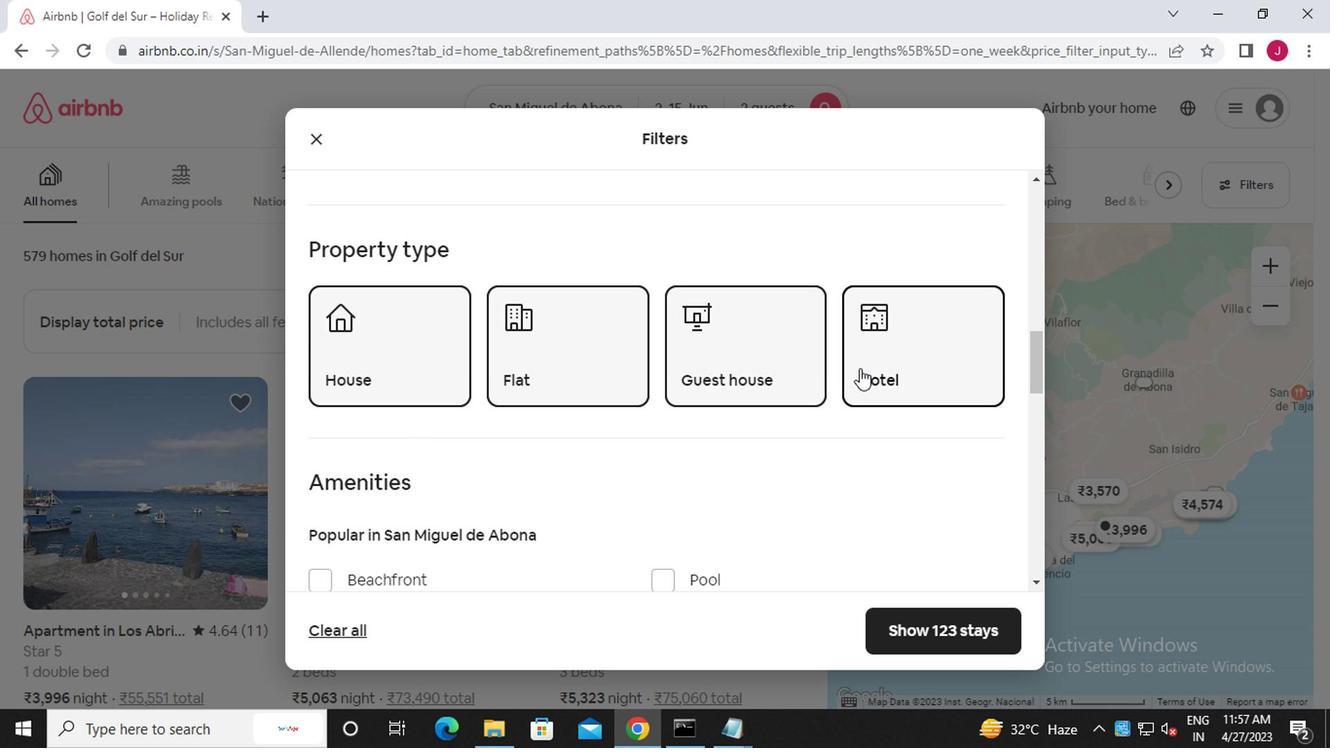 
Action: Mouse scrolled (856, 366) with delta (0, 0)
Screenshot: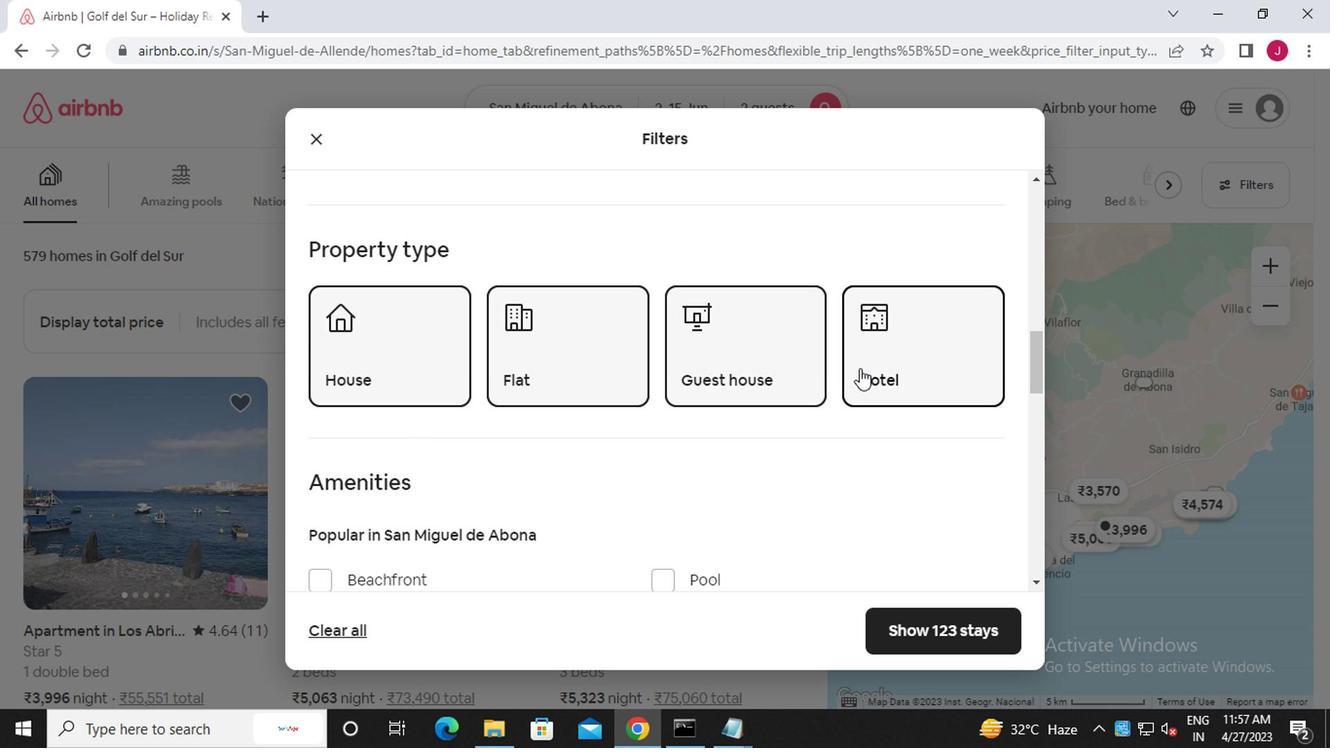 
Action: Mouse moved to (960, 447)
Screenshot: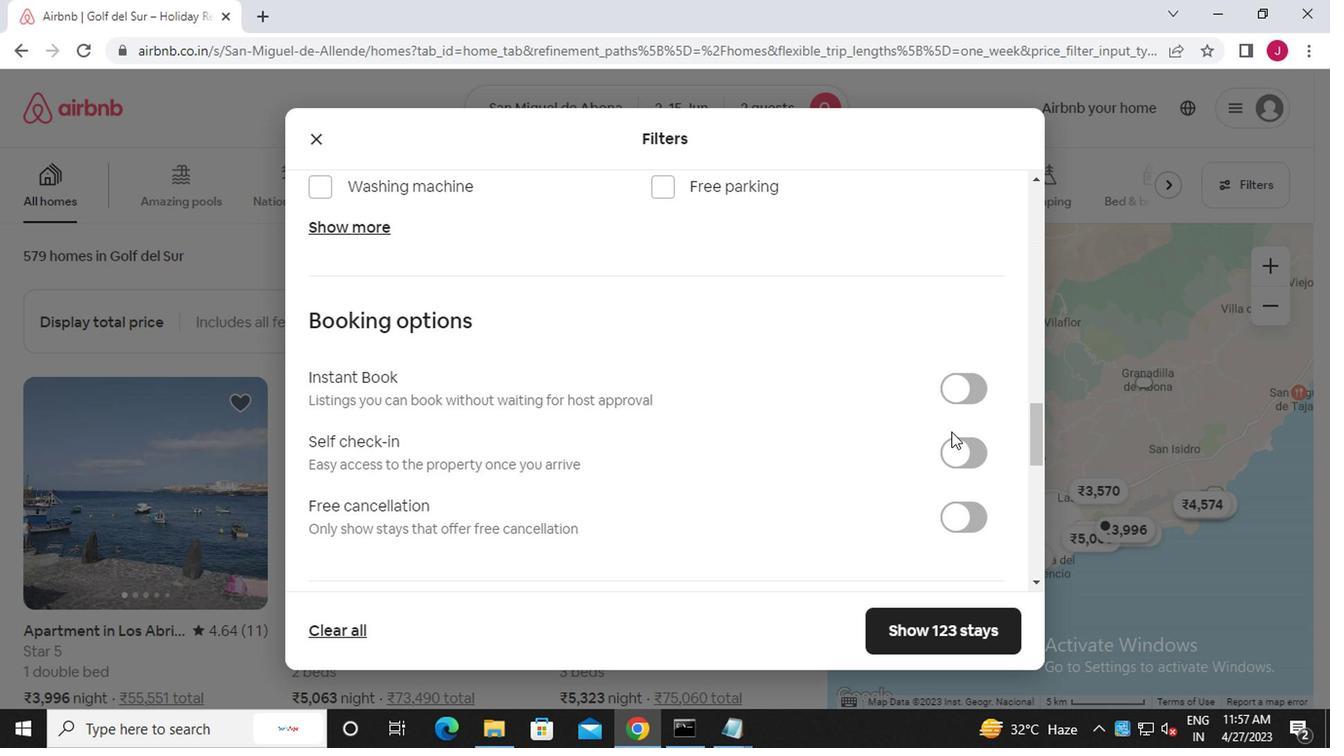 
Action: Mouse pressed left at (960, 447)
Screenshot: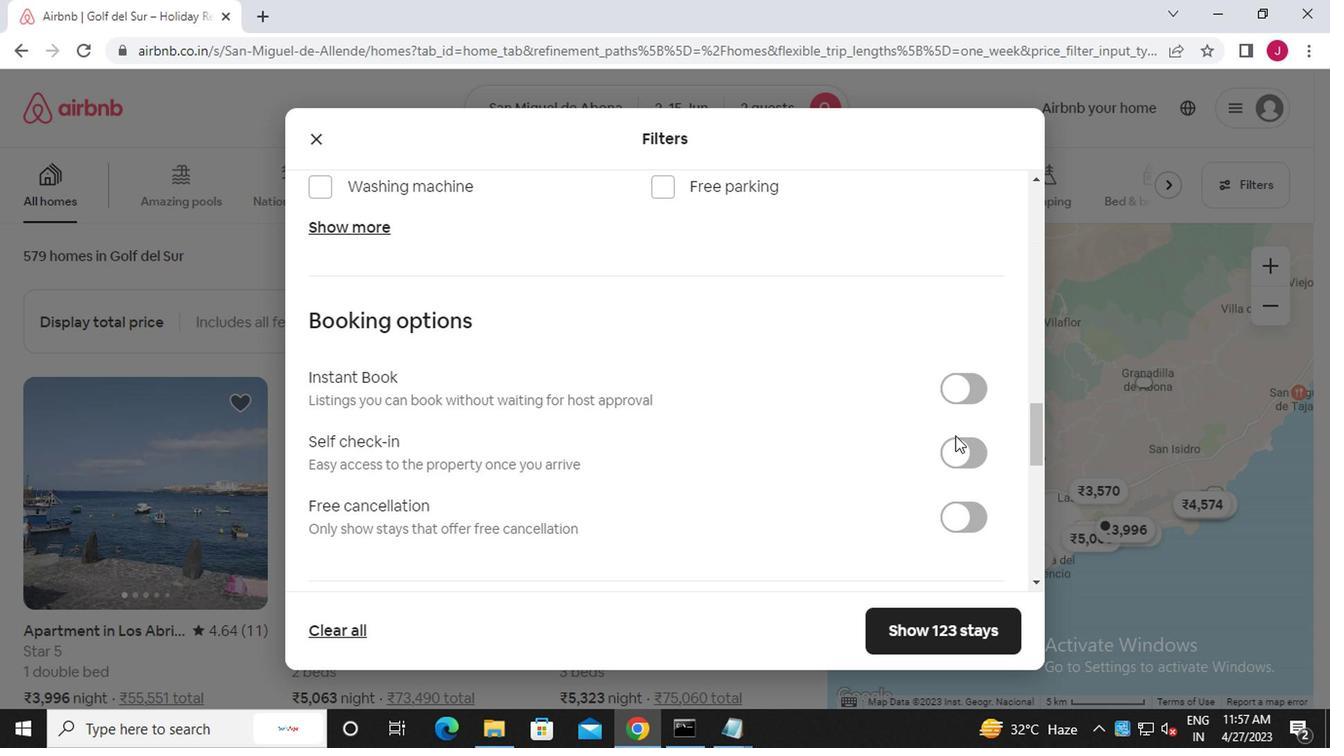 
Action: Mouse moved to (648, 455)
Screenshot: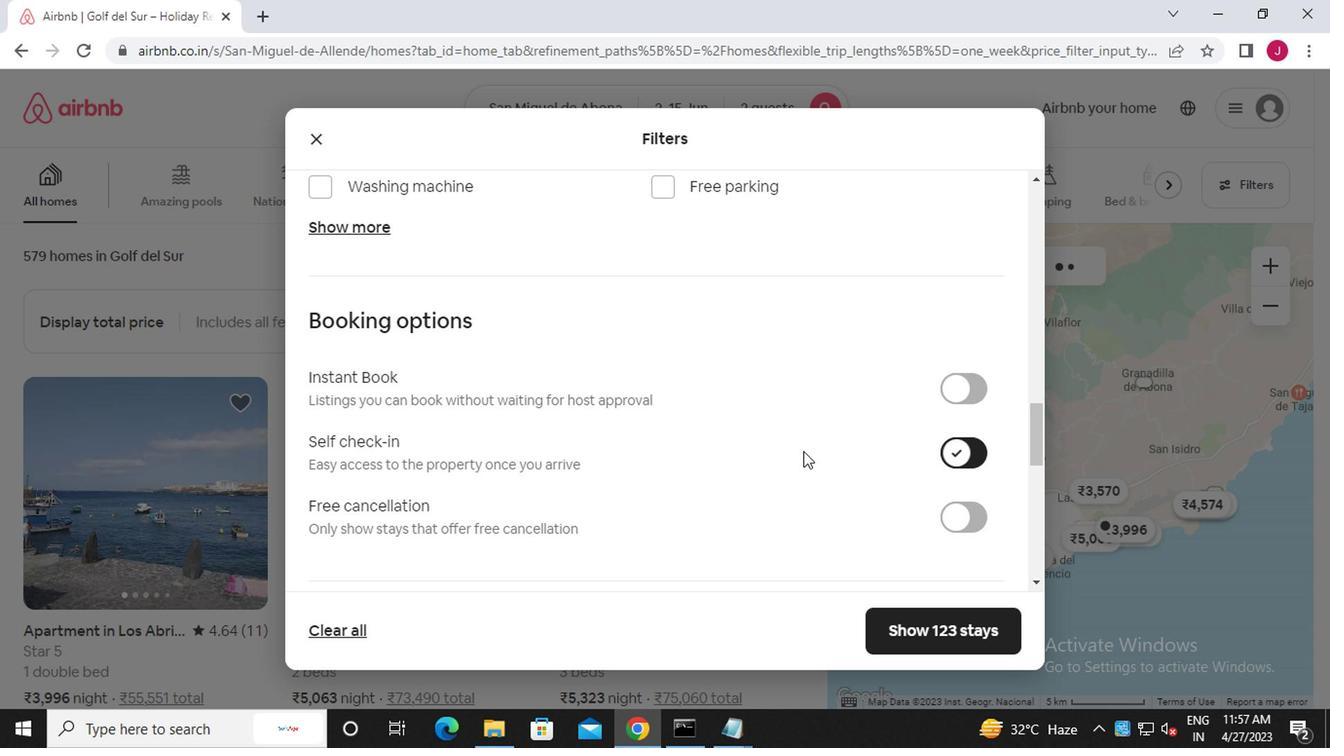 
Action: Mouse scrolled (648, 454) with delta (0, 0)
Screenshot: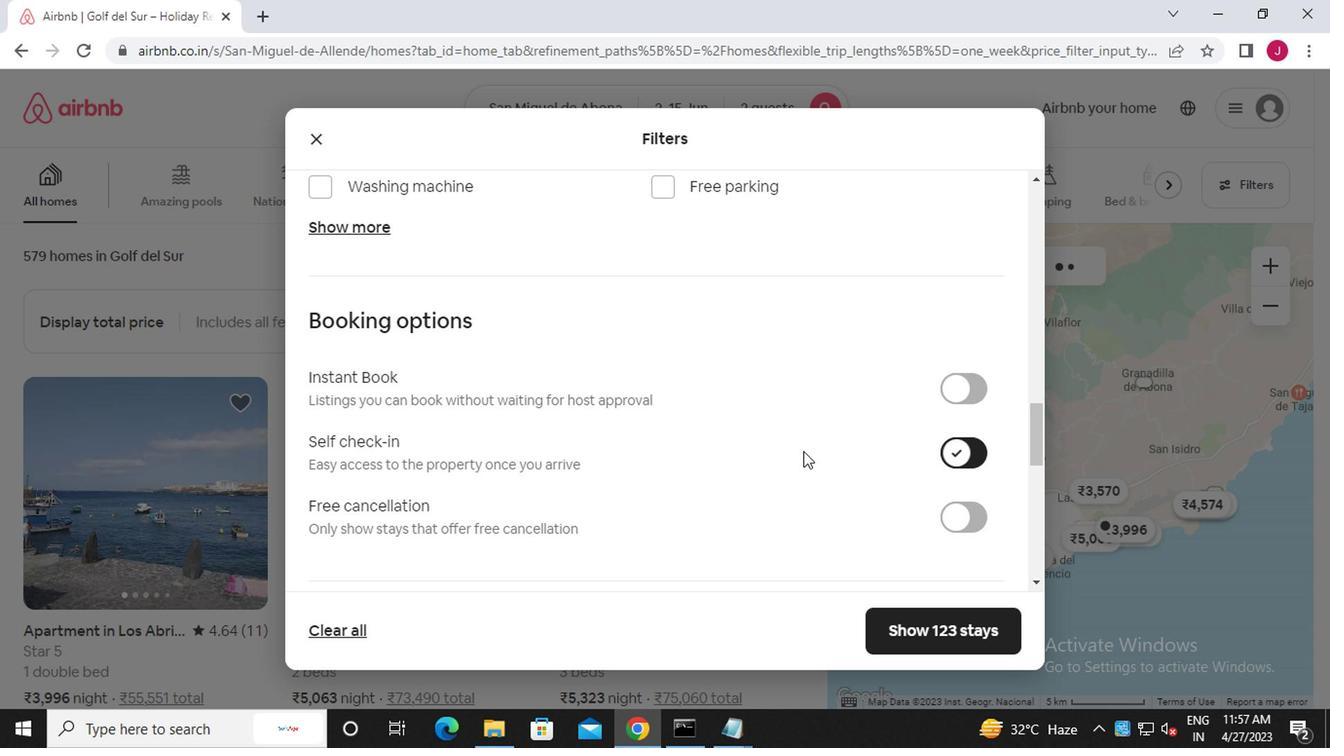 
Action: Mouse moved to (646, 455)
Screenshot: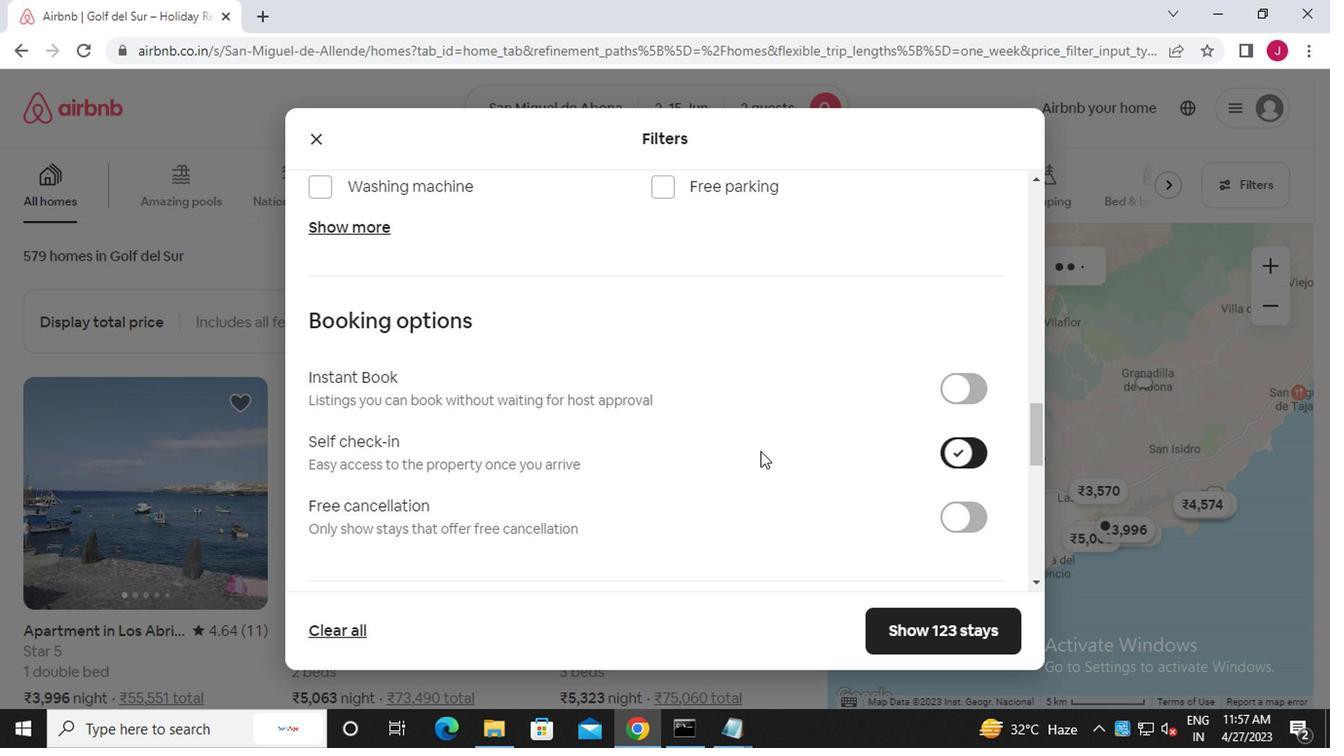 
Action: Mouse scrolled (646, 454) with delta (0, 0)
Screenshot: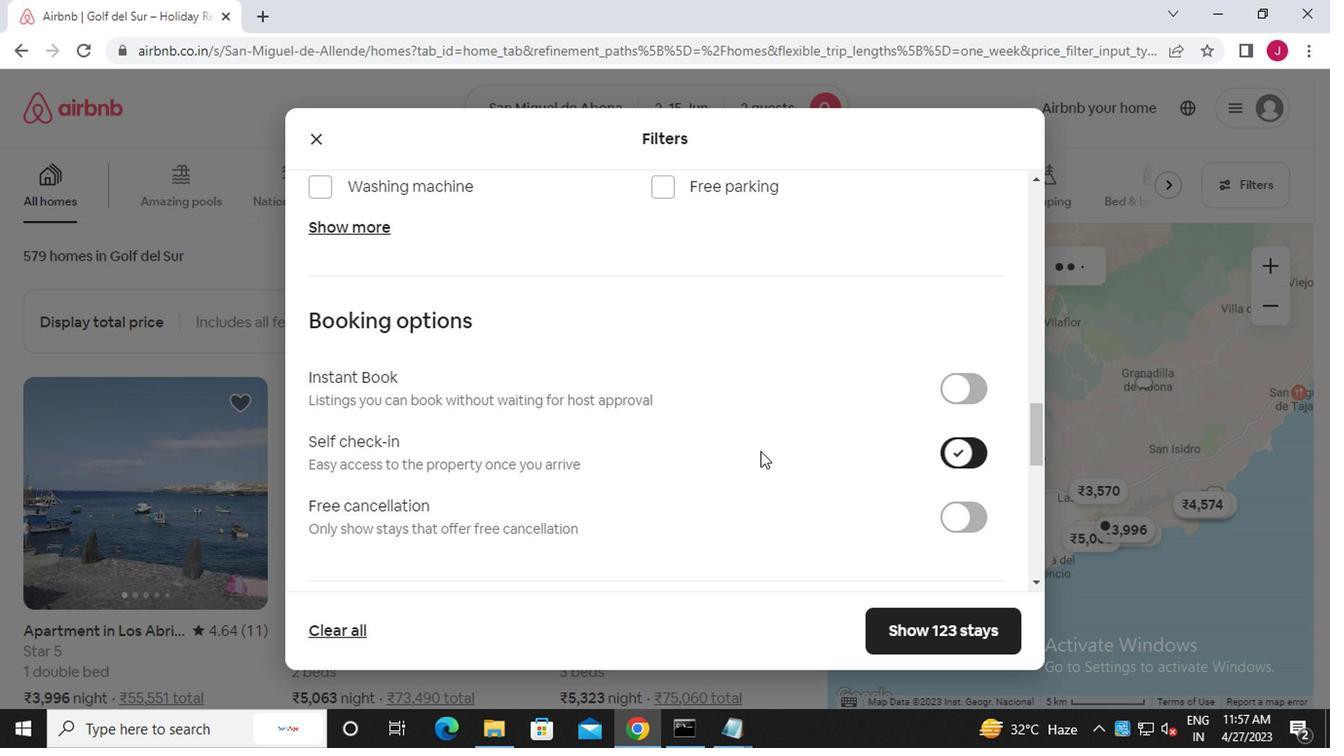
Action: Mouse moved to (641, 454)
Screenshot: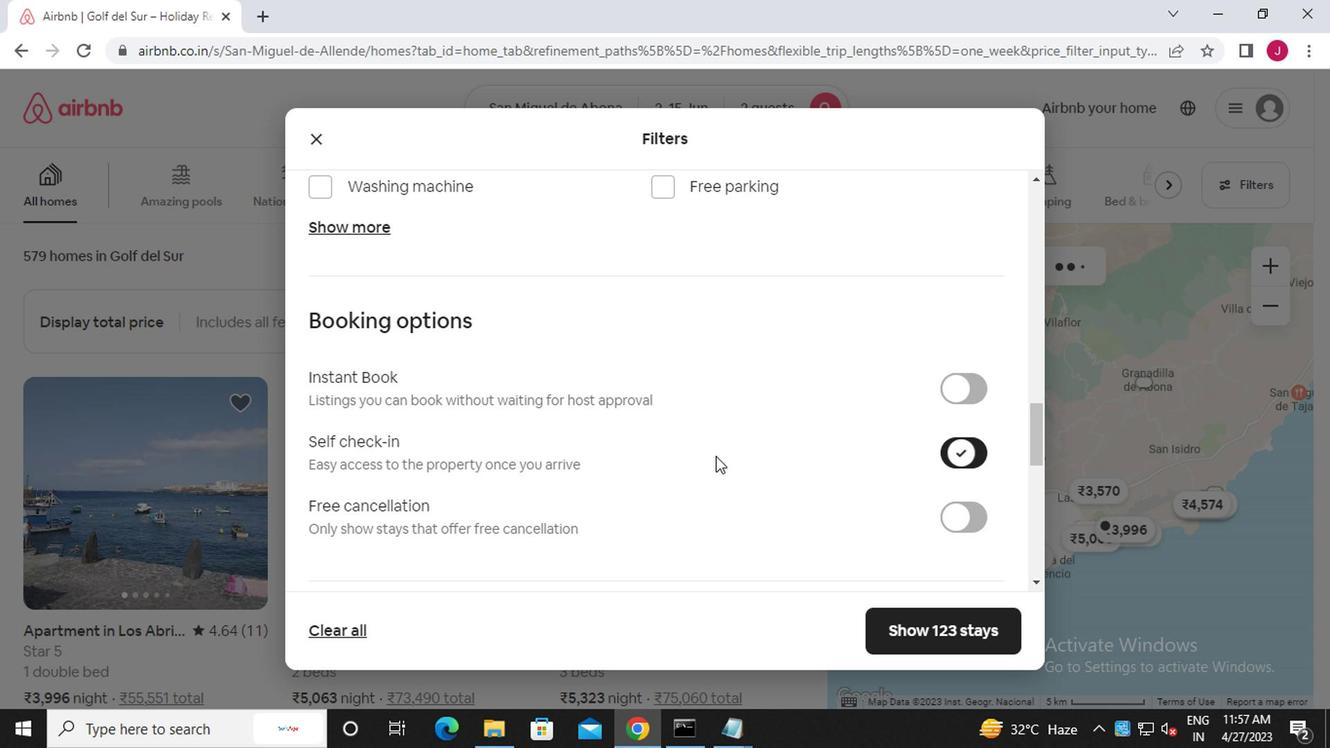 
Action: Mouse scrolled (641, 453) with delta (0, -1)
Screenshot: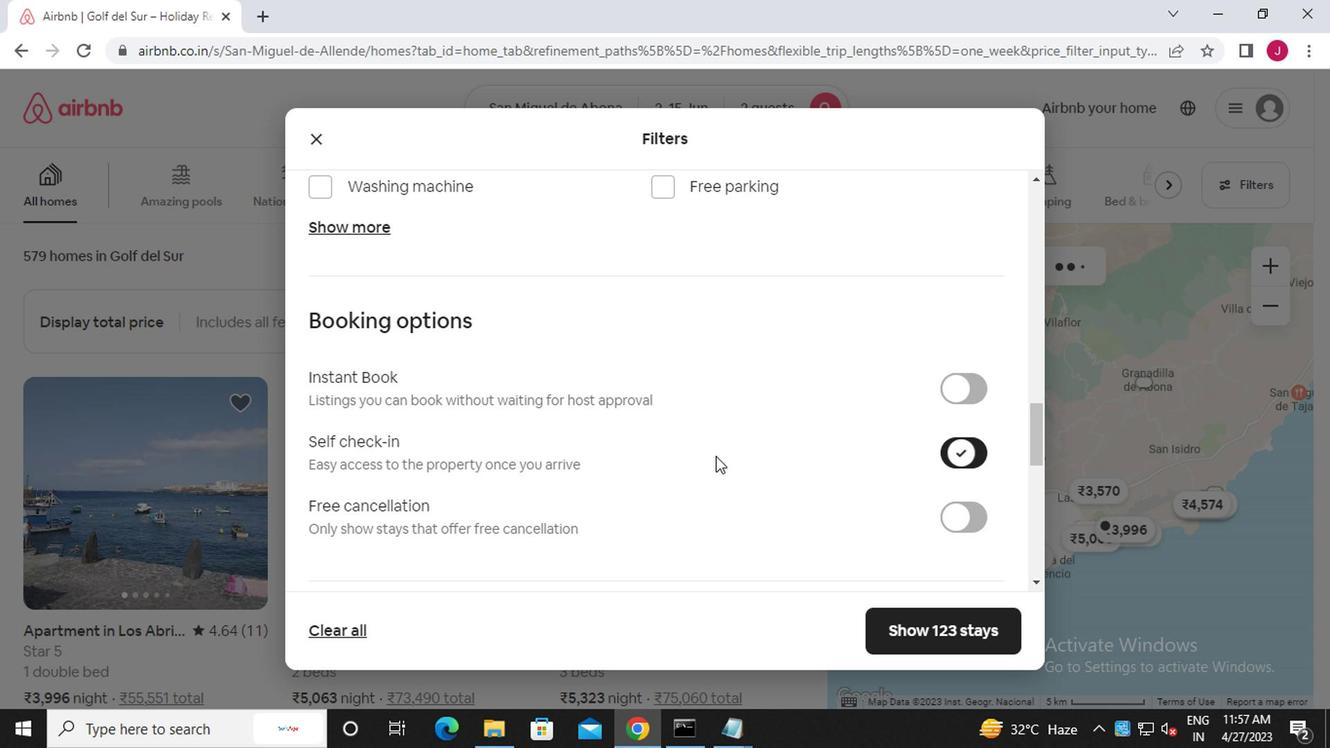 
Action: Mouse moved to (637, 452)
Screenshot: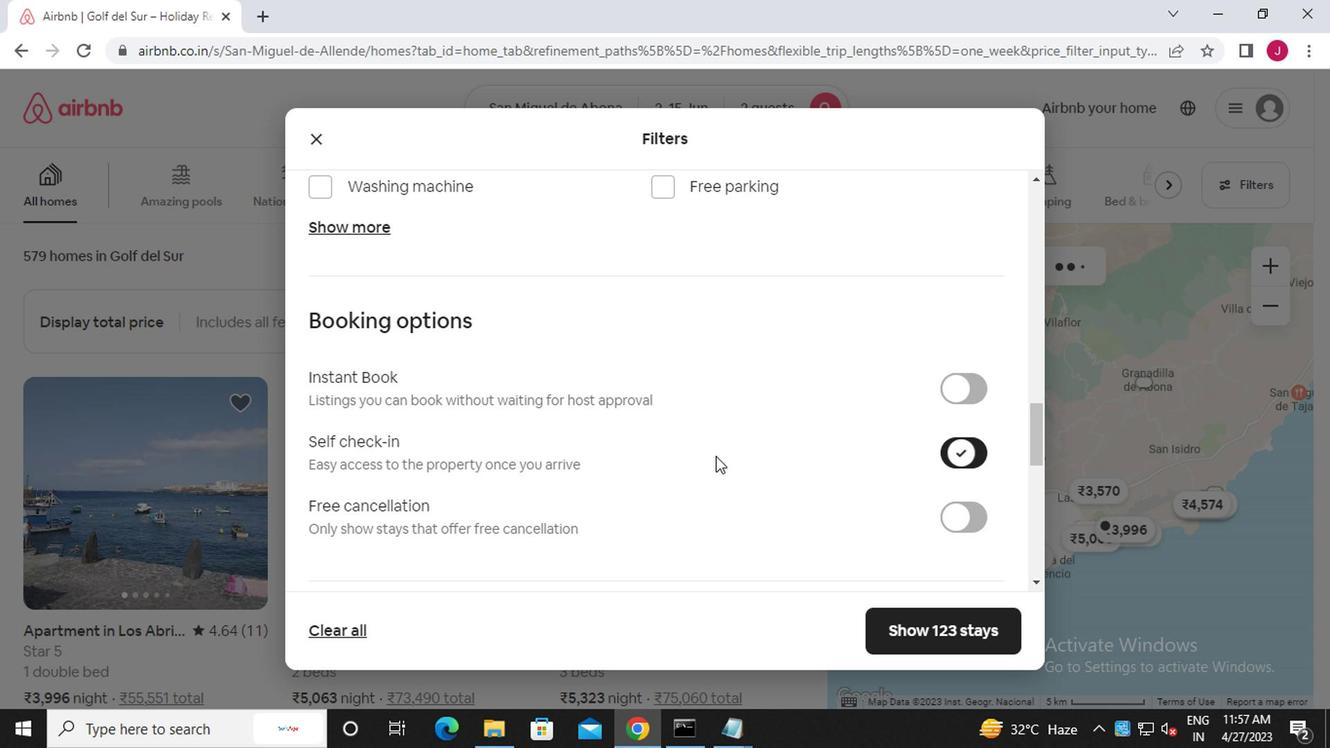
Action: Mouse scrolled (637, 451) with delta (0, 0)
Screenshot: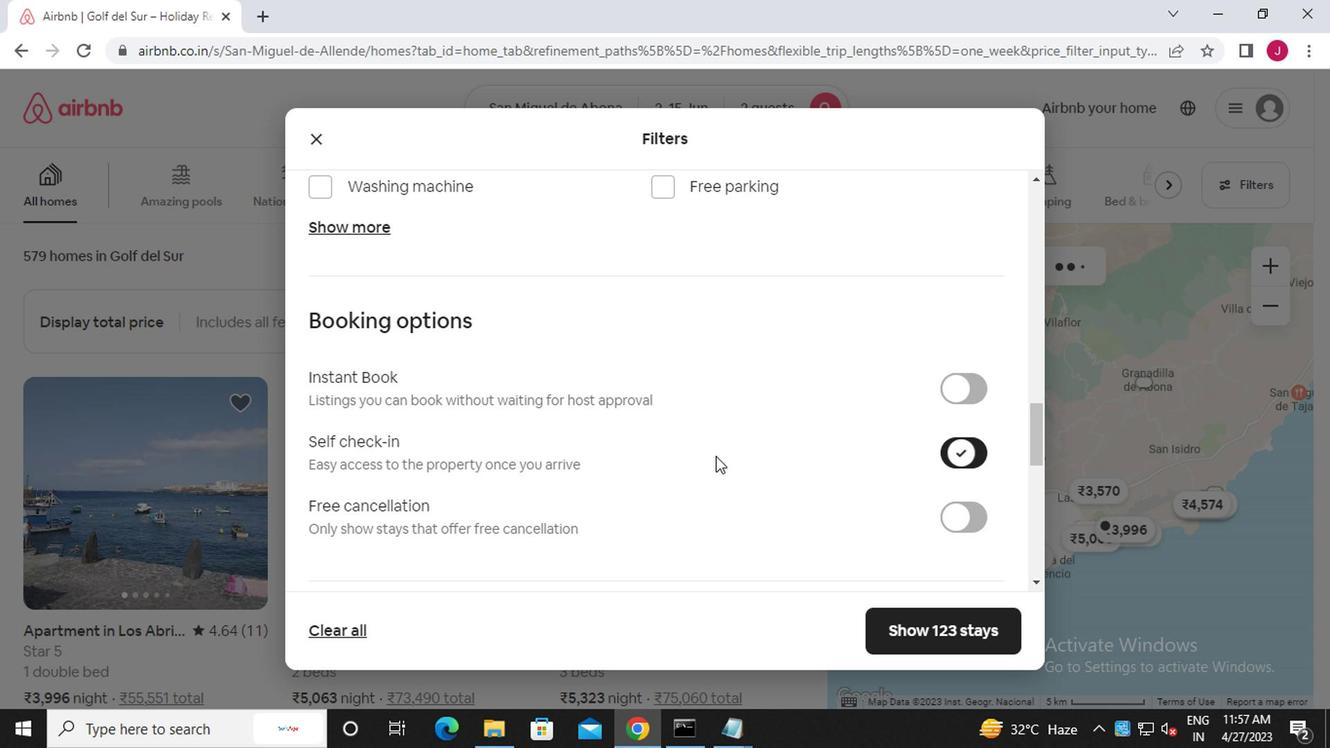 
Action: Mouse moved to (631, 449)
Screenshot: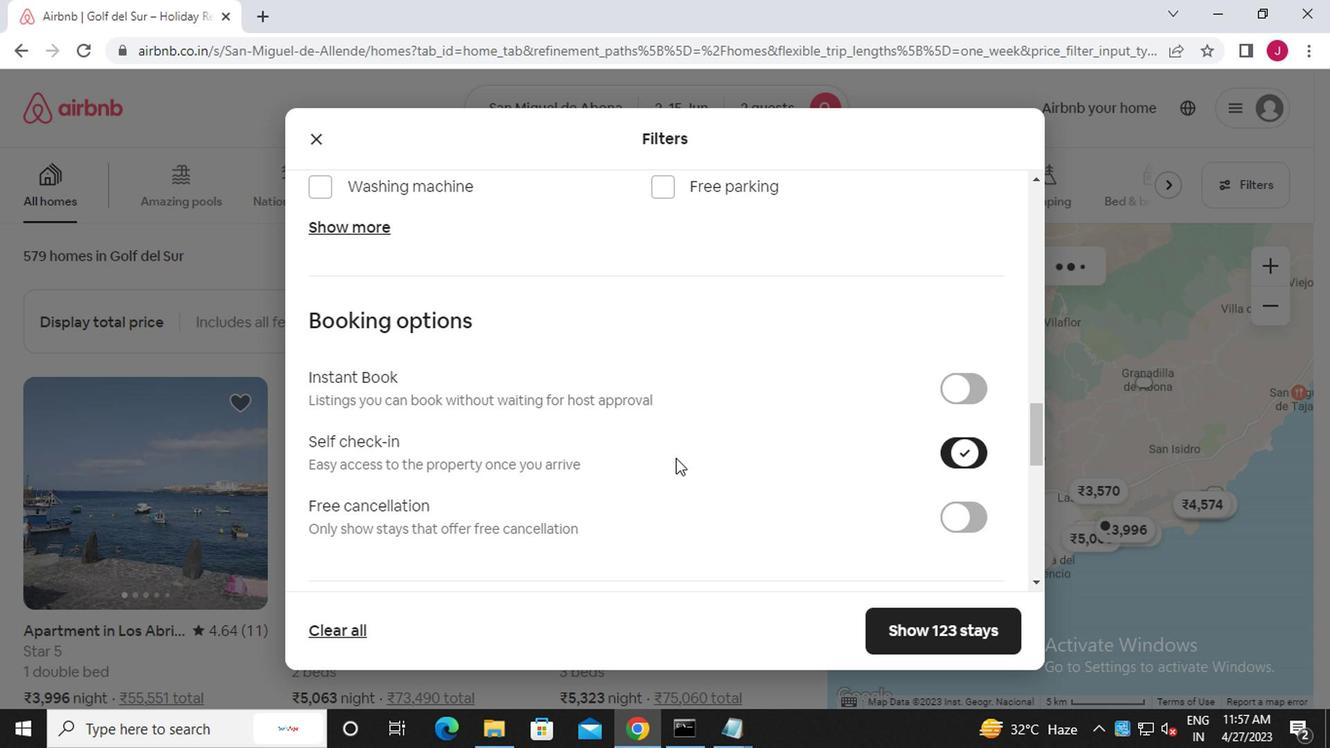 
Action: Mouse scrolled (631, 449) with delta (0, 0)
Screenshot: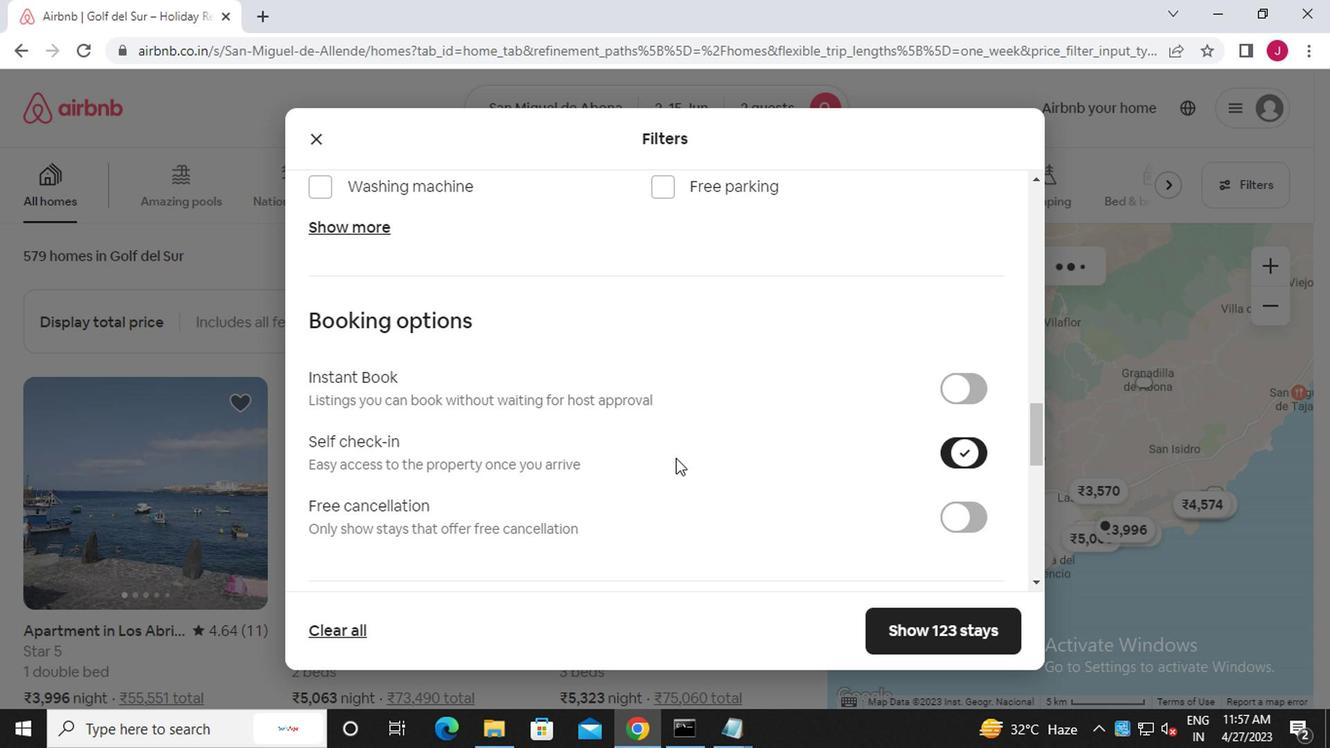 
Action: Mouse moved to (629, 449)
Screenshot: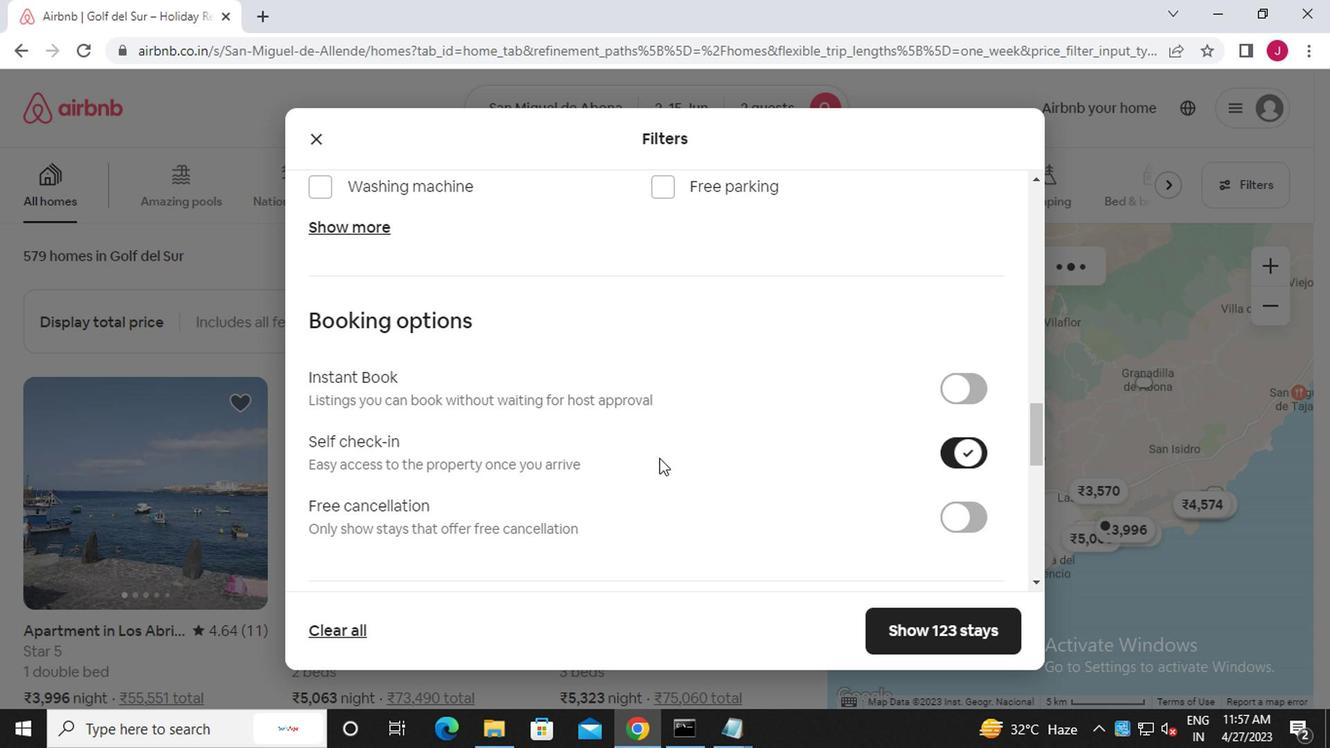 
Action: Mouse scrolled (629, 447) with delta (0, -1)
Screenshot: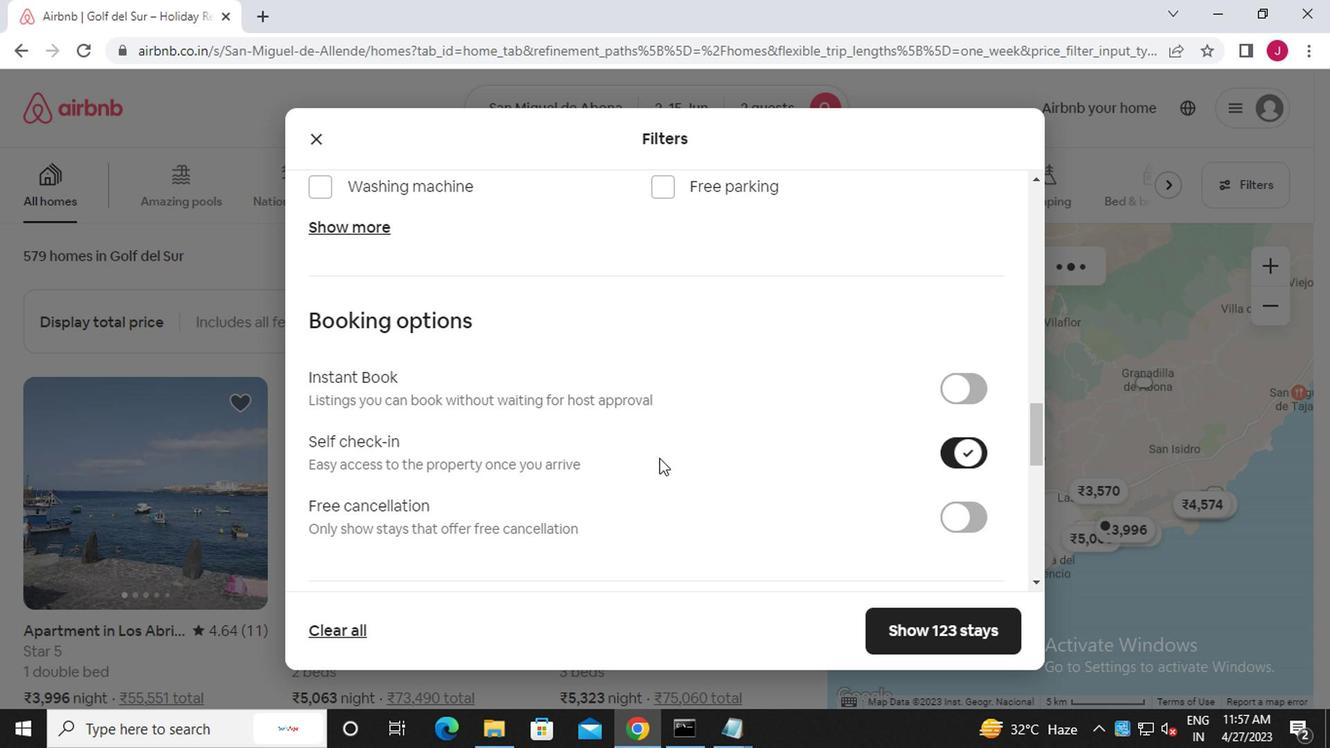 
Action: Mouse moved to (628, 449)
Screenshot: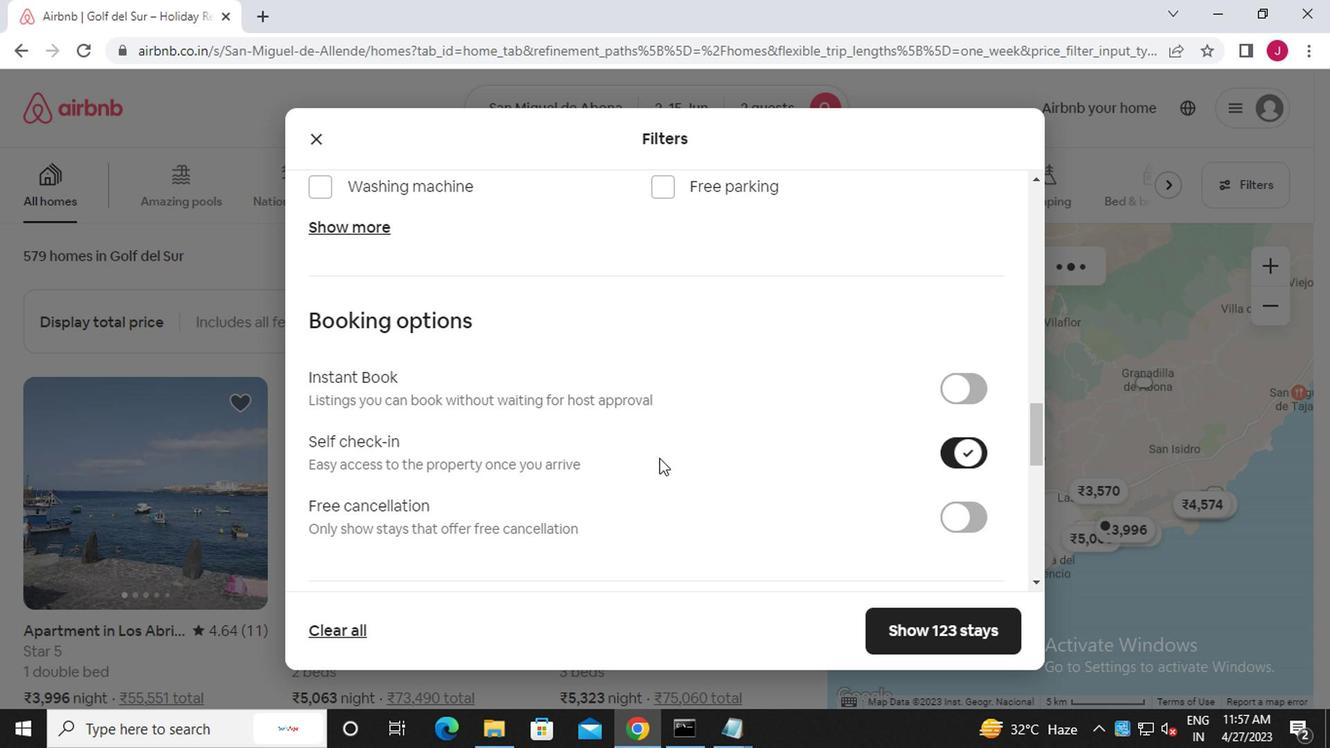 
Action: Mouse scrolled (628, 447) with delta (0, -1)
Screenshot: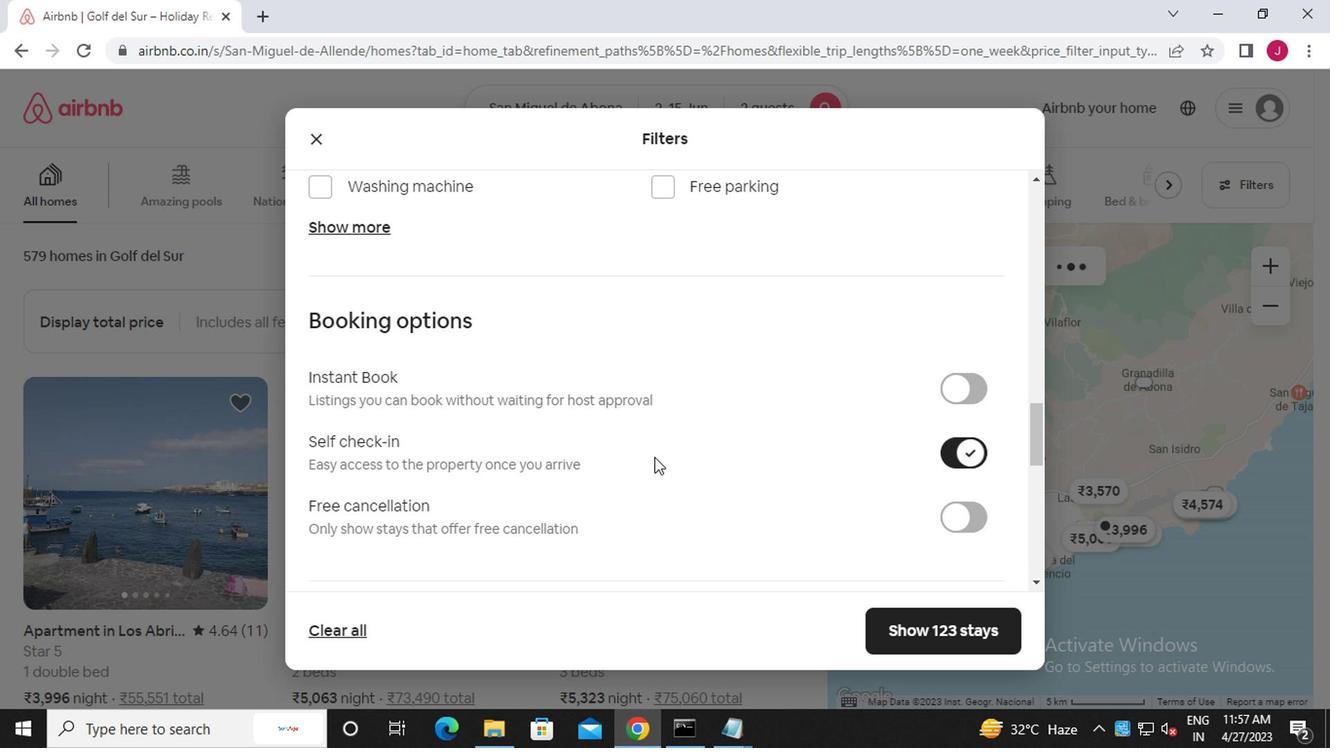 
Action: Mouse moved to (318, 494)
Screenshot: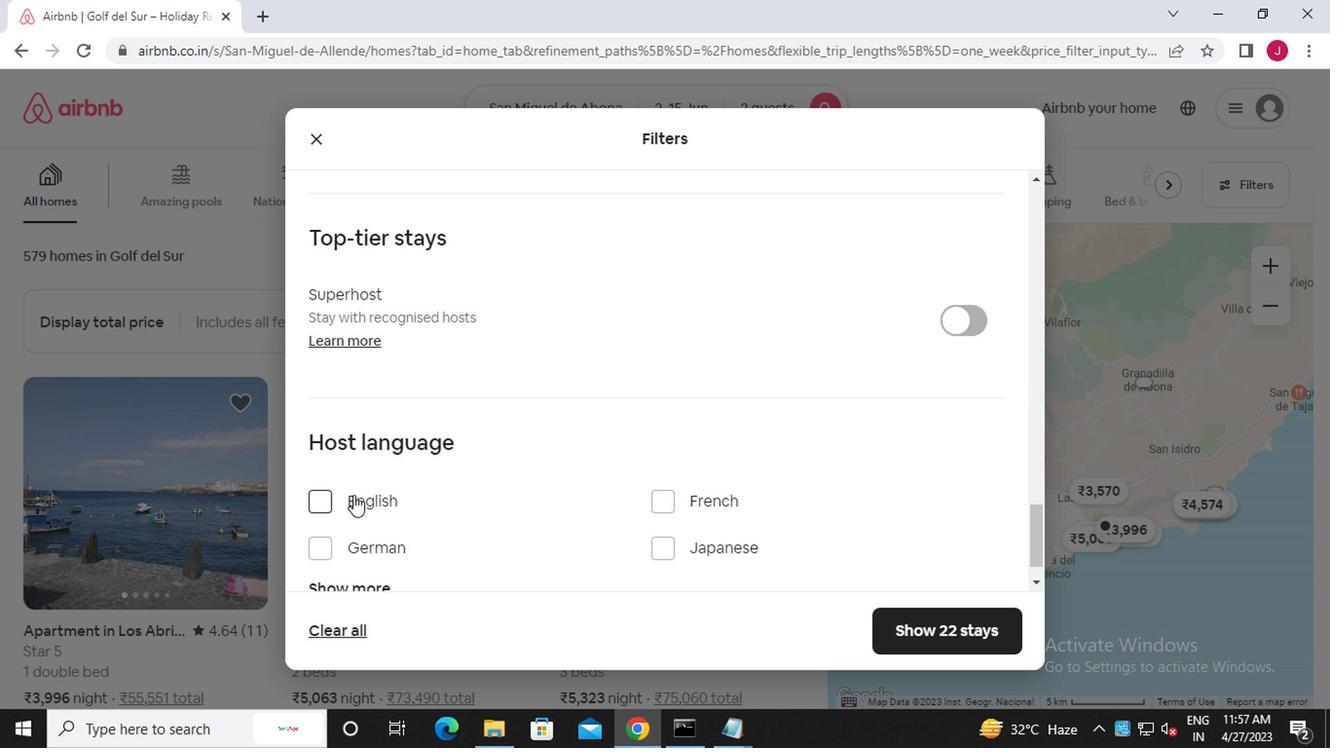 
Action: Mouse pressed left at (318, 494)
Screenshot: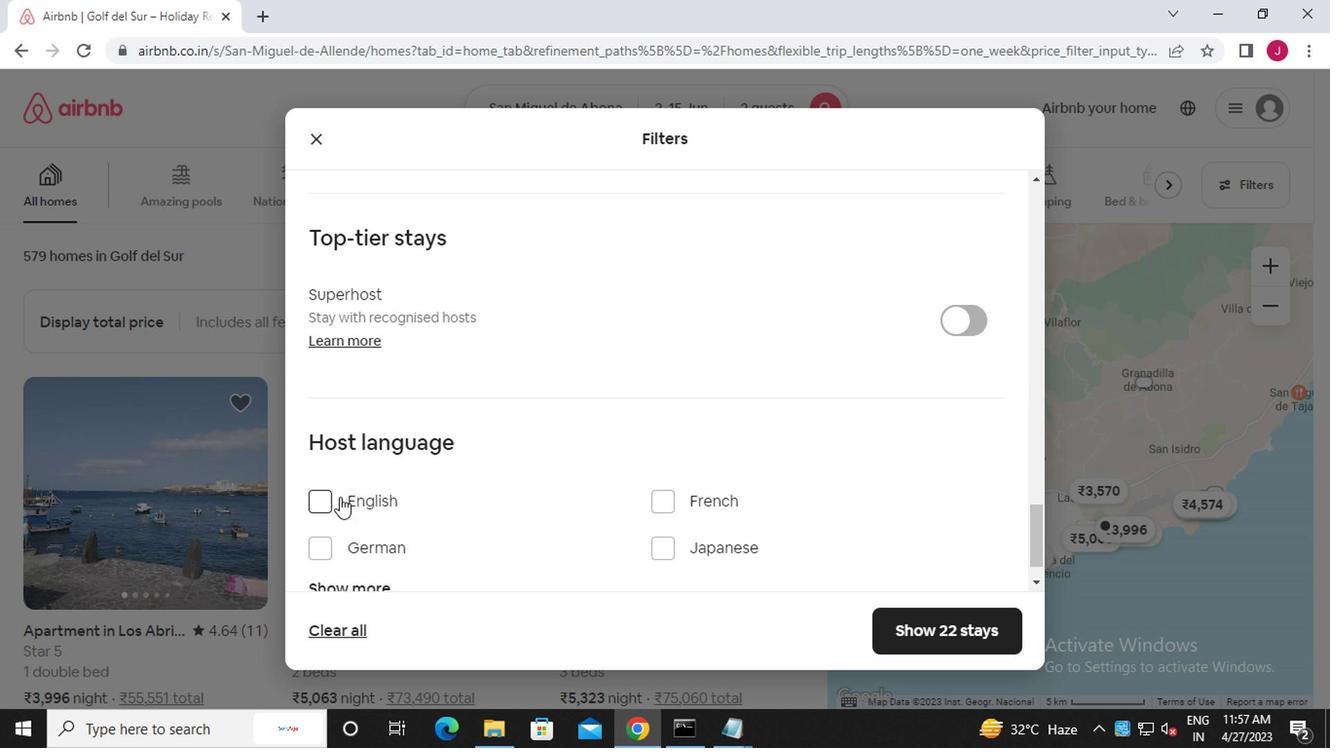 
Action: Mouse moved to (933, 626)
Screenshot: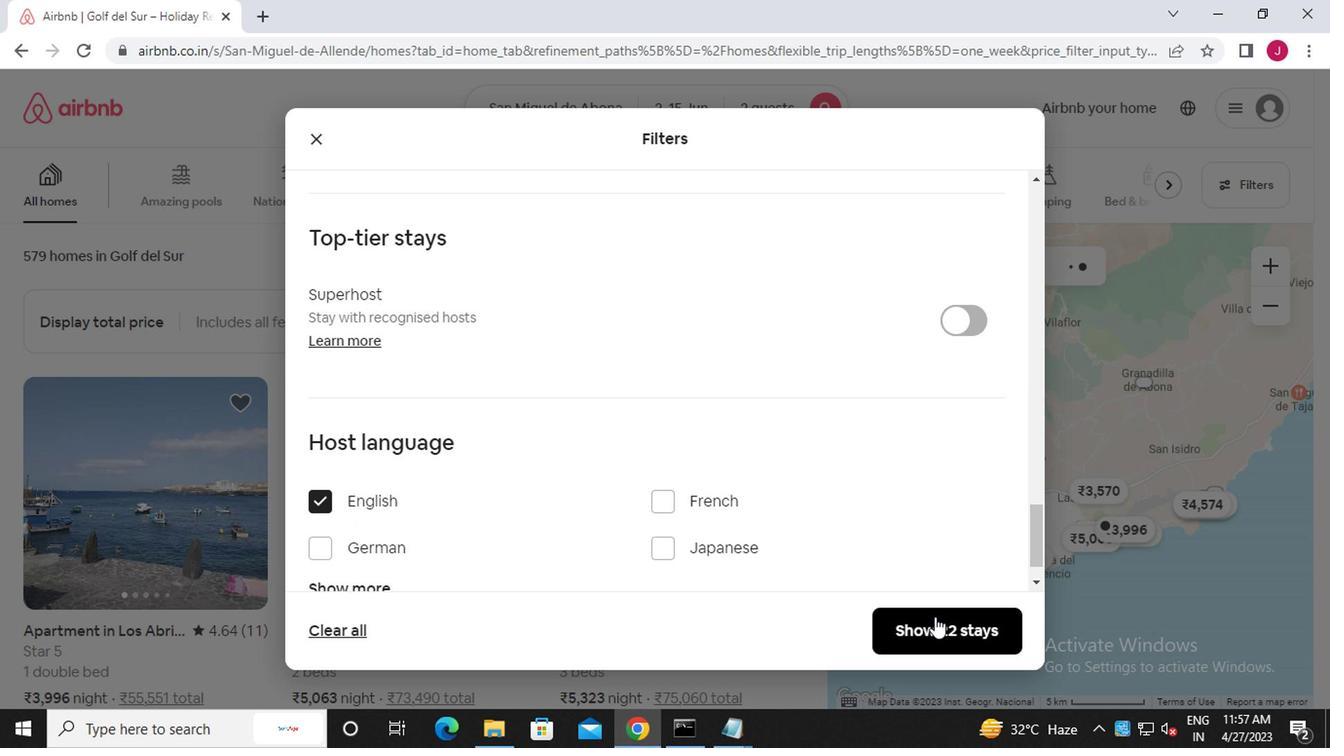 
Action: Mouse pressed left at (933, 626)
Screenshot: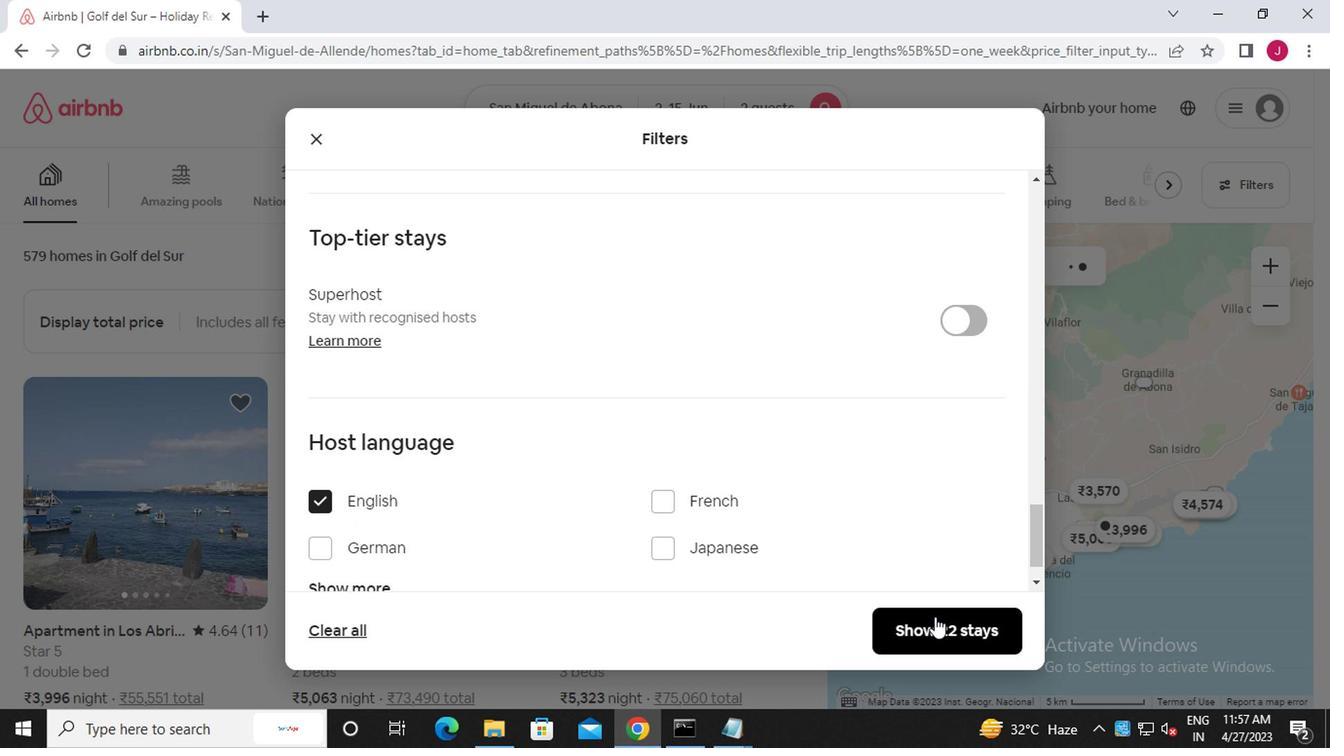 
Action: Mouse moved to (922, 624)
Screenshot: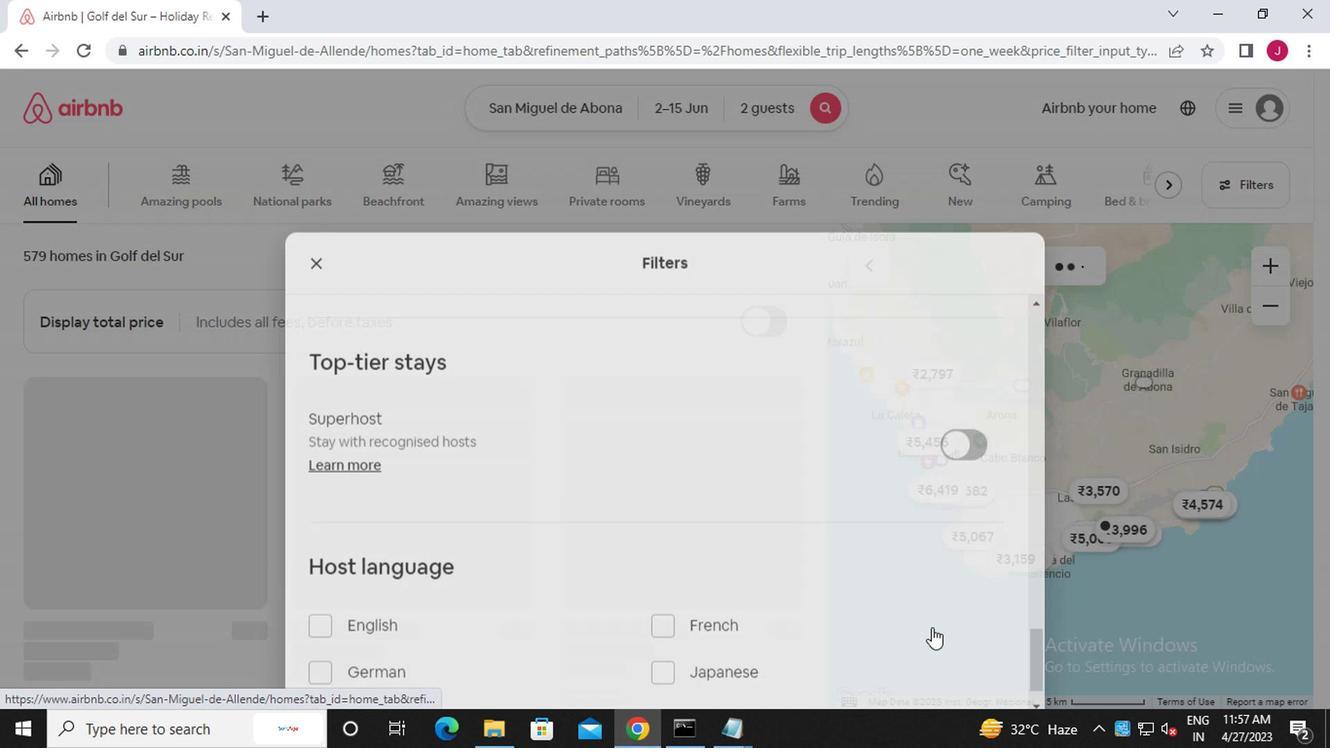 
